 Task: Look for space in Hampton Park, Australia from 6th September, 2023 to 10th September, 2023 for 1 adult in price range Rs.10000 to Rs.15000. Place can be private room with 1  bedroom having 1 bed and 1 bathroom. Property type can be house, flat, guest house, hotel. Amenities needed are: washing machine, kitchen. Booking option can be shelf check-in. Required host language is English.
Action: Mouse moved to (241, 638)
Screenshot: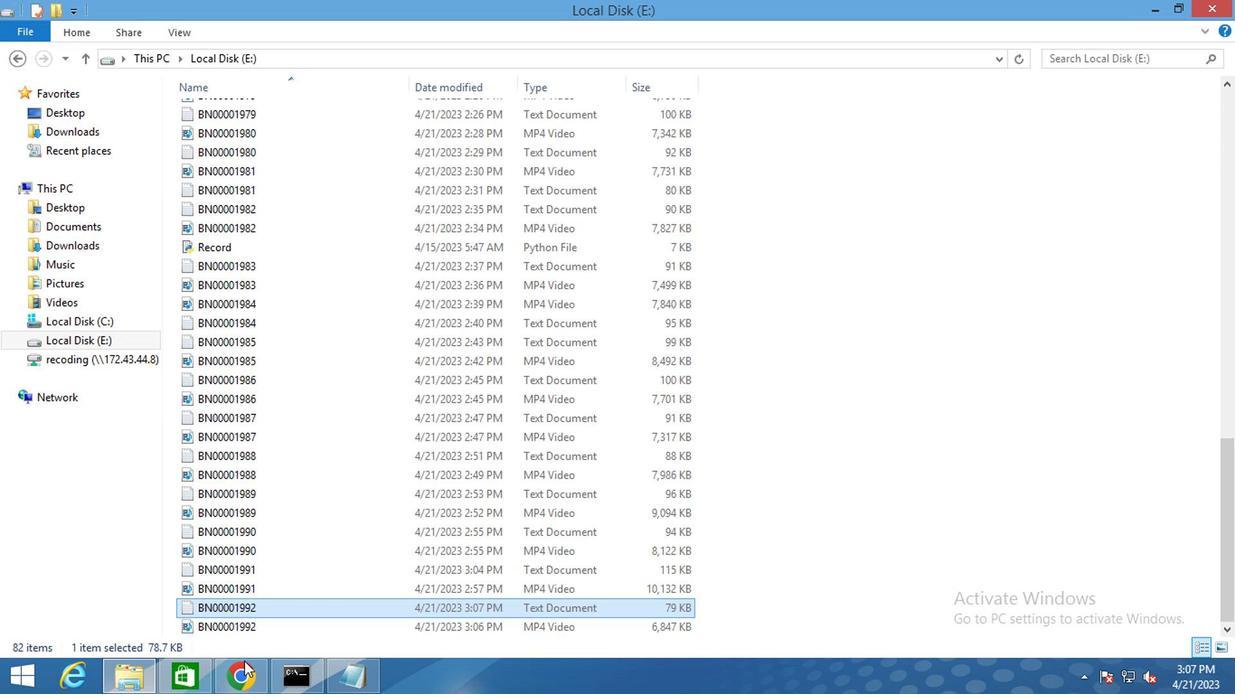
Action: Mouse pressed left at (241, 638)
Screenshot: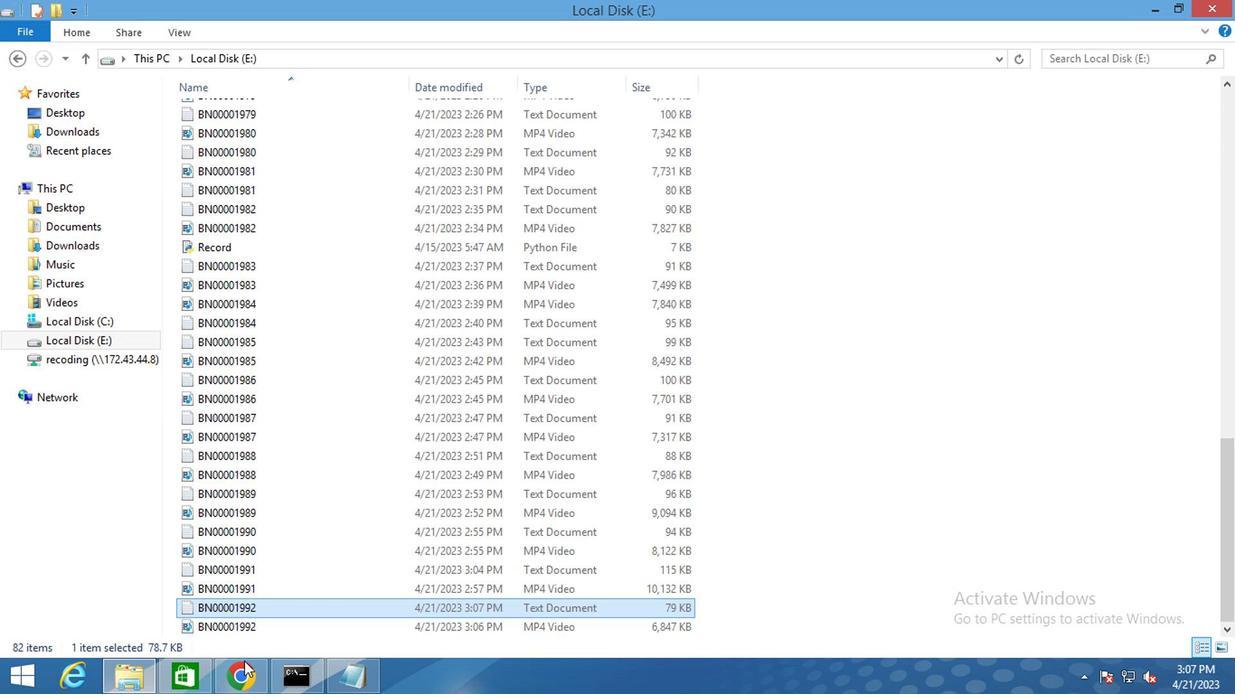 
Action: Mouse moved to (504, 113)
Screenshot: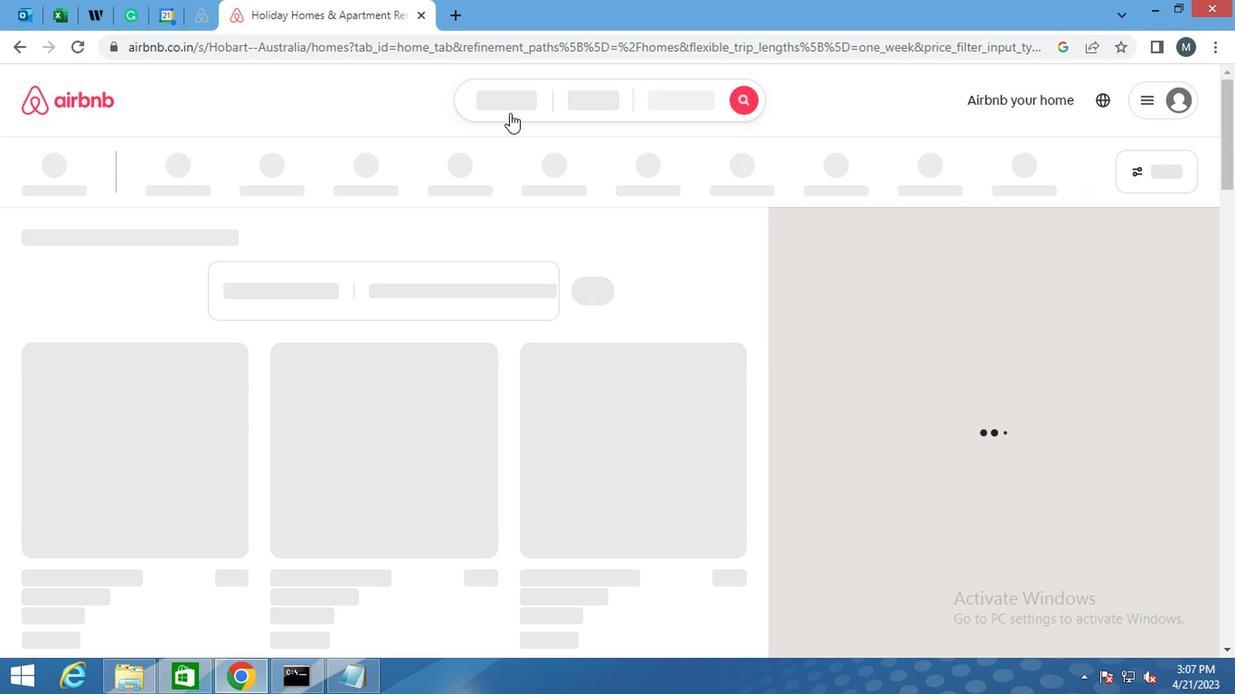 
Action: Mouse pressed left at (504, 113)
Screenshot: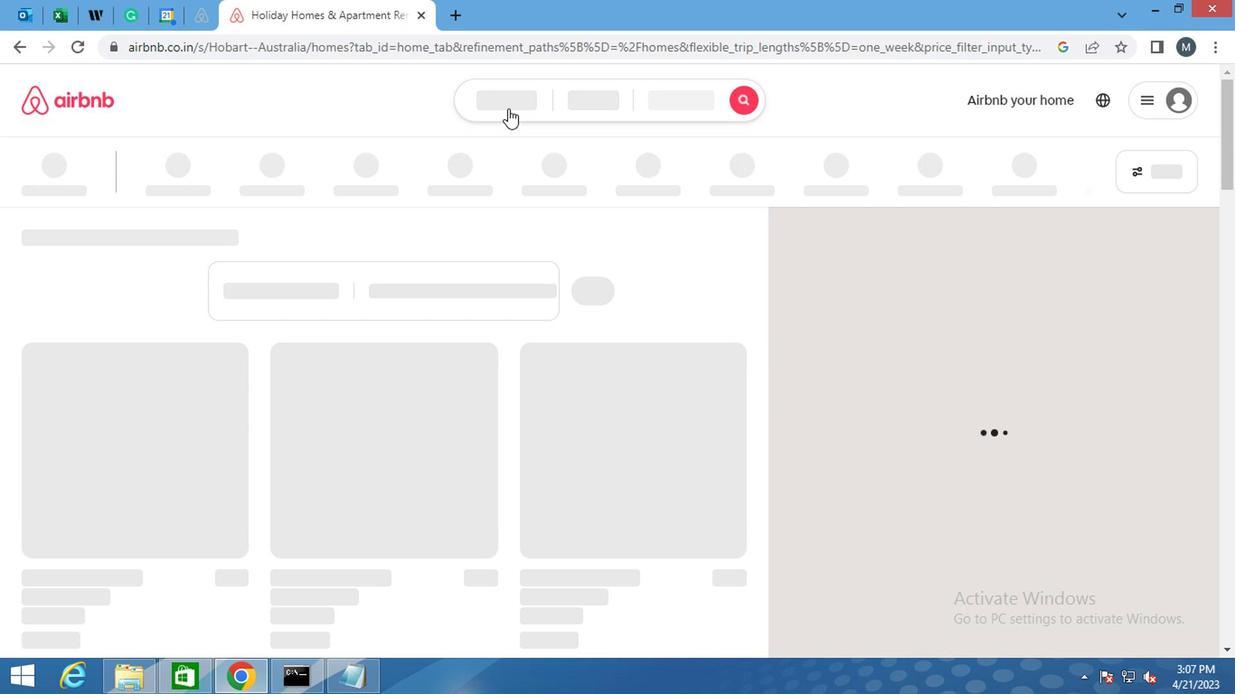 
Action: Mouse moved to (342, 281)
Screenshot: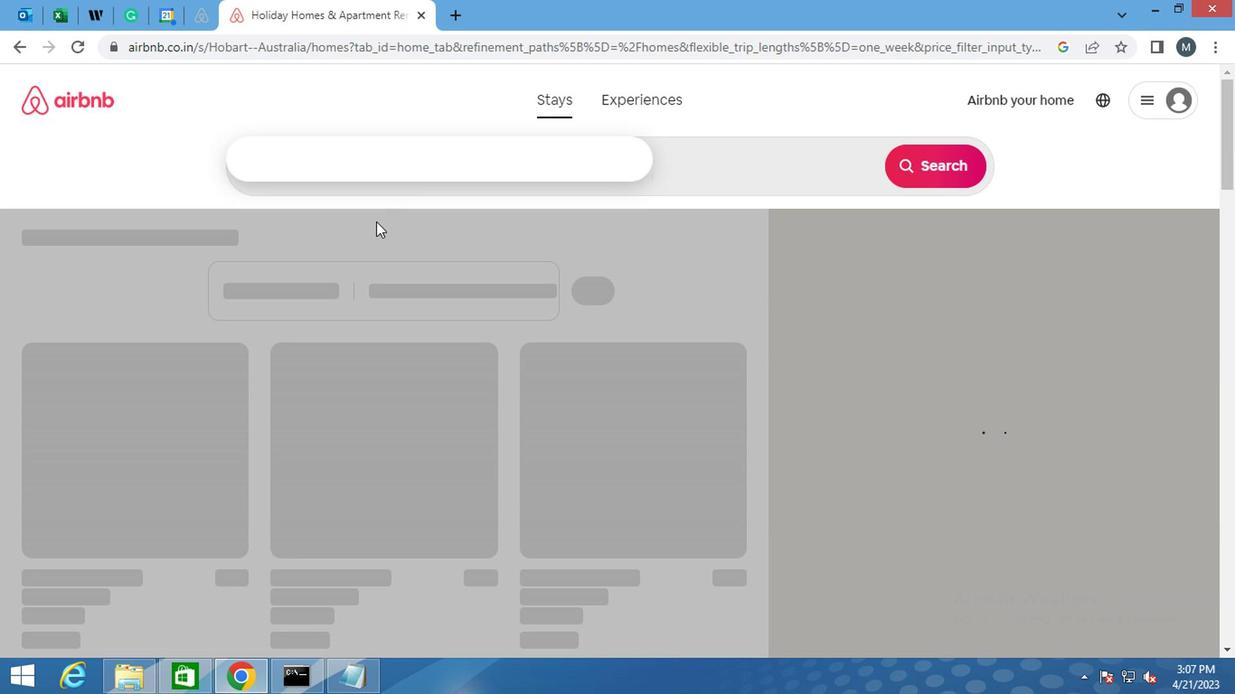 
Action: Mouse pressed left at (342, 281)
Screenshot: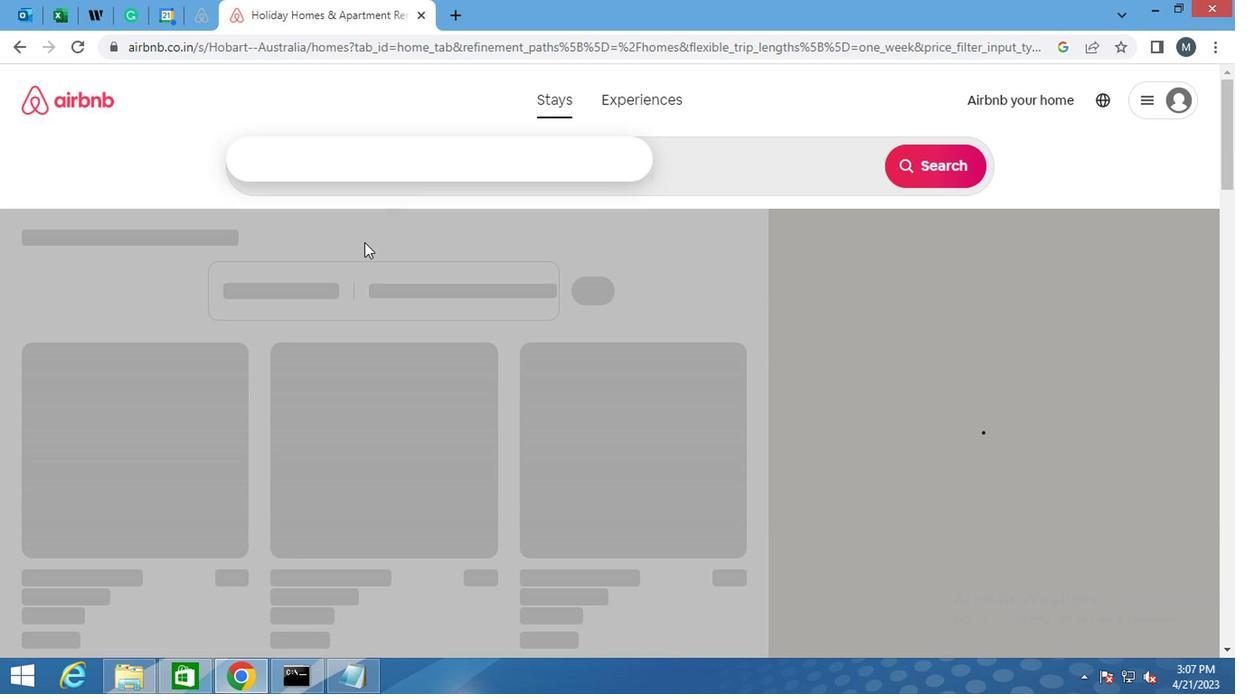 
Action: Mouse moved to (476, 105)
Screenshot: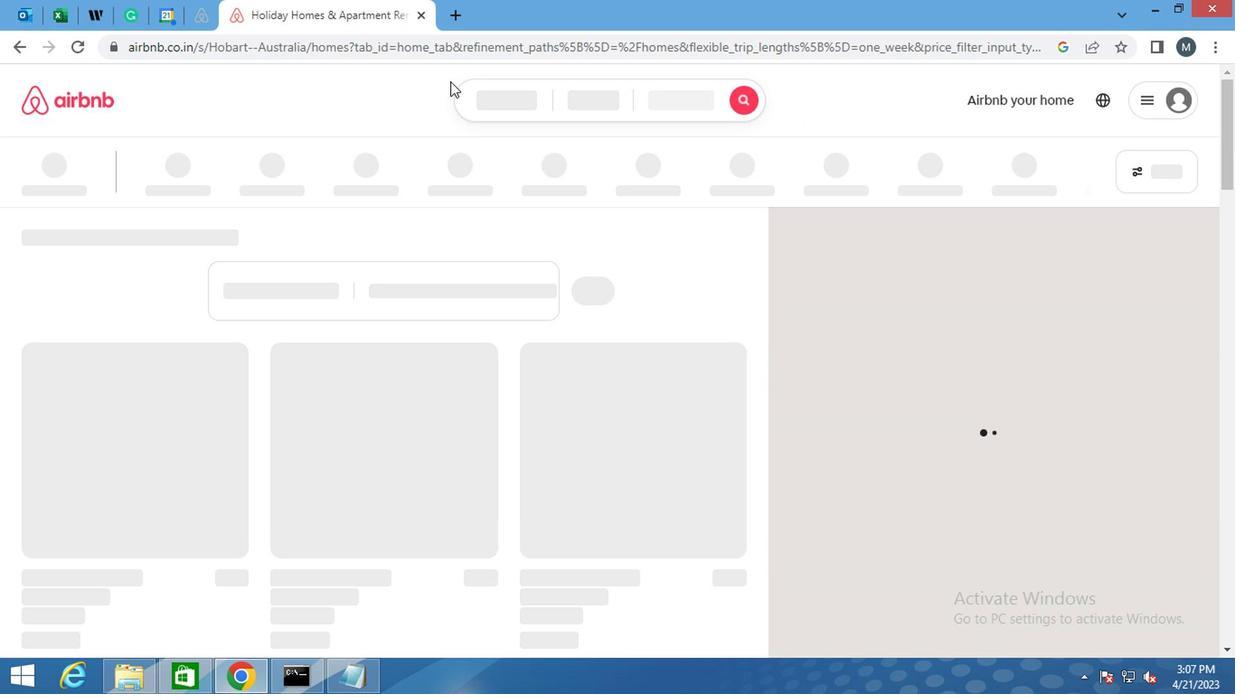 
Action: Mouse pressed left at (476, 105)
Screenshot: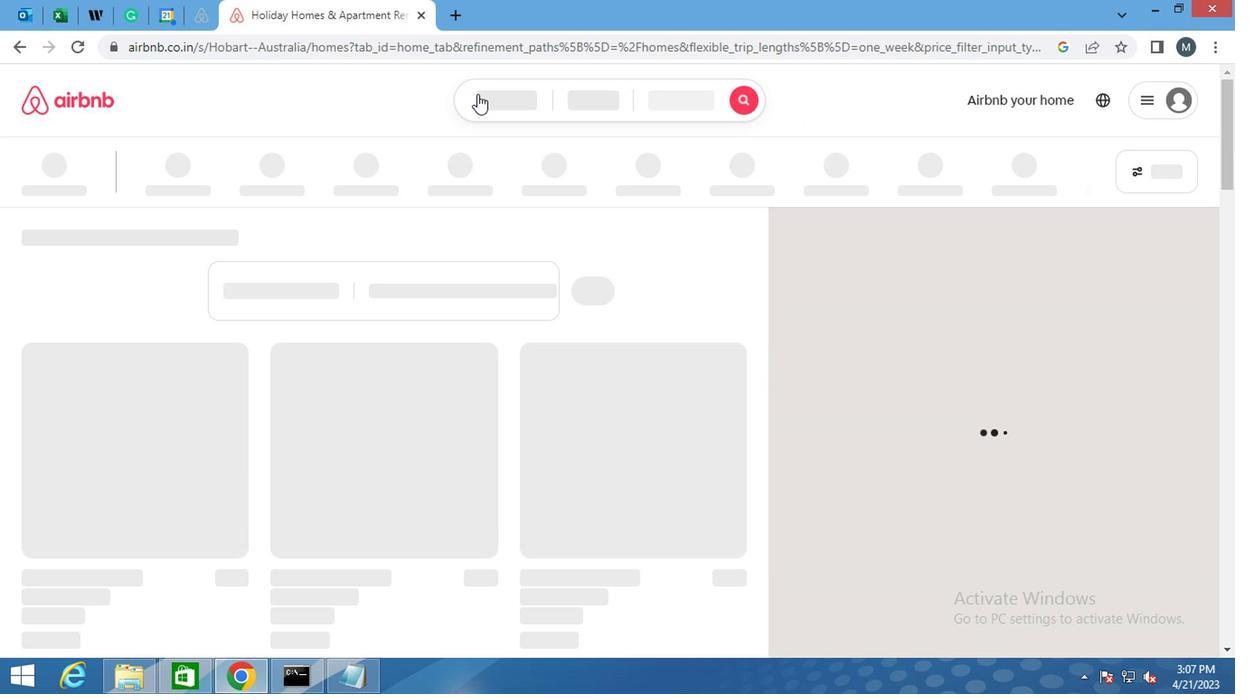 
Action: Mouse moved to (342, 310)
Screenshot: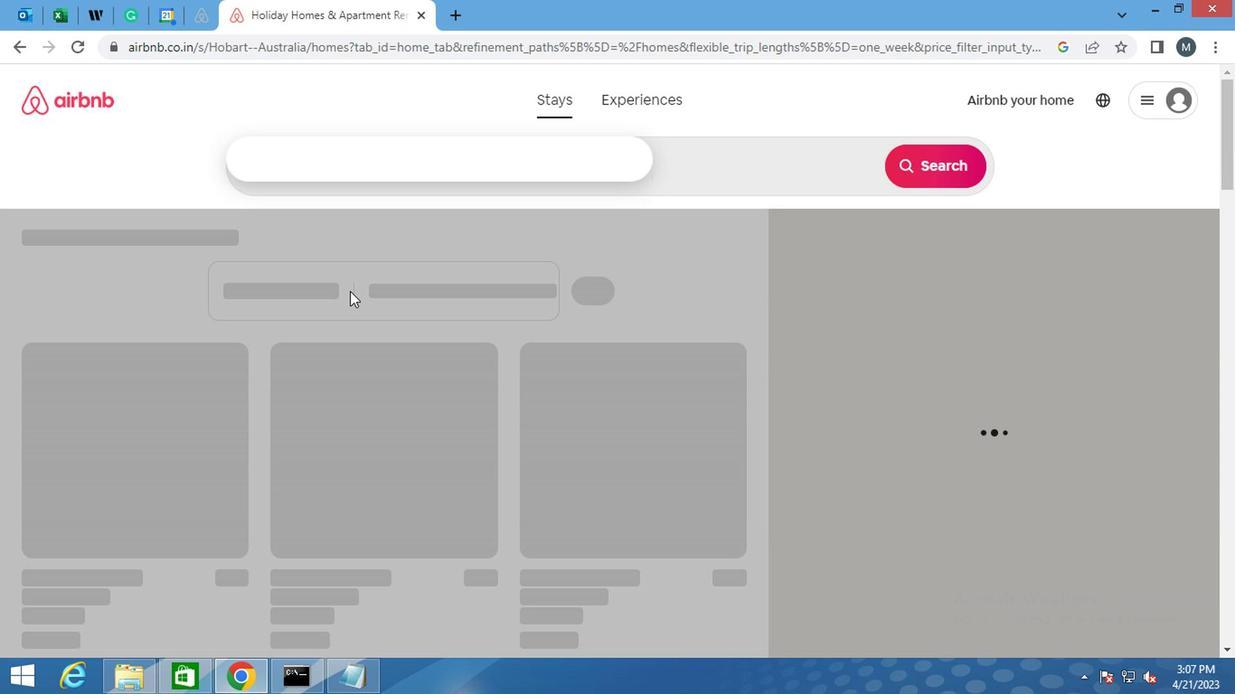 
Action: Mouse pressed left at (342, 310)
Screenshot: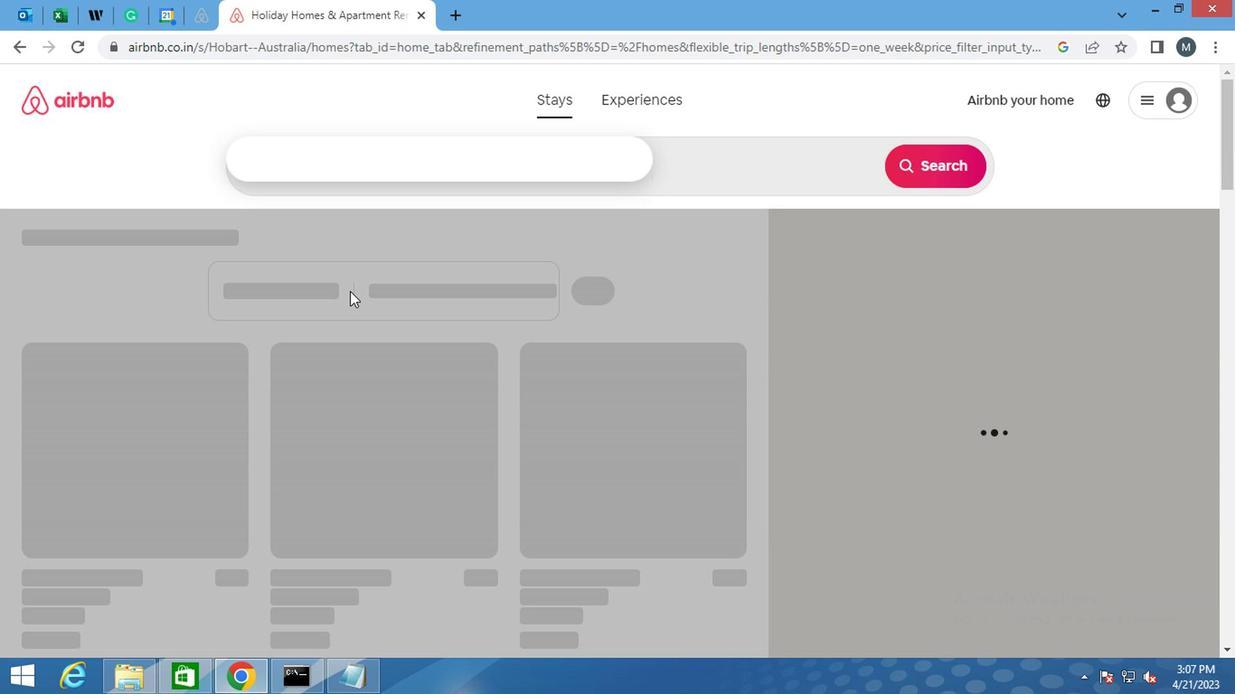 
Action: Mouse moved to (37, 108)
Screenshot: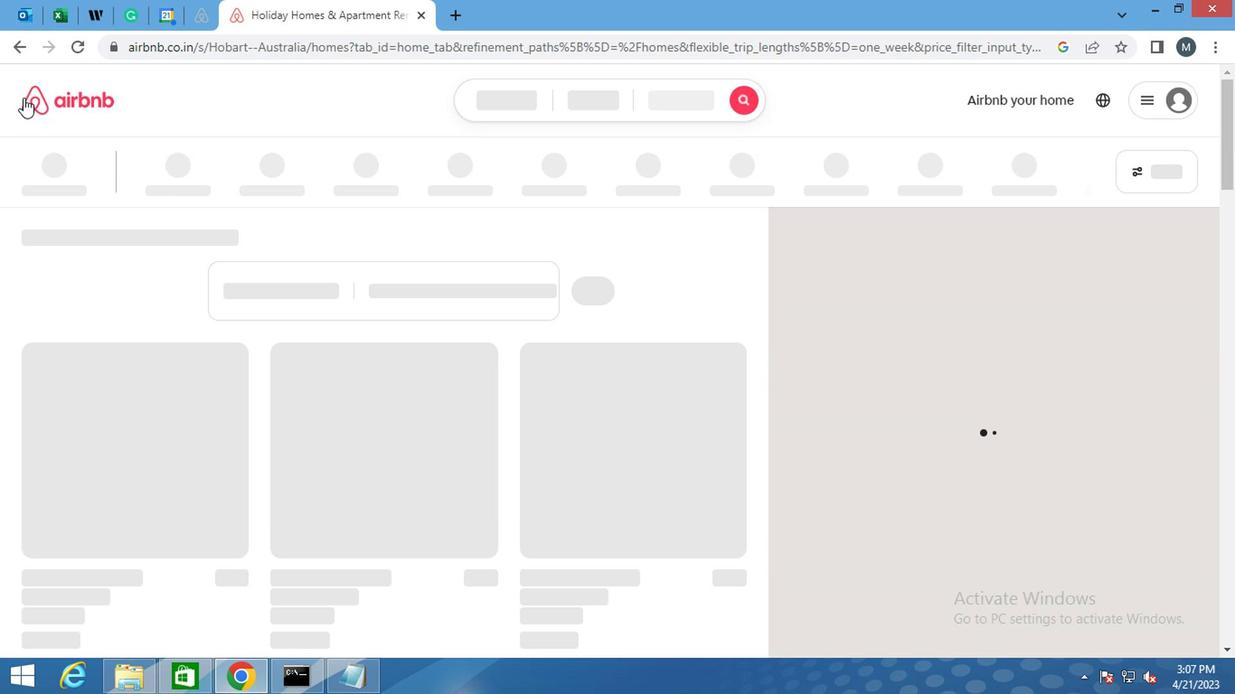 
Action: Mouse pressed left at (37, 108)
Screenshot: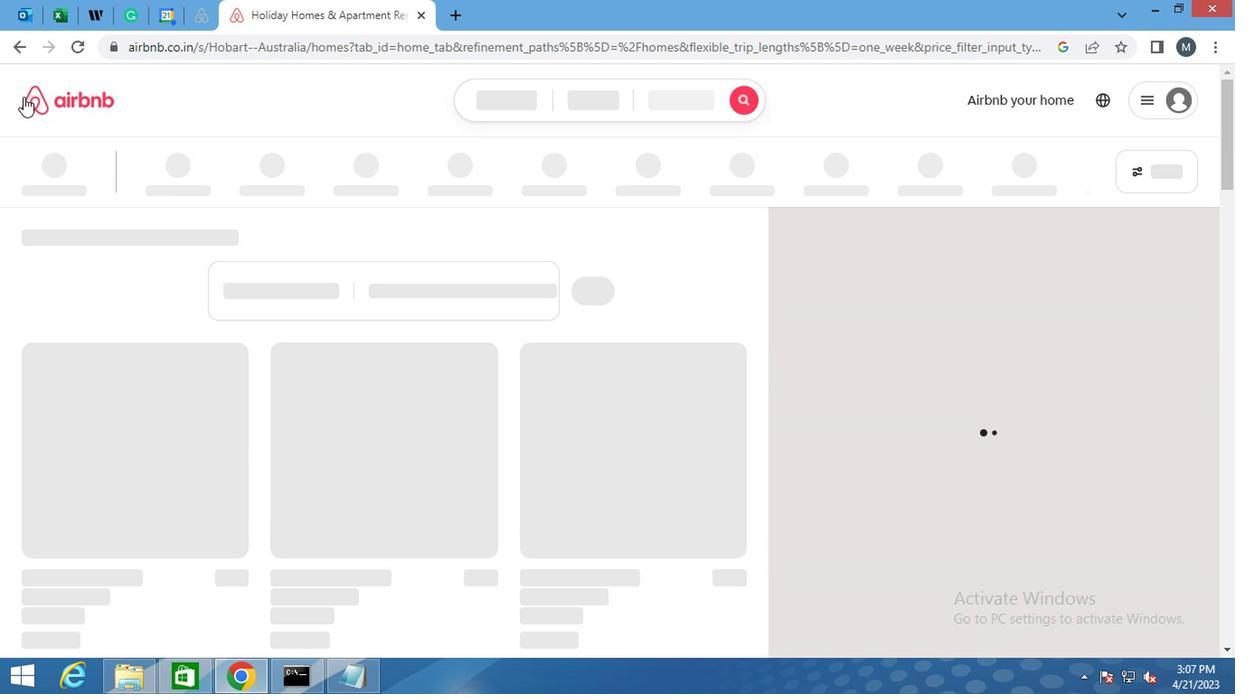 
Action: Mouse moved to (510, 108)
Screenshot: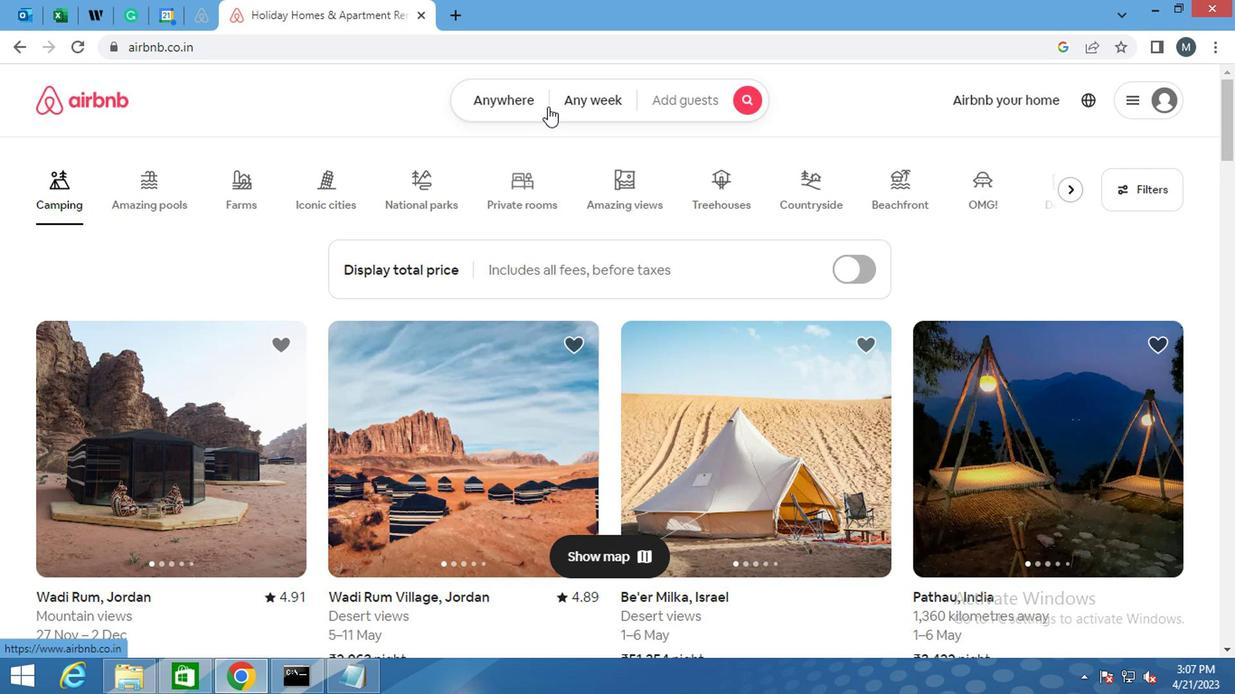 
Action: Mouse pressed left at (510, 108)
Screenshot: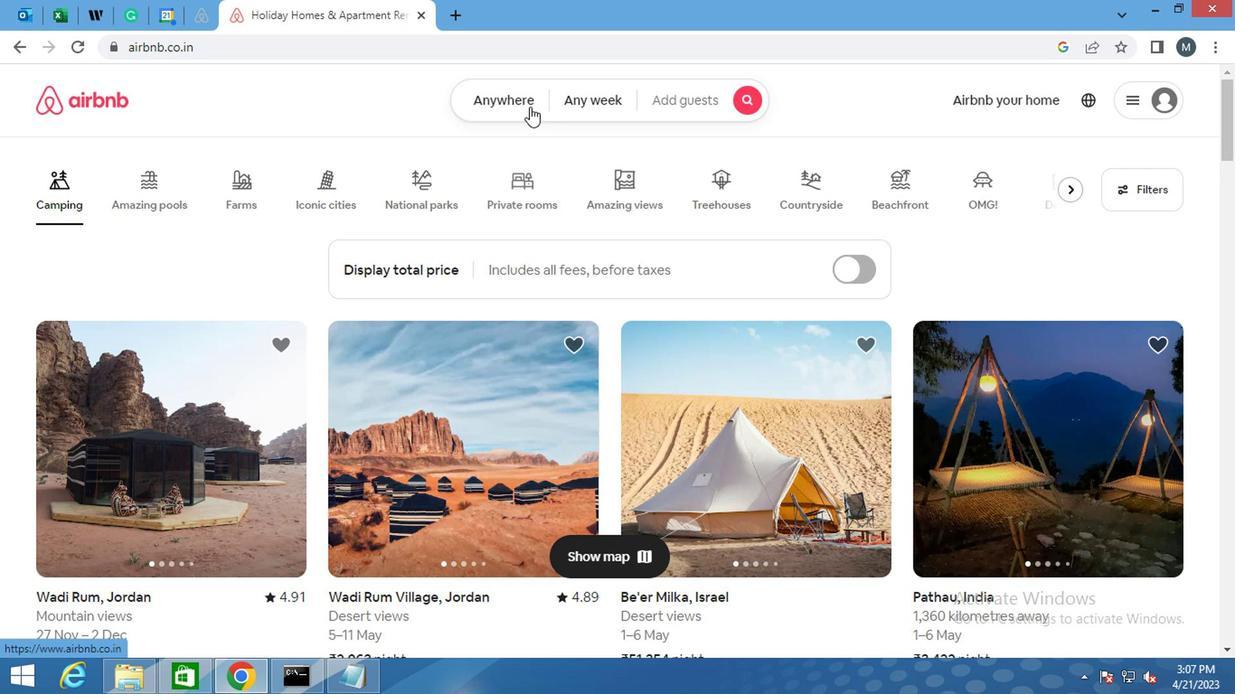 
Action: Mouse moved to (427, 177)
Screenshot: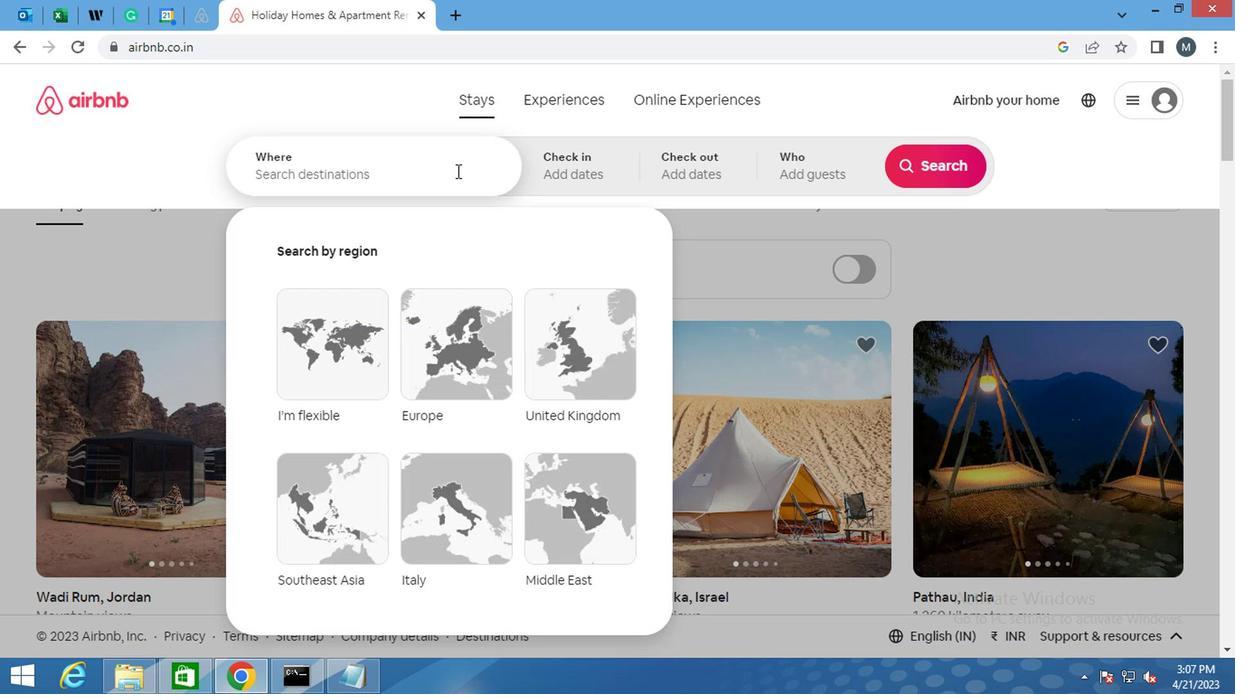 
Action: Mouse pressed left at (427, 177)
Screenshot: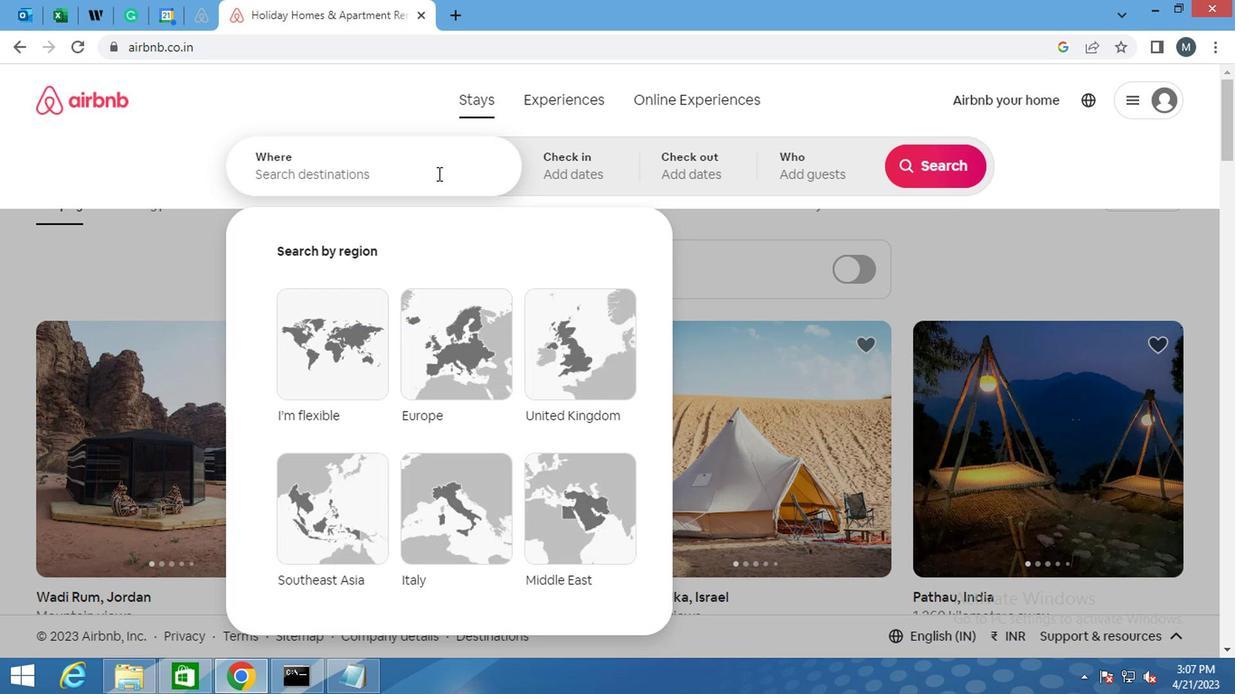 
Action: Key pressed <Key.shift>HAN<Key.backspace>MPTON<Key.space><Key.shift>PARK,
Screenshot: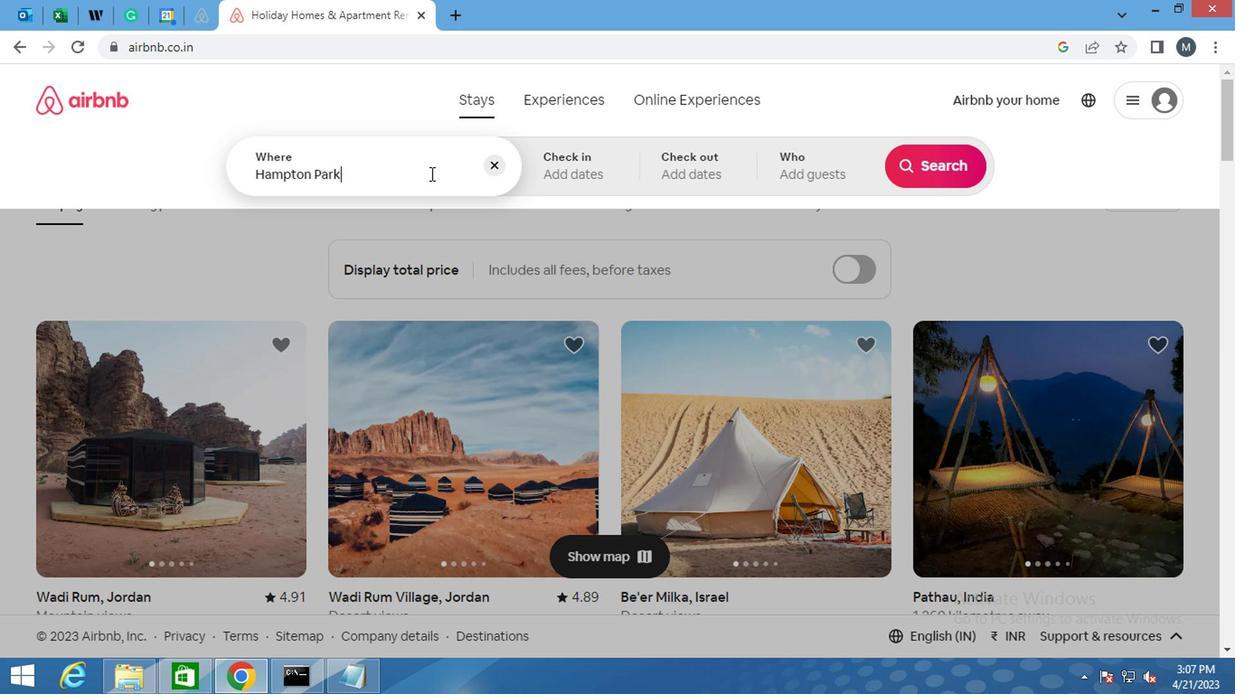 
Action: Mouse moved to (547, 175)
Screenshot: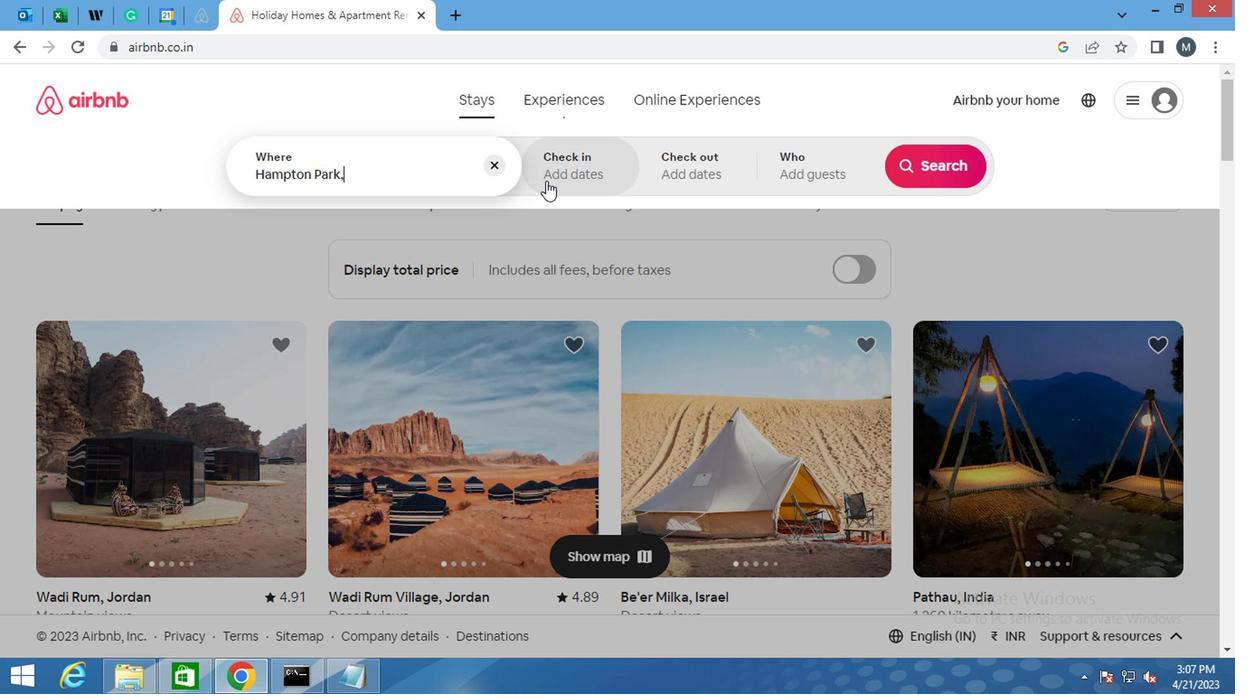 
Action: Mouse pressed left at (547, 175)
Screenshot: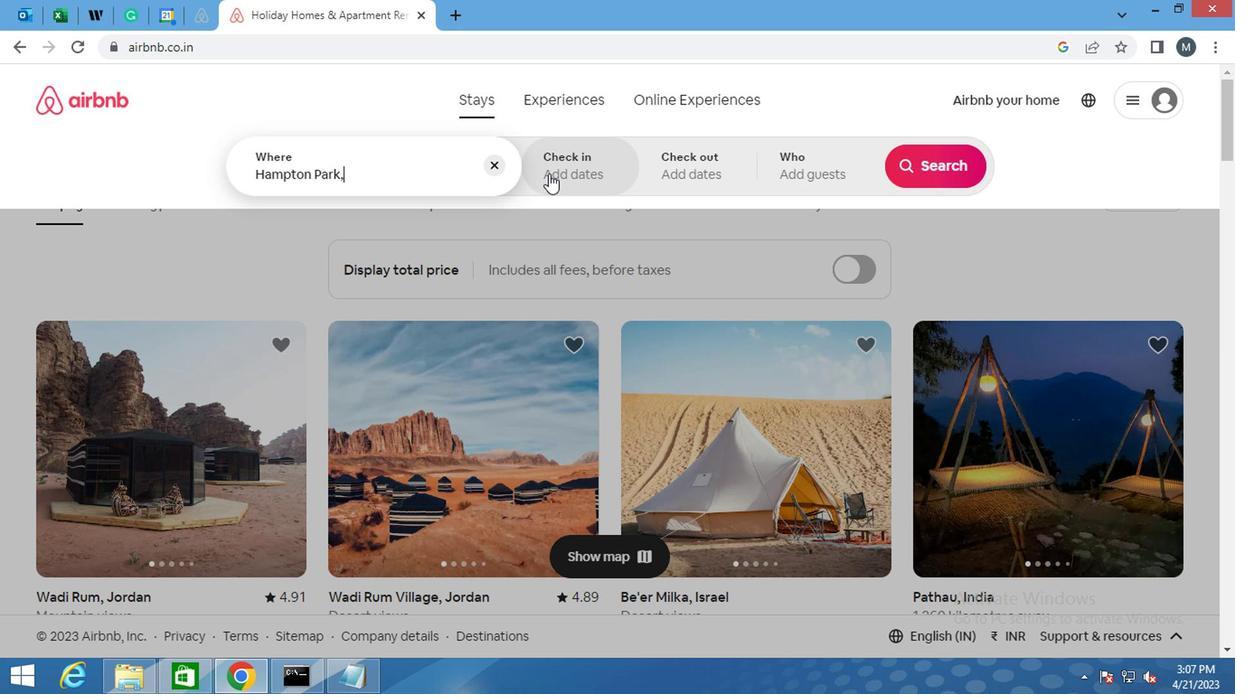 
Action: Mouse moved to (933, 308)
Screenshot: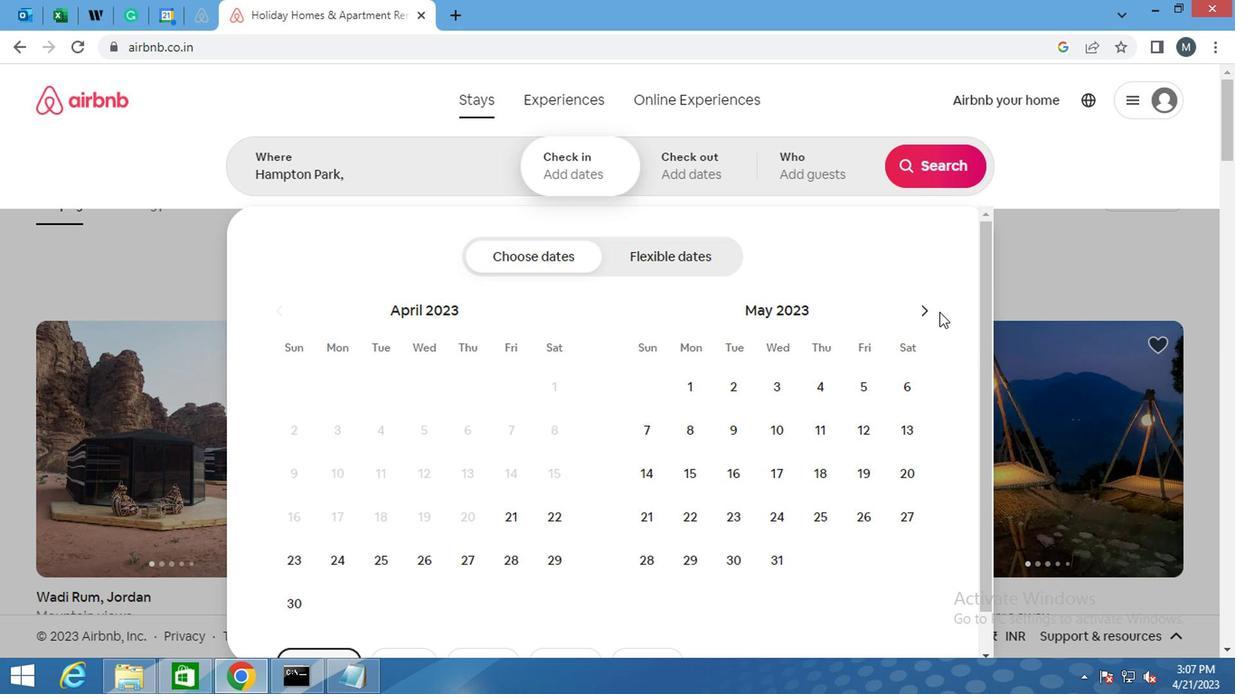 
Action: Mouse pressed left at (933, 308)
Screenshot: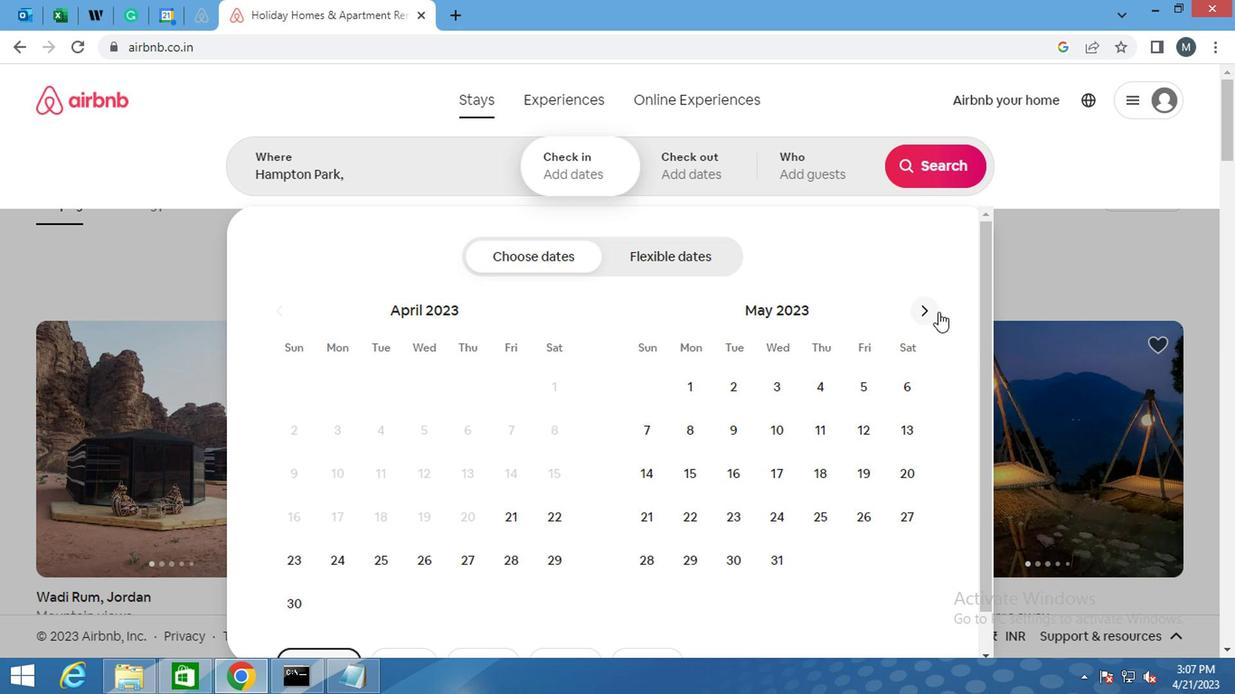 
Action: Mouse moved to (932, 308)
Screenshot: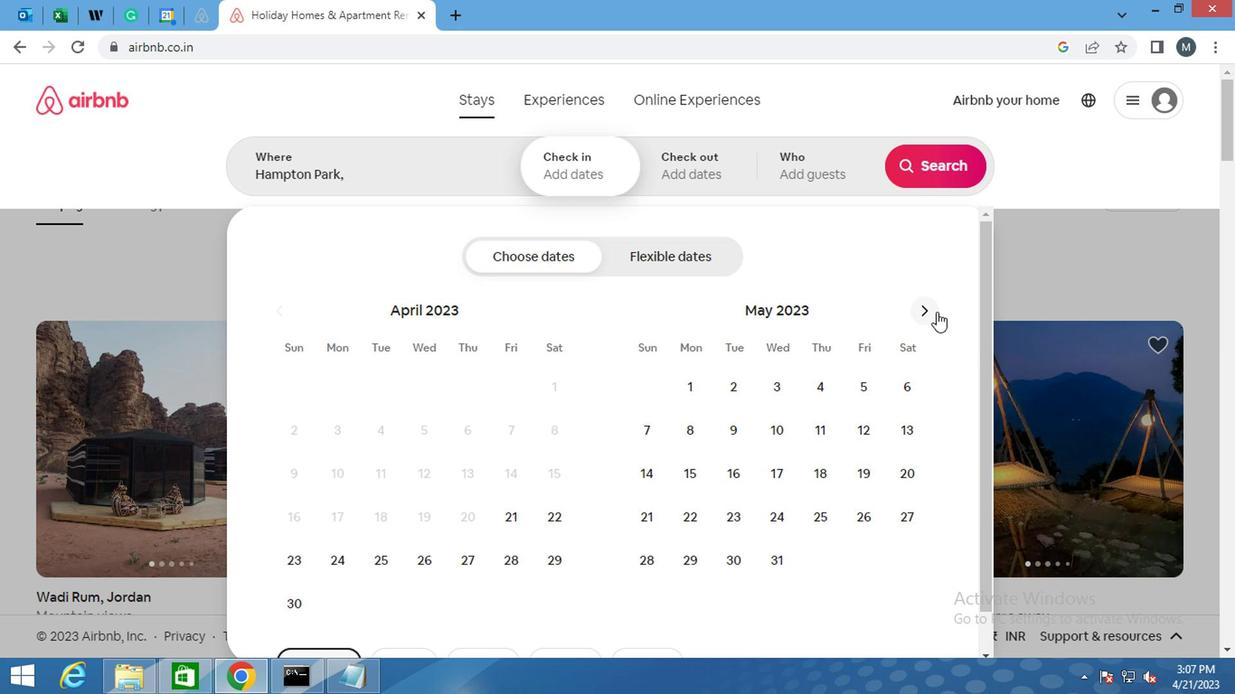 
Action: Mouse pressed left at (932, 308)
Screenshot: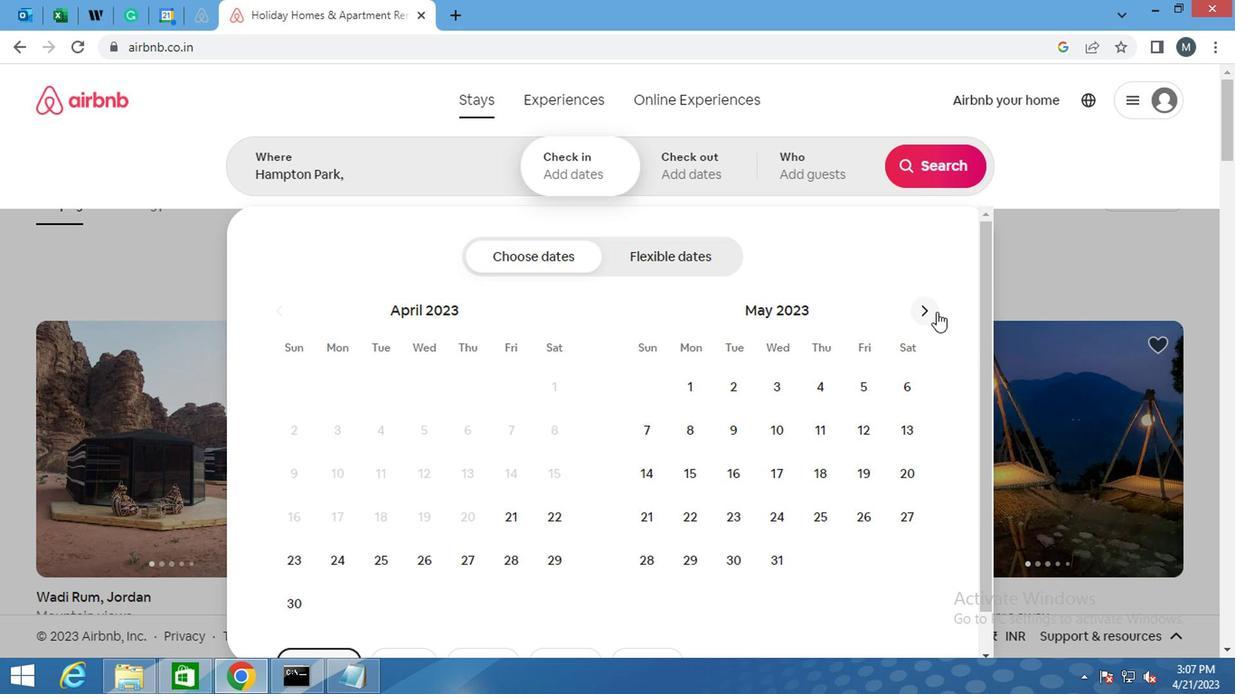 
Action: Mouse moved to (912, 309)
Screenshot: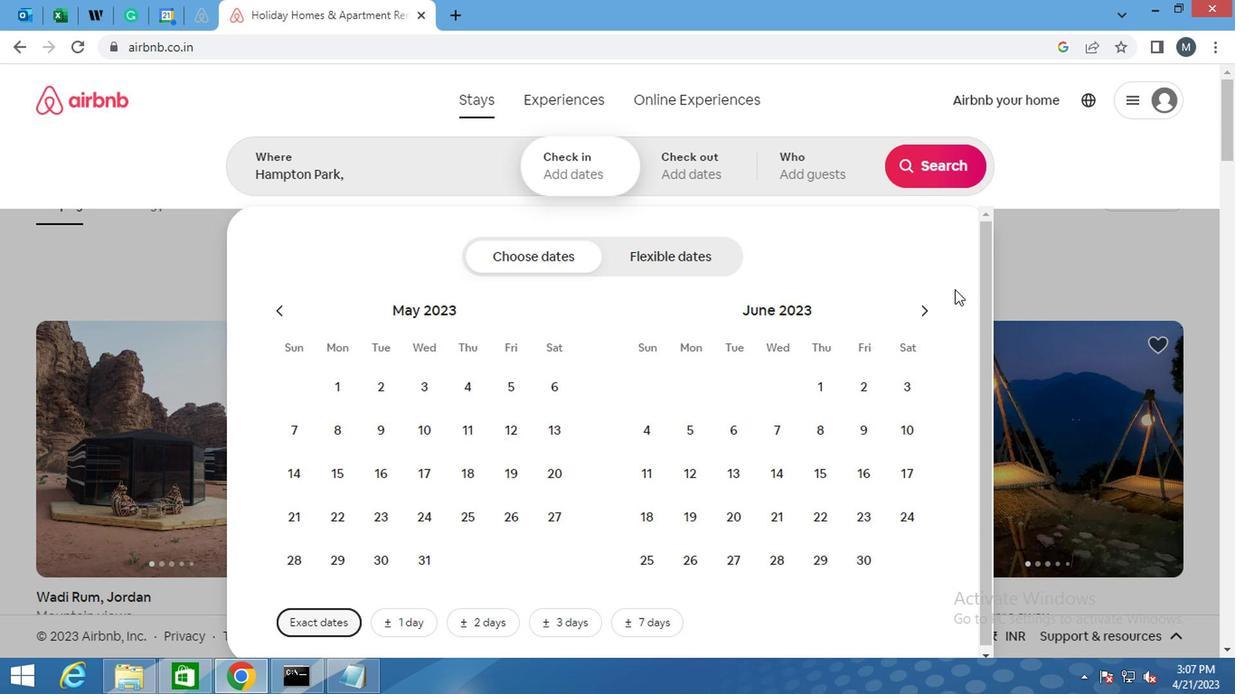 
Action: Mouse pressed left at (912, 309)
Screenshot: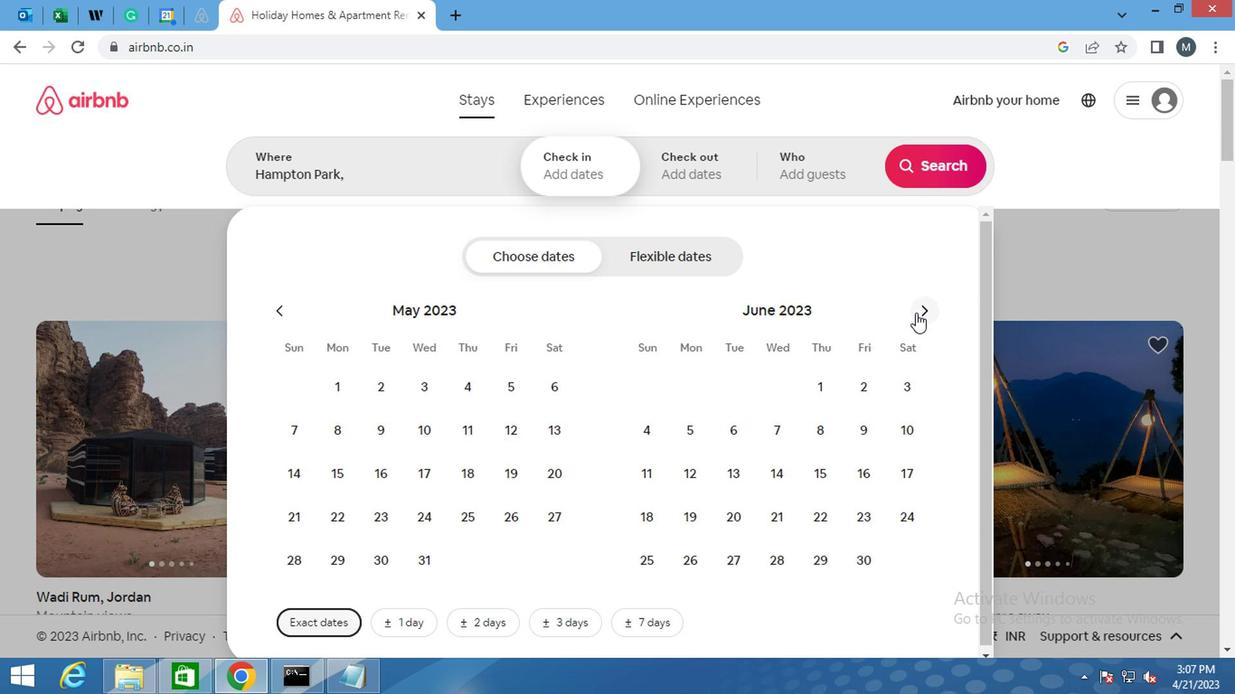 
Action: Mouse pressed left at (912, 309)
Screenshot: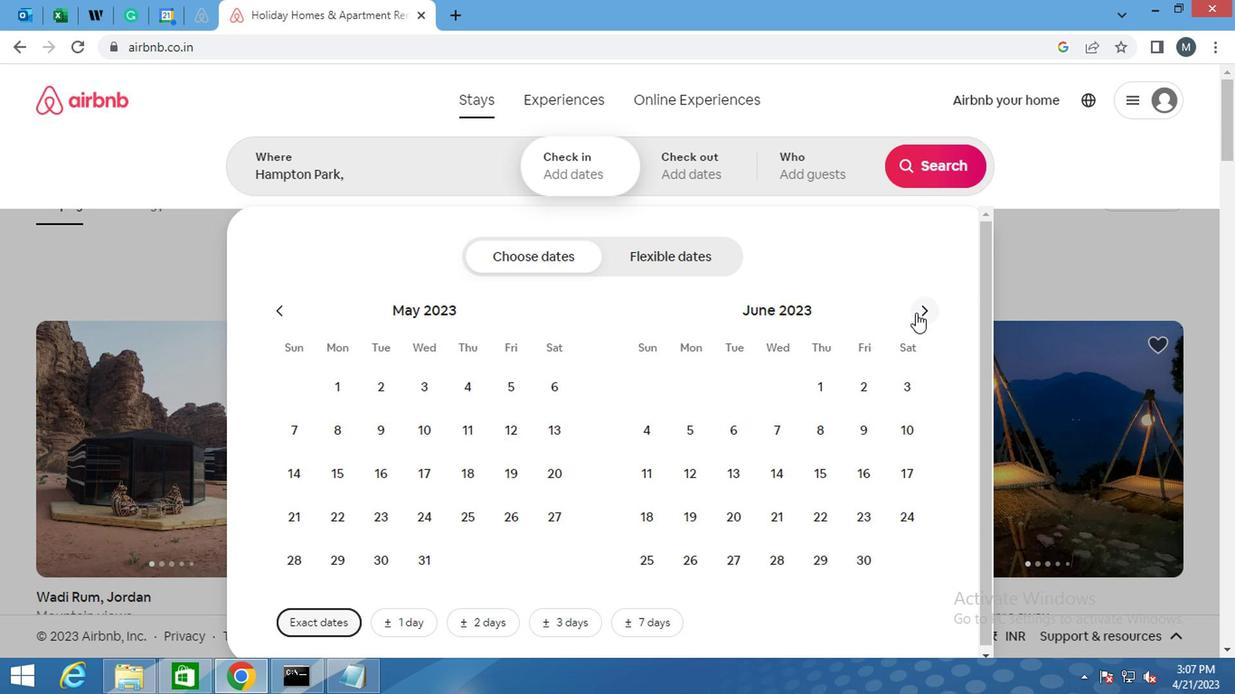 
Action: Mouse moved to (912, 310)
Screenshot: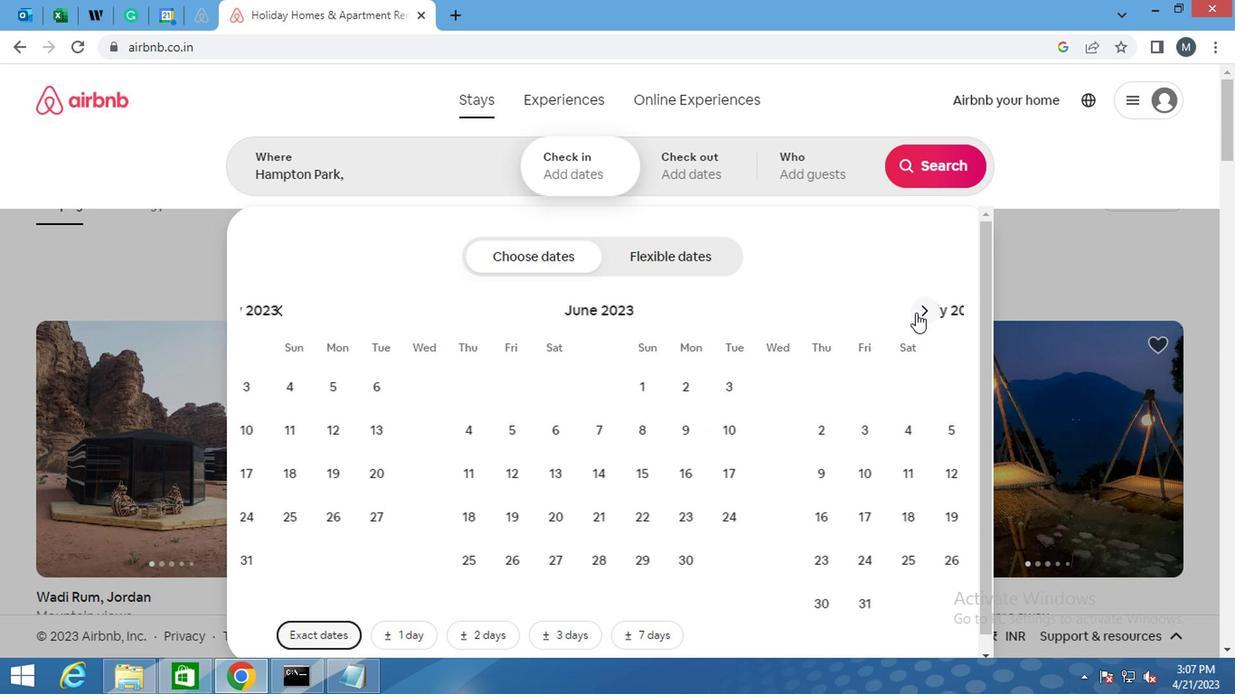 
Action: Mouse pressed left at (912, 310)
Screenshot: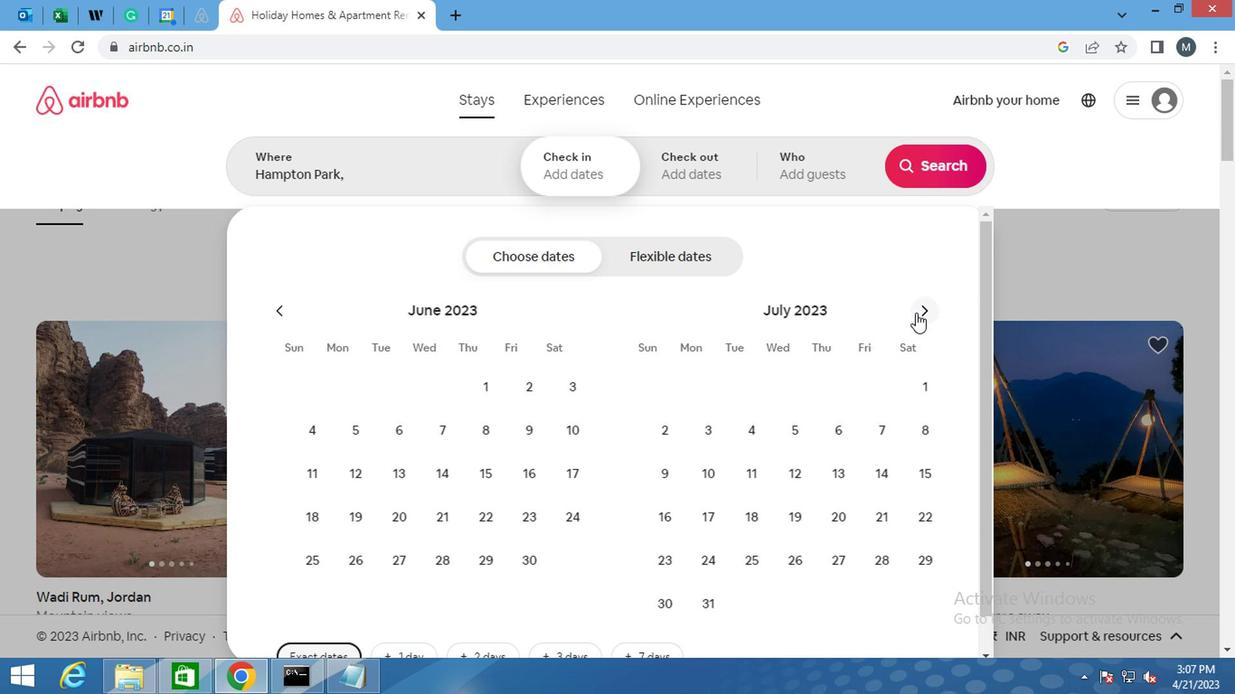 
Action: Mouse pressed left at (912, 310)
Screenshot: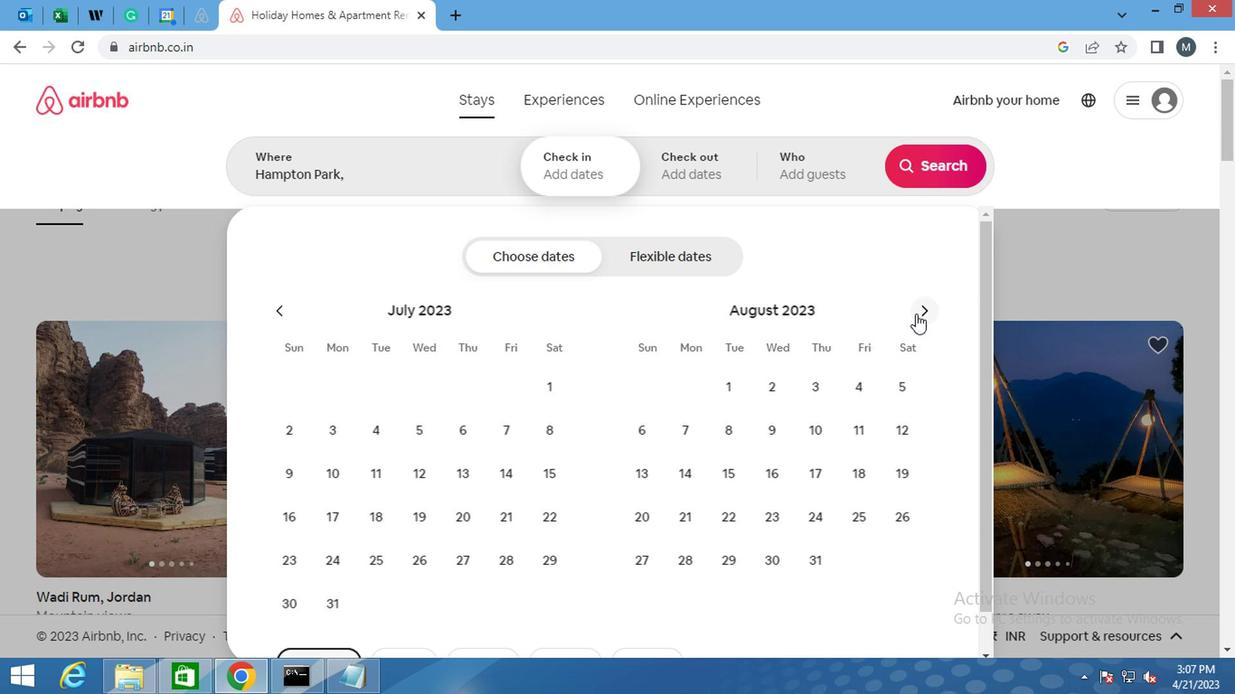 
Action: Mouse moved to (422, 424)
Screenshot: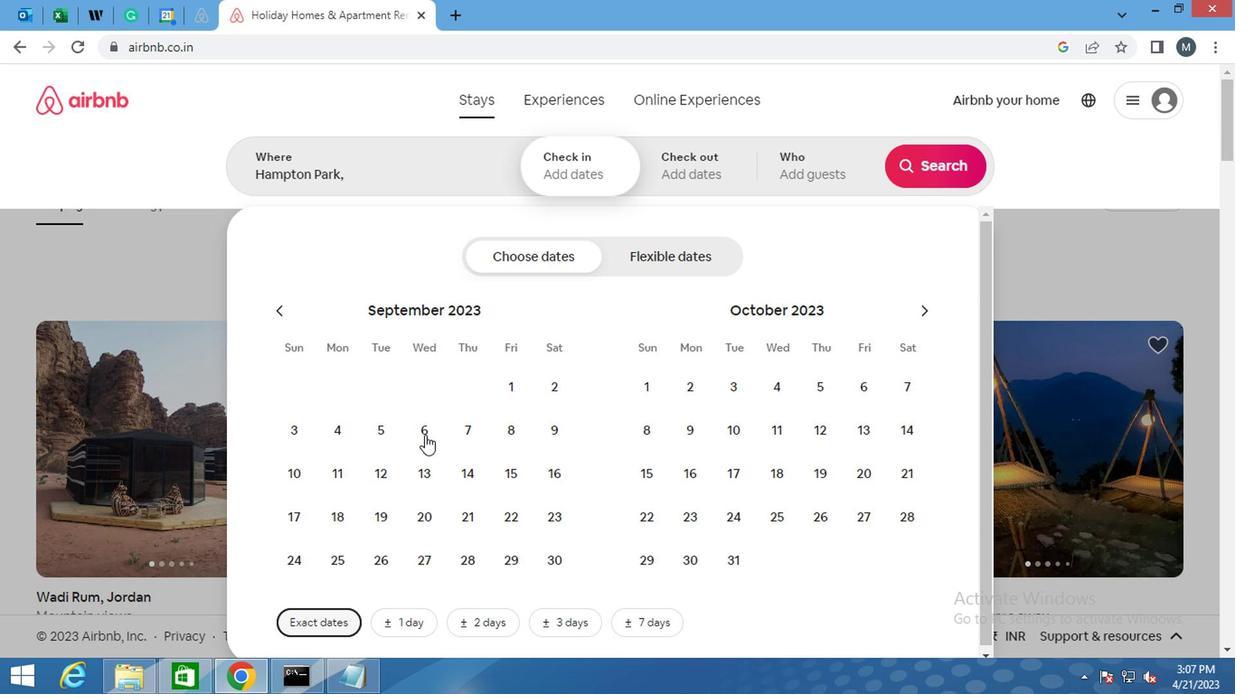 
Action: Mouse pressed left at (422, 424)
Screenshot: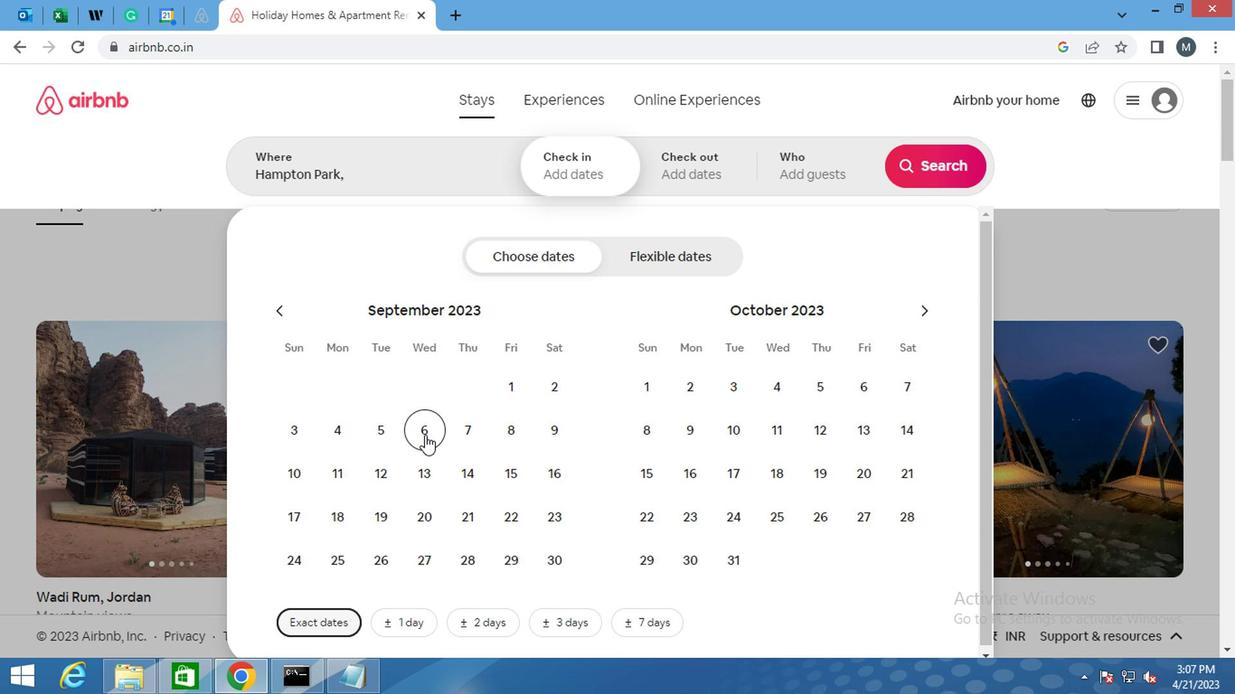 
Action: Mouse moved to (286, 470)
Screenshot: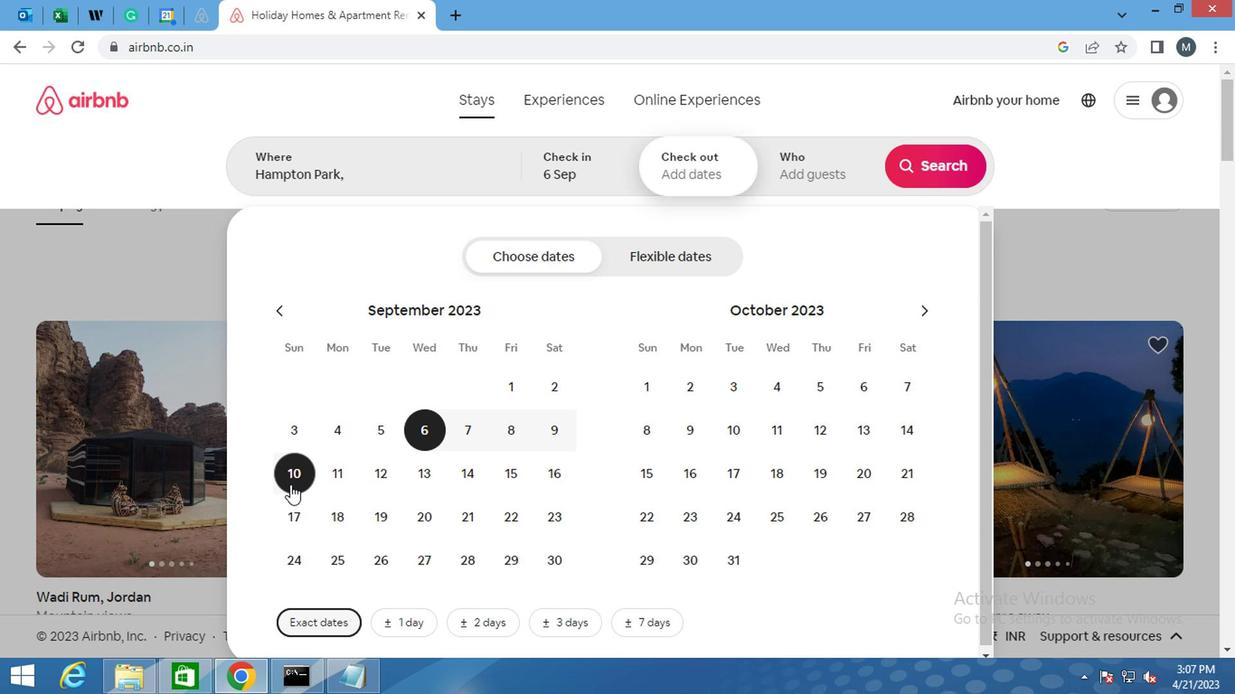 
Action: Mouse pressed left at (286, 470)
Screenshot: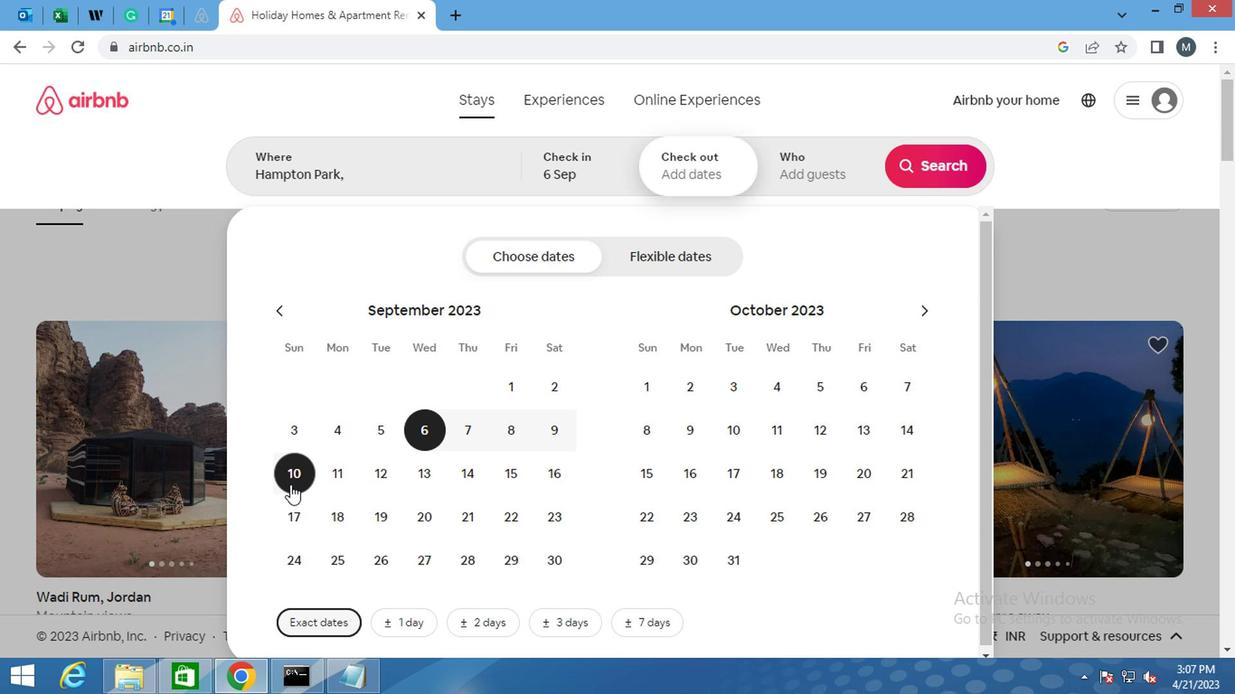 
Action: Mouse moved to (809, 179)
Screenshot: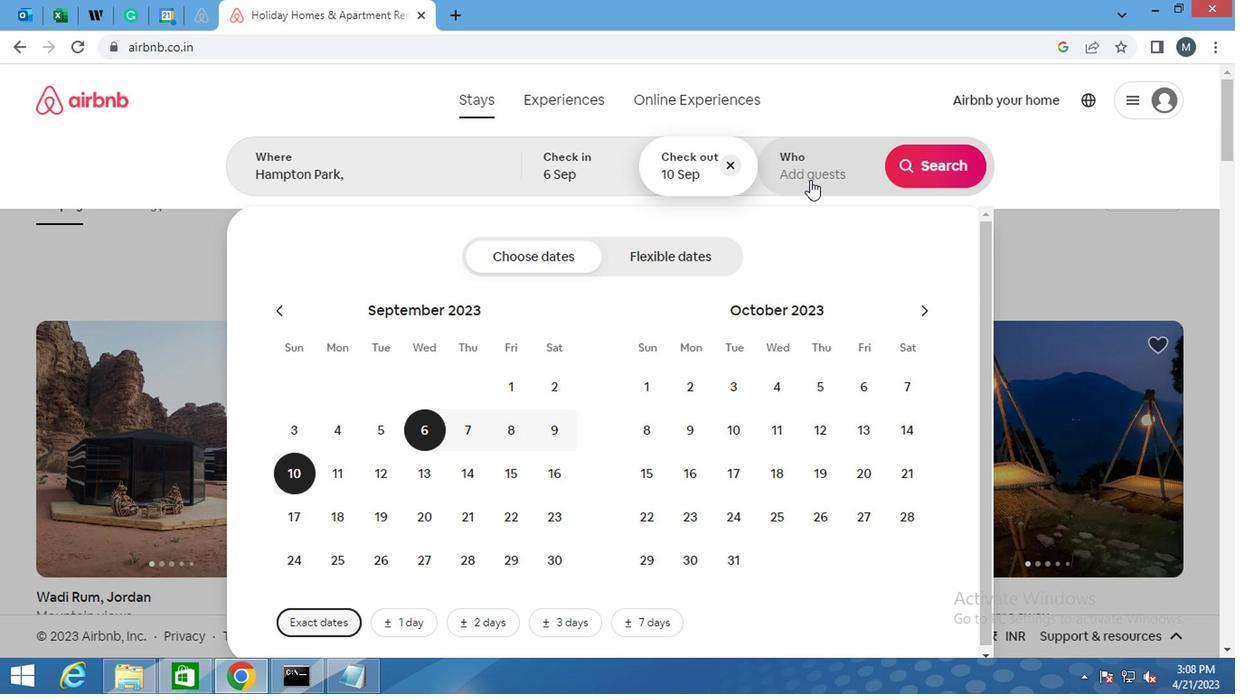 
Action: Mouse pressed left at (809, 179)
Screenshot: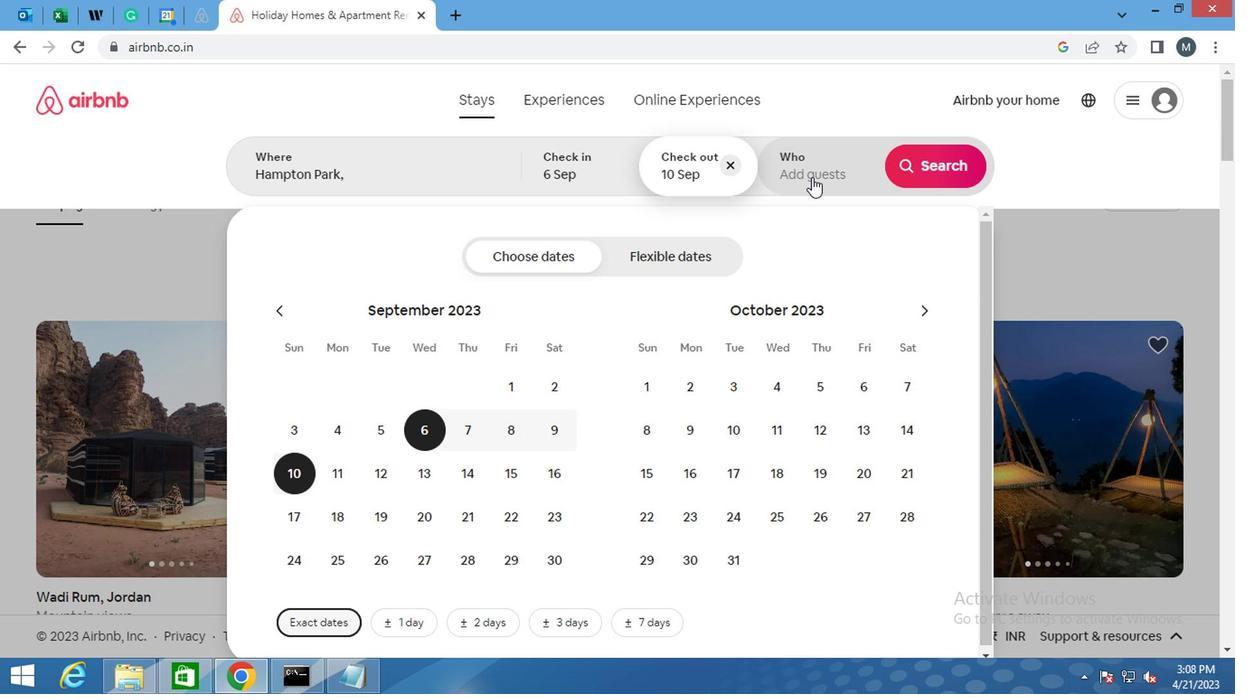 
Action: Mouse moved to (924, 262)
Screenshot: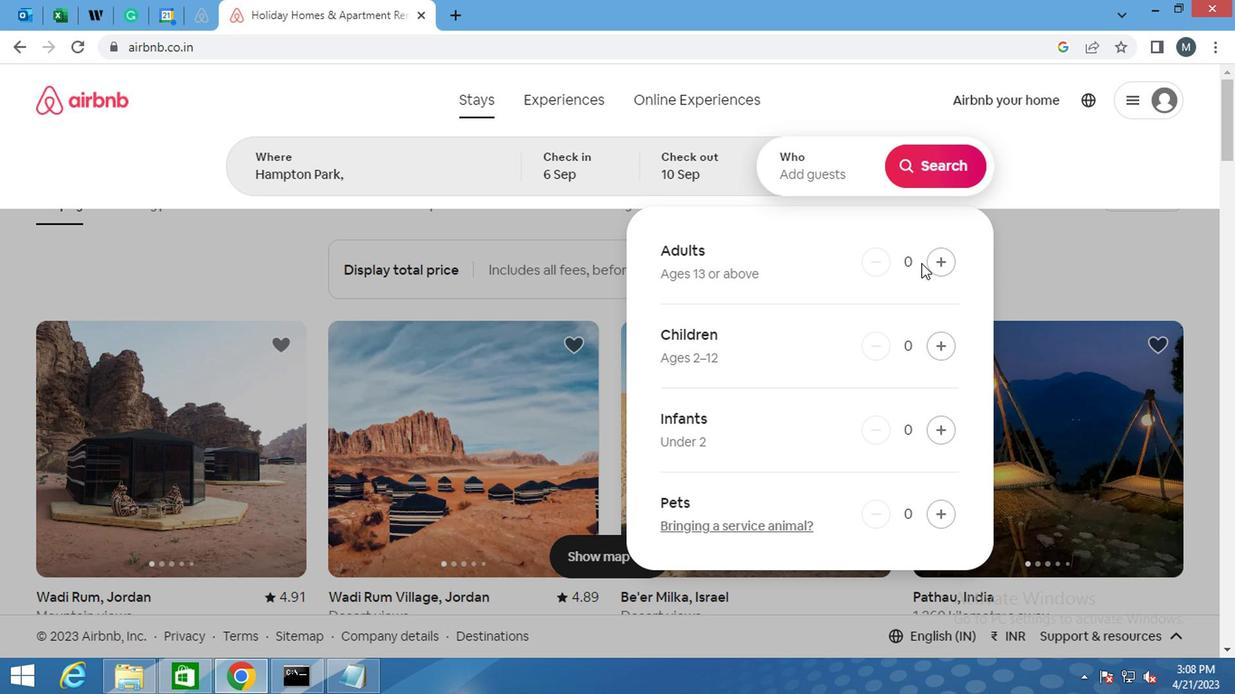 
Action: Mouse pressed left at (924, 262)
Screenshot: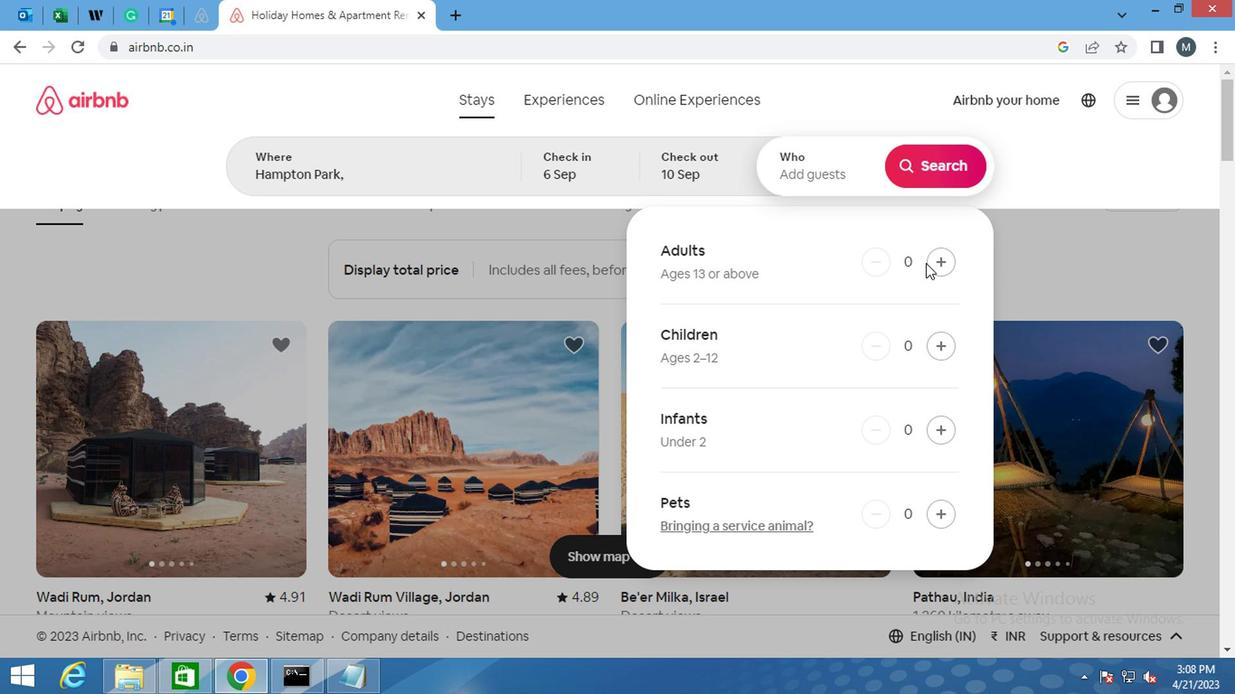 
Action: Mouse moved to (1103, 164)
Screenshot: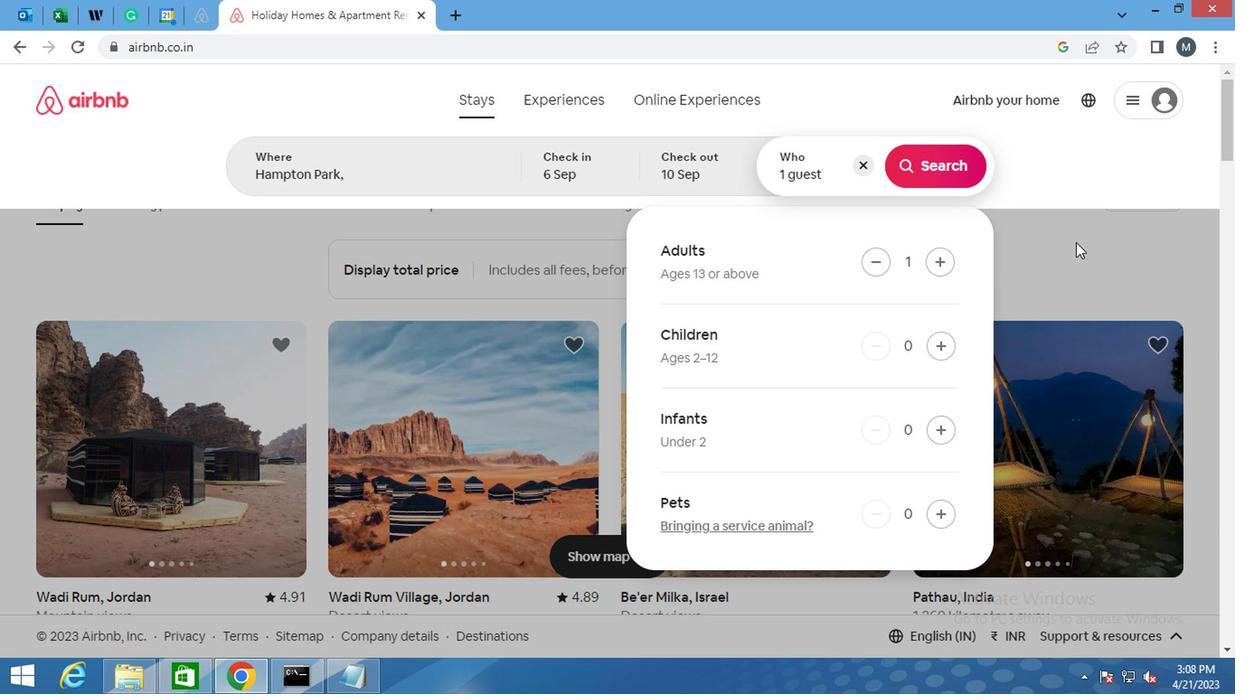 
Action: Mouse pressed left at (1103, 164)
Screenshot: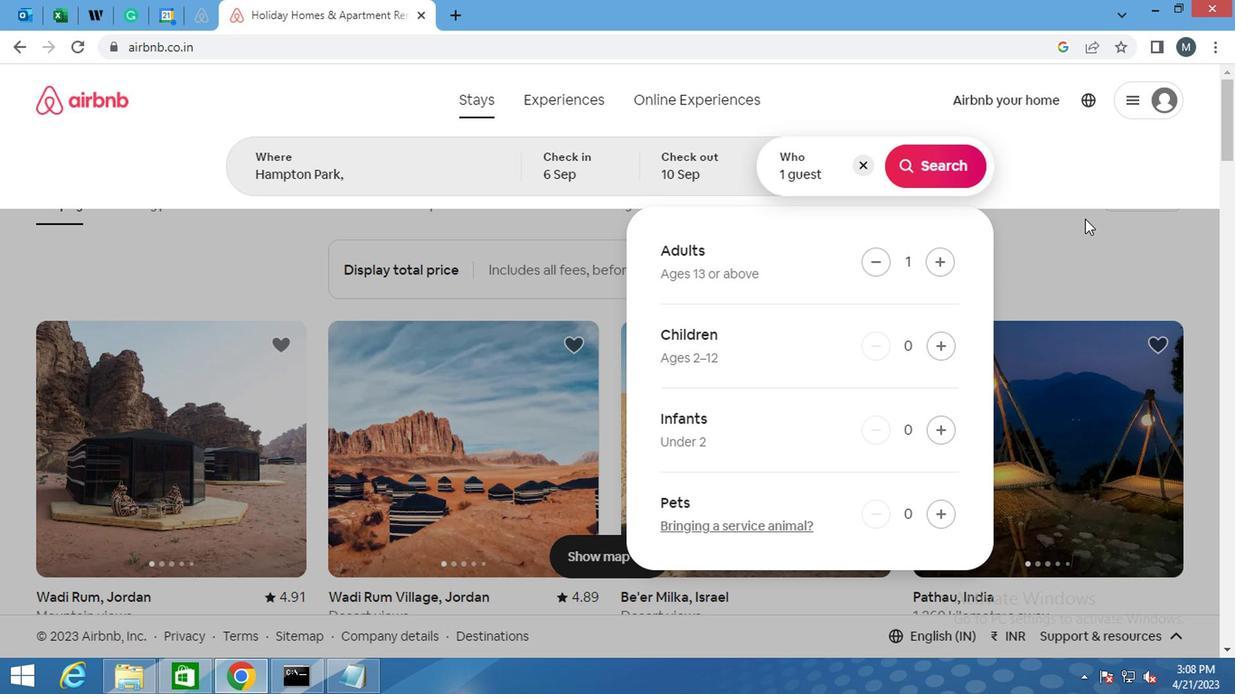 
Action: Mouse moved to (1040, 216)
Screenshot: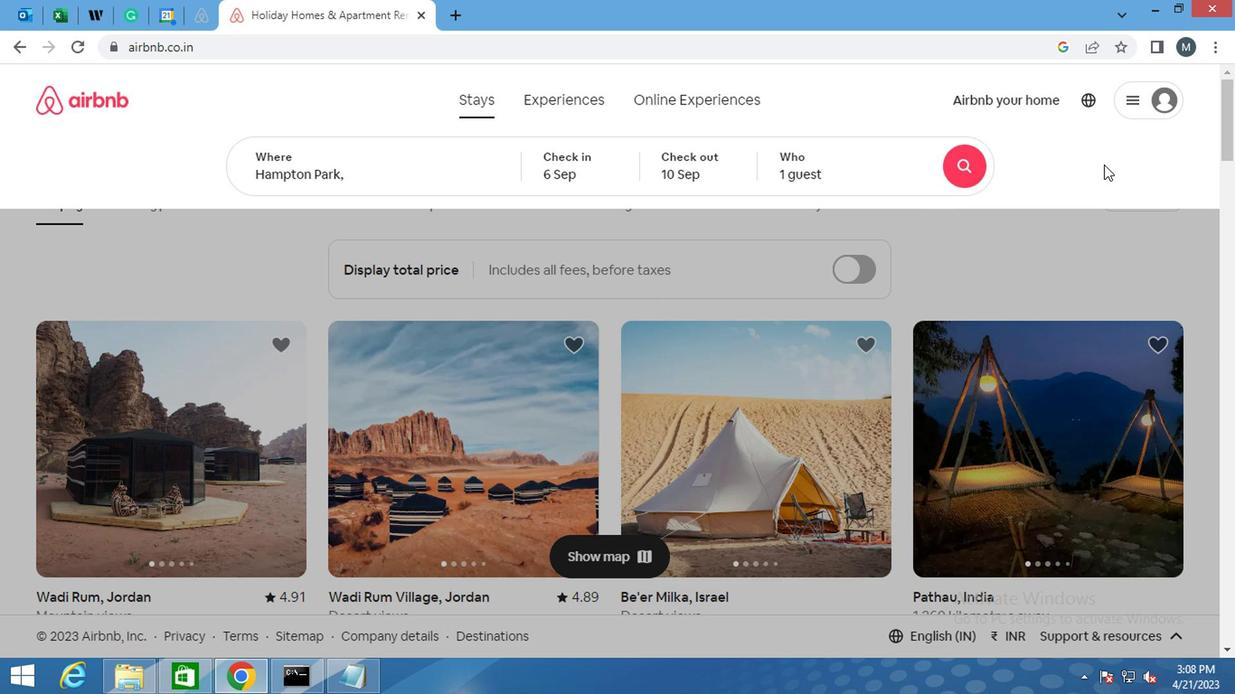 
Action: Mouse scrolled (1040, 216) with delta (0, 0)
Screenshot: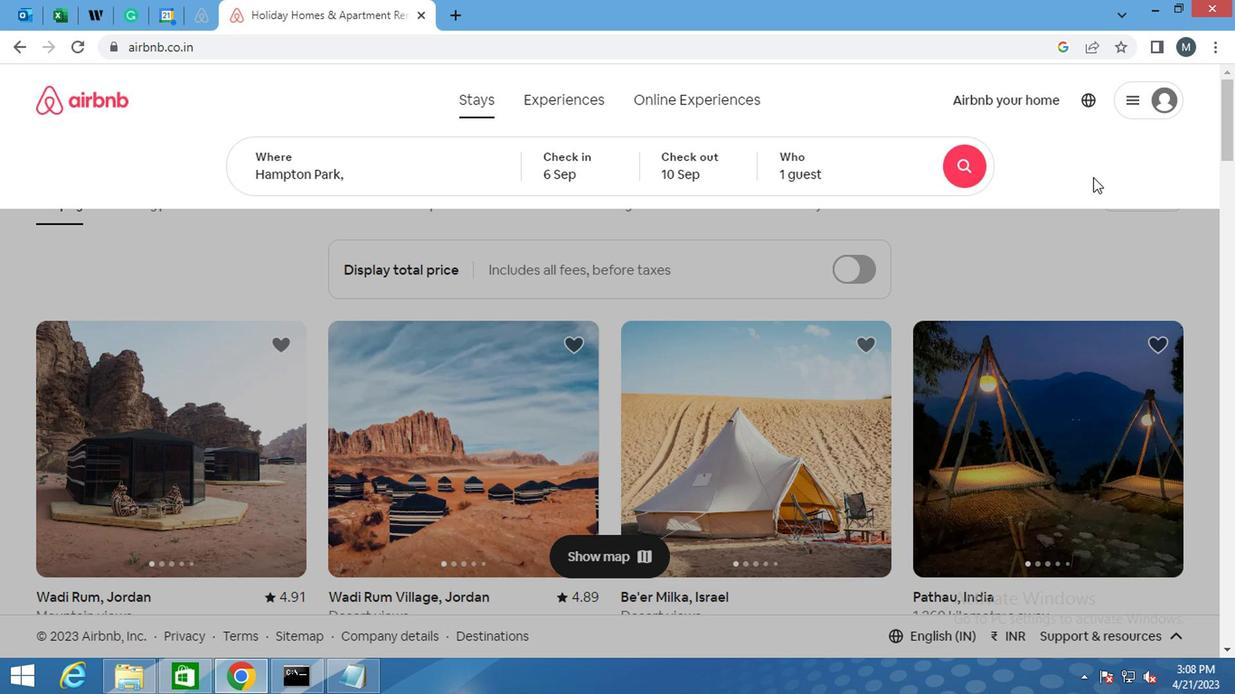 
Action: Mouse scrolled (1040, 216) with delta (0, 0)
Screenshot: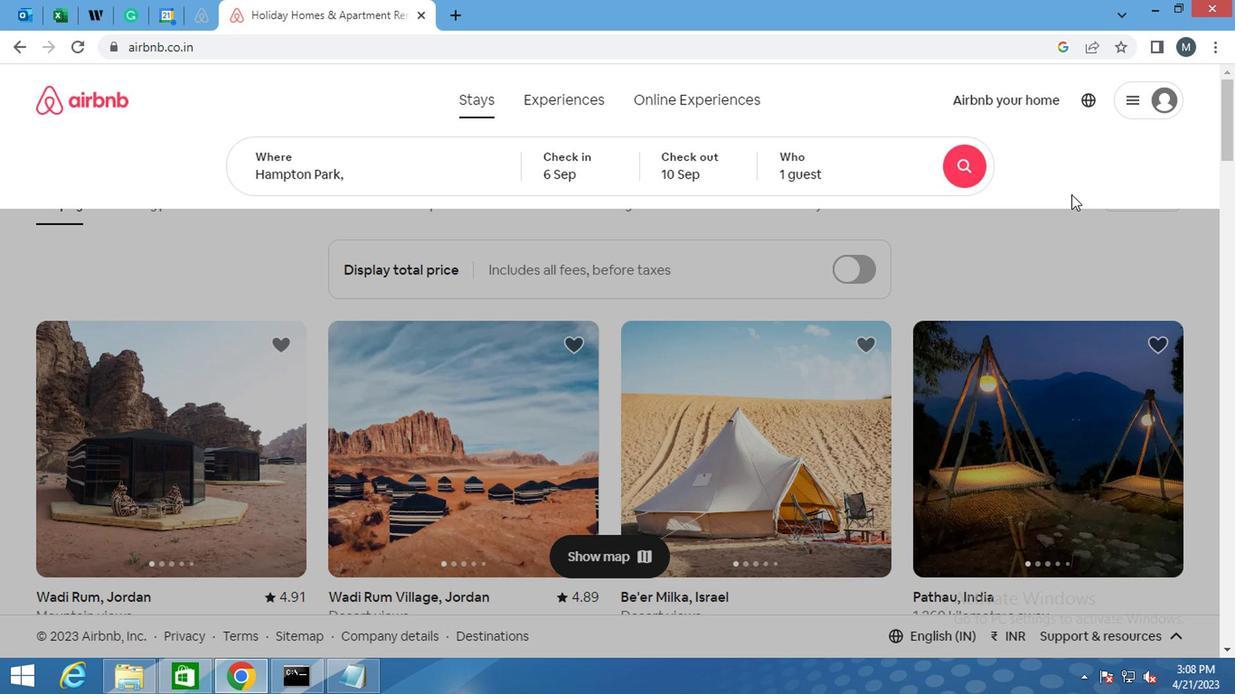 
Action: Mouse moved to (1040, 216)
Screenshot: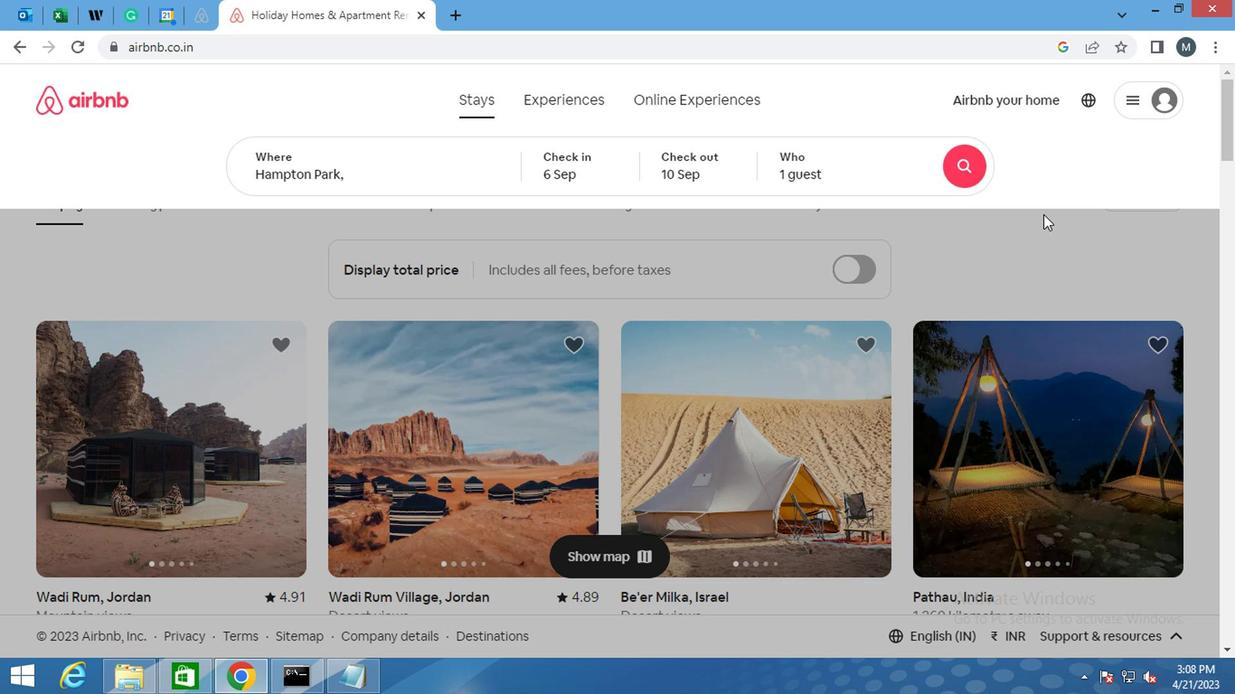 
Action: Mouse scrolled (1040, 216) with delta (0, 0)
Screenshot: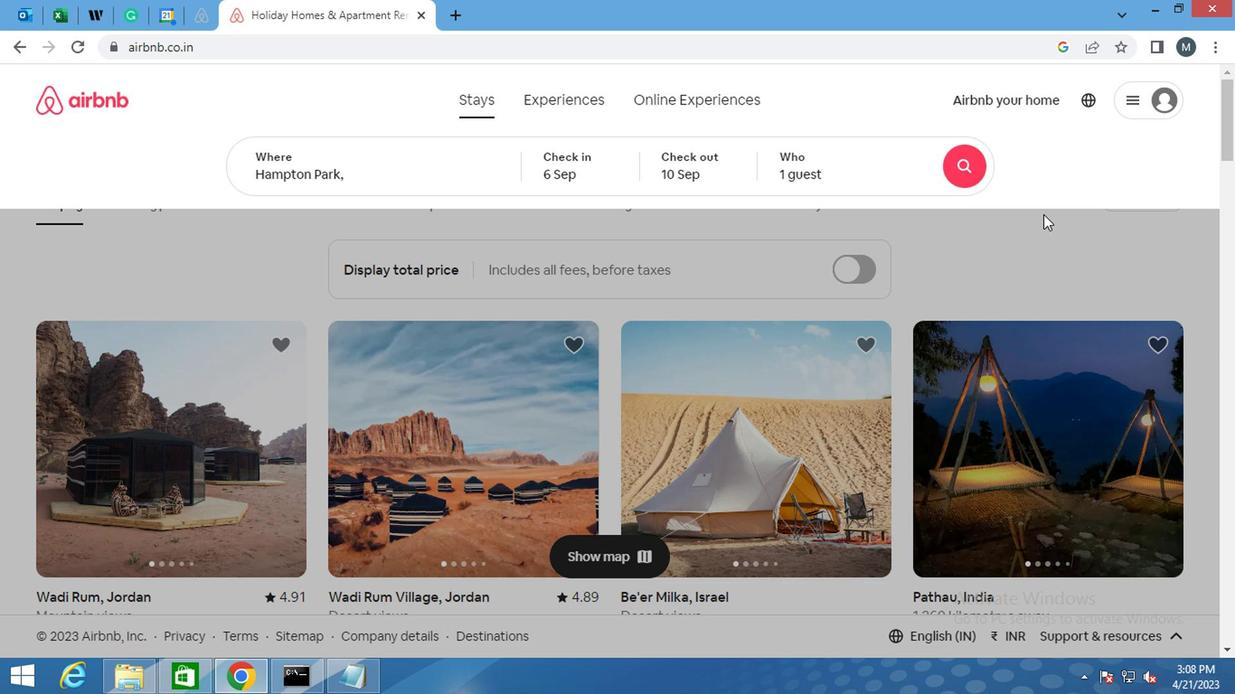 
Action: Mouse moved to (1037, 221)
Screenshot: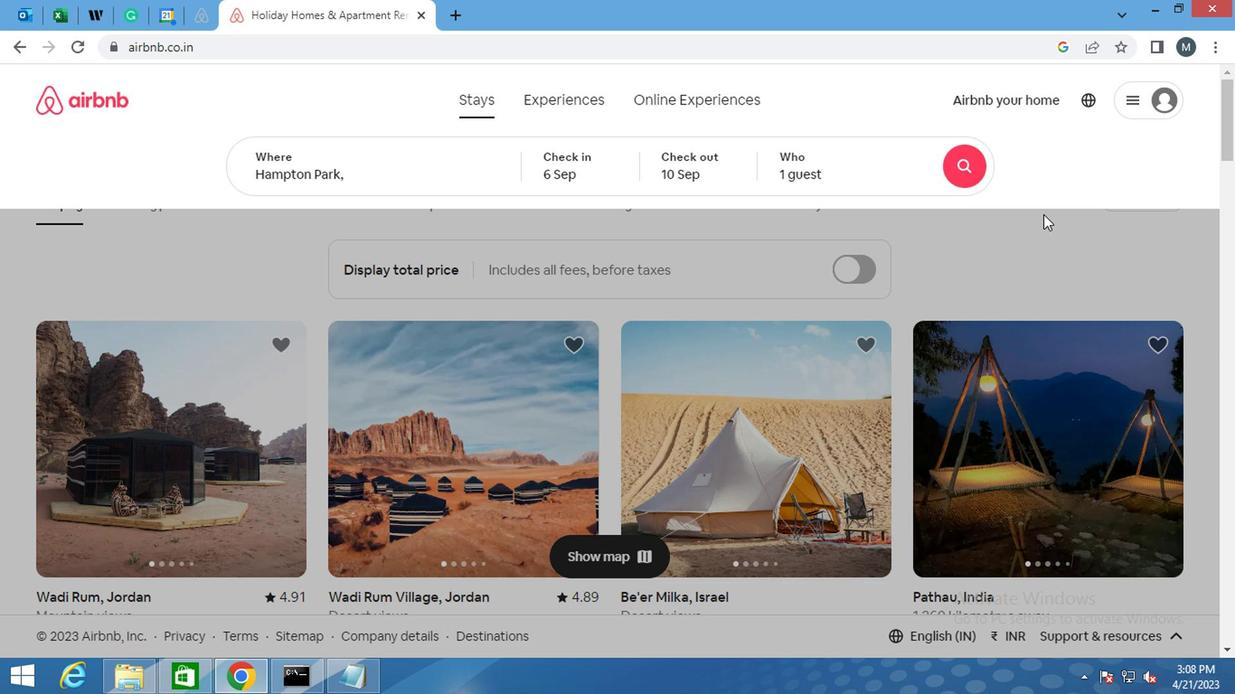 
Action: Mouse scrolled (1037, 219) with delta (0, -1)
Screenshot: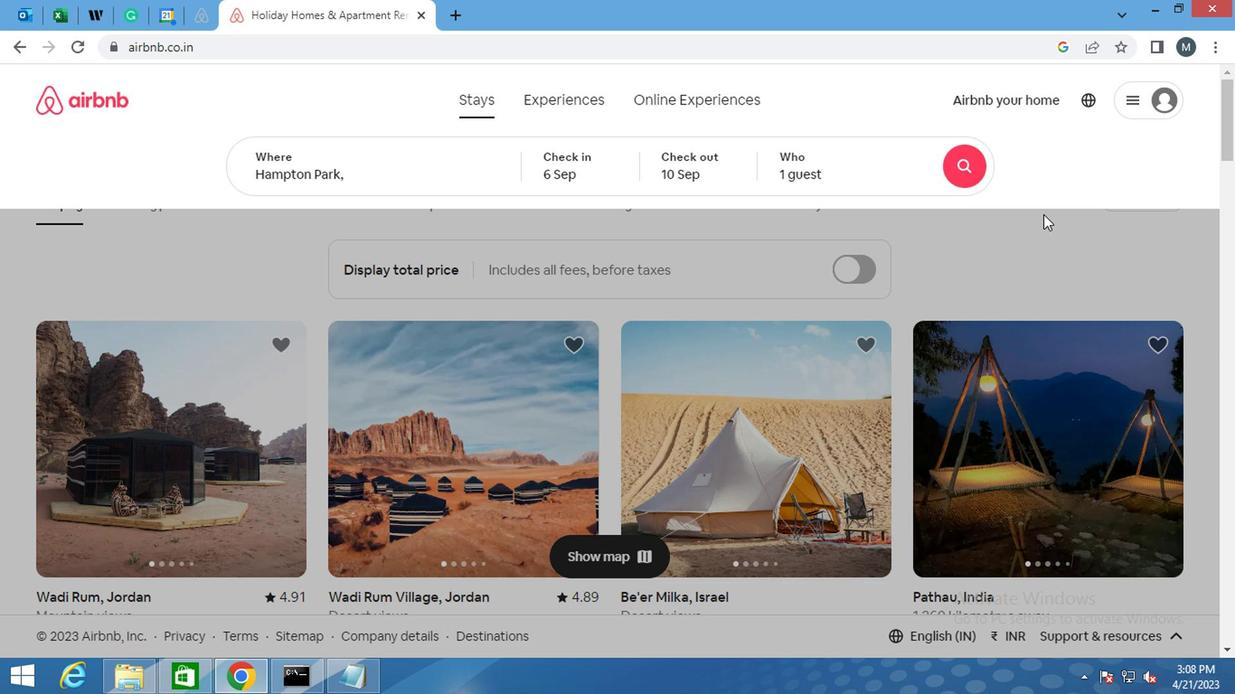 
Action: Mouse scrolled (1037, 221) with delta (0, 0)
Screenshot: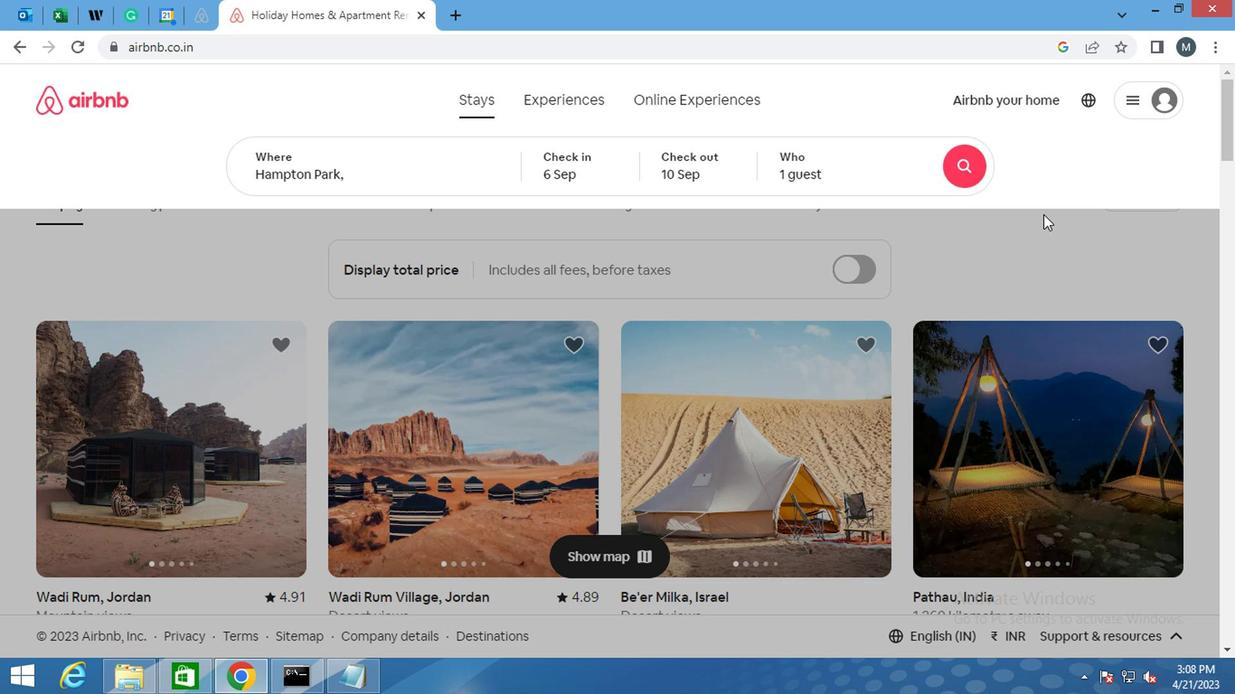 
Action: Mouse scrolled (1037, 221) with delta (0, 0)
Screenshot: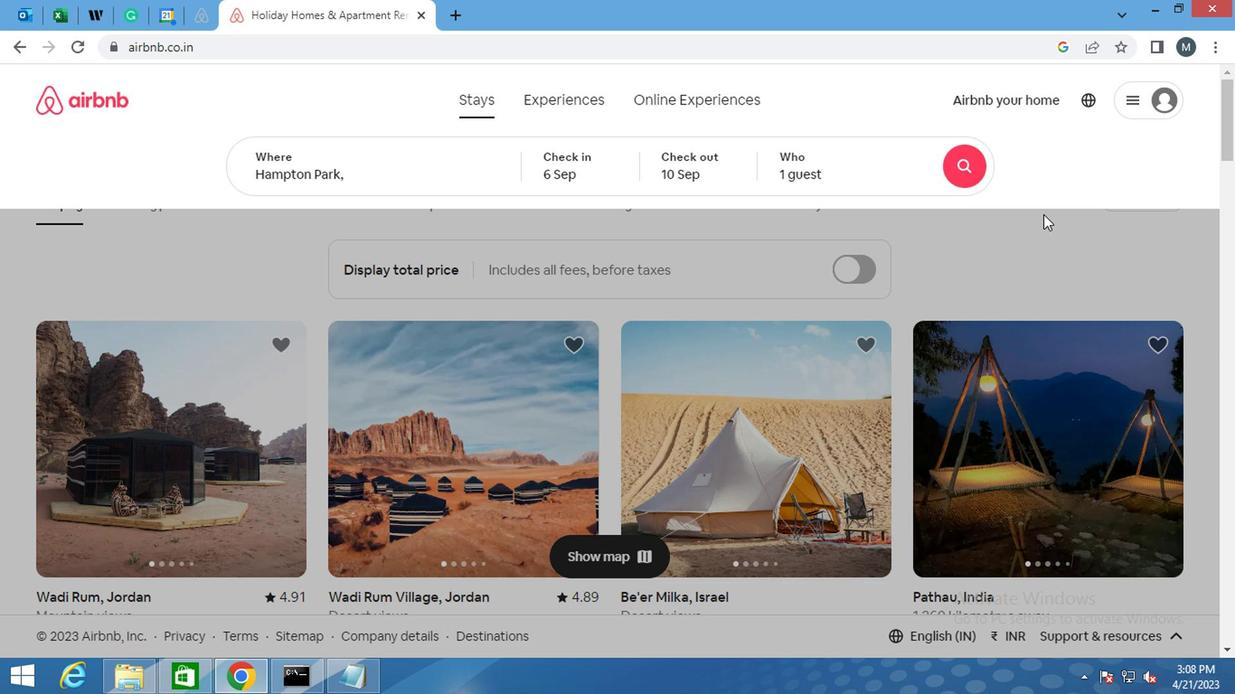
Action: Mouse moved to (1121, 200)
Screenshot: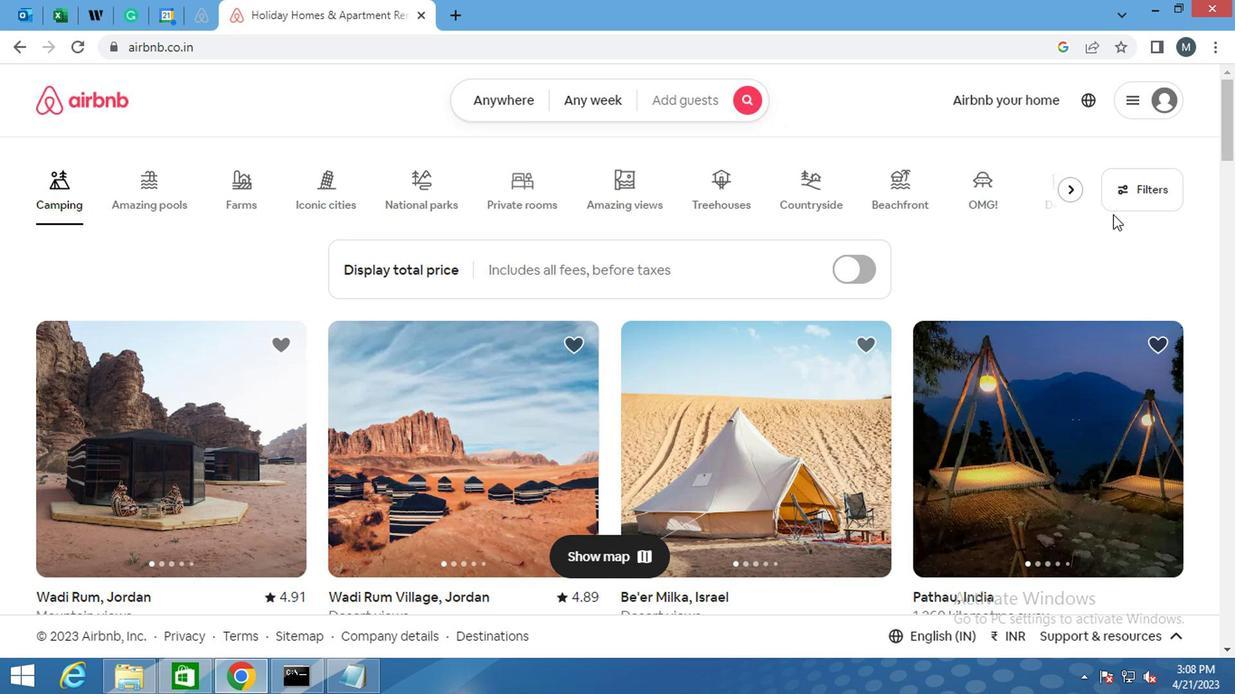 
Action: Mouse pressed left at (1121, 200)
Screenshot: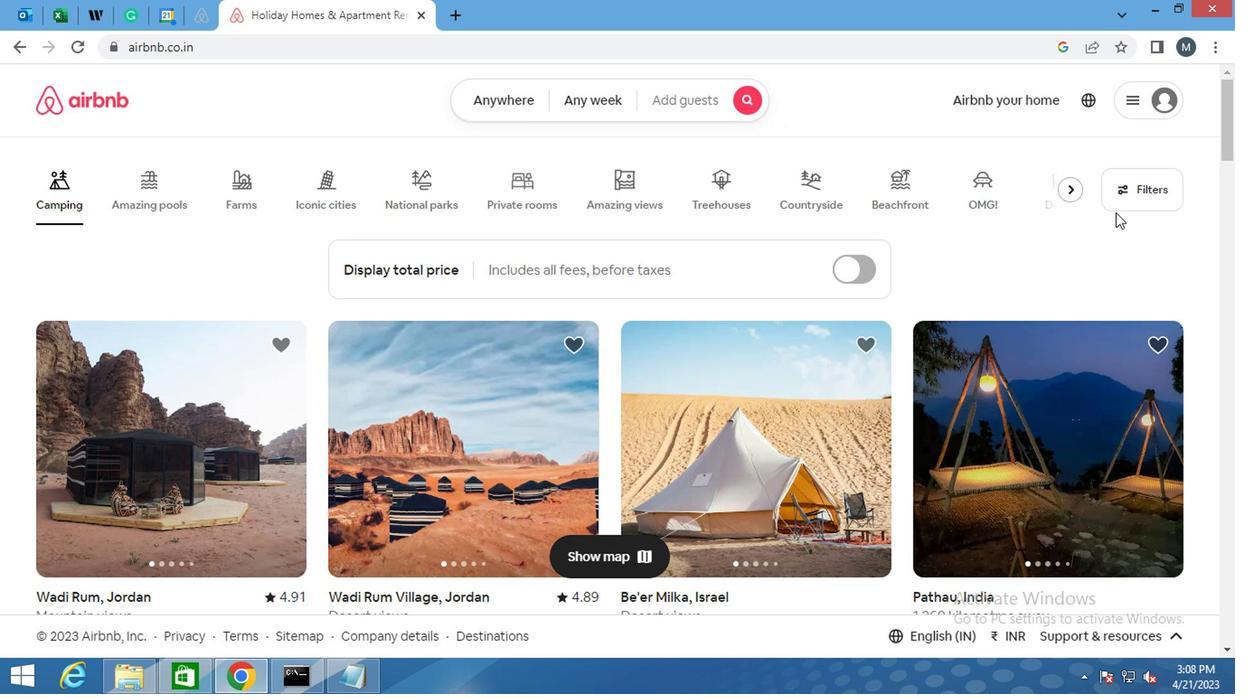
Action: Mouse moved to (385, 389)
Screenshot: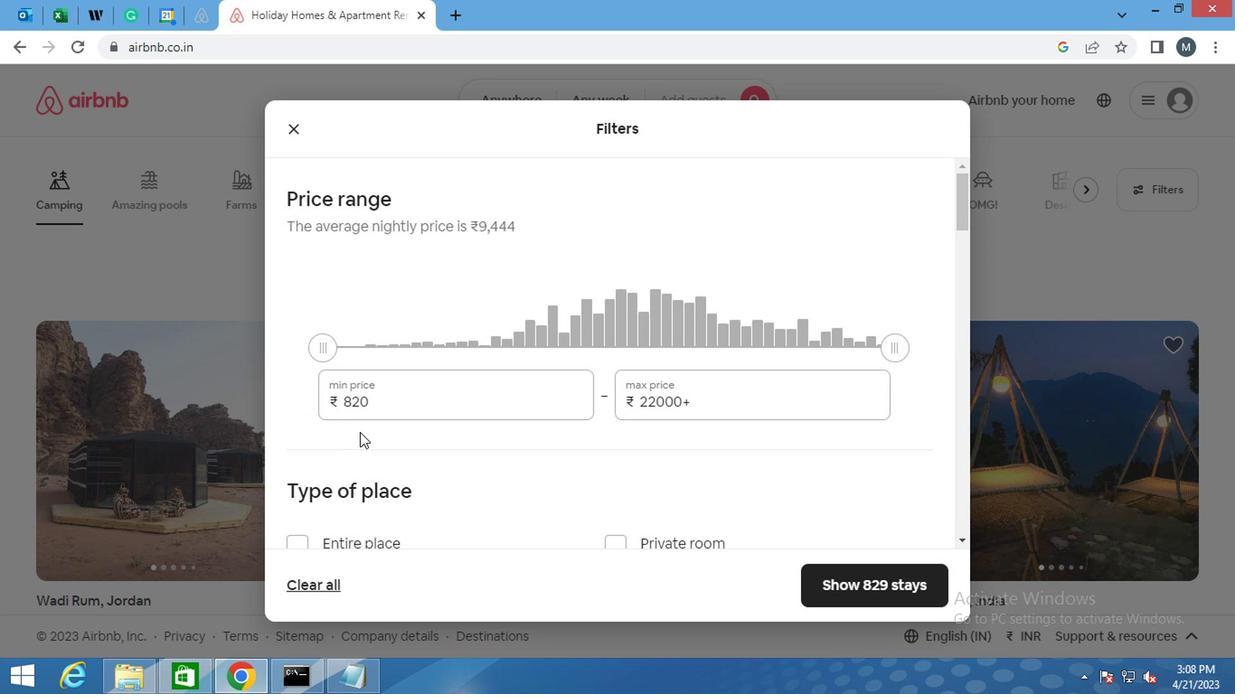 
Action: Mouse pressed left at (385, 389)
Screenshot: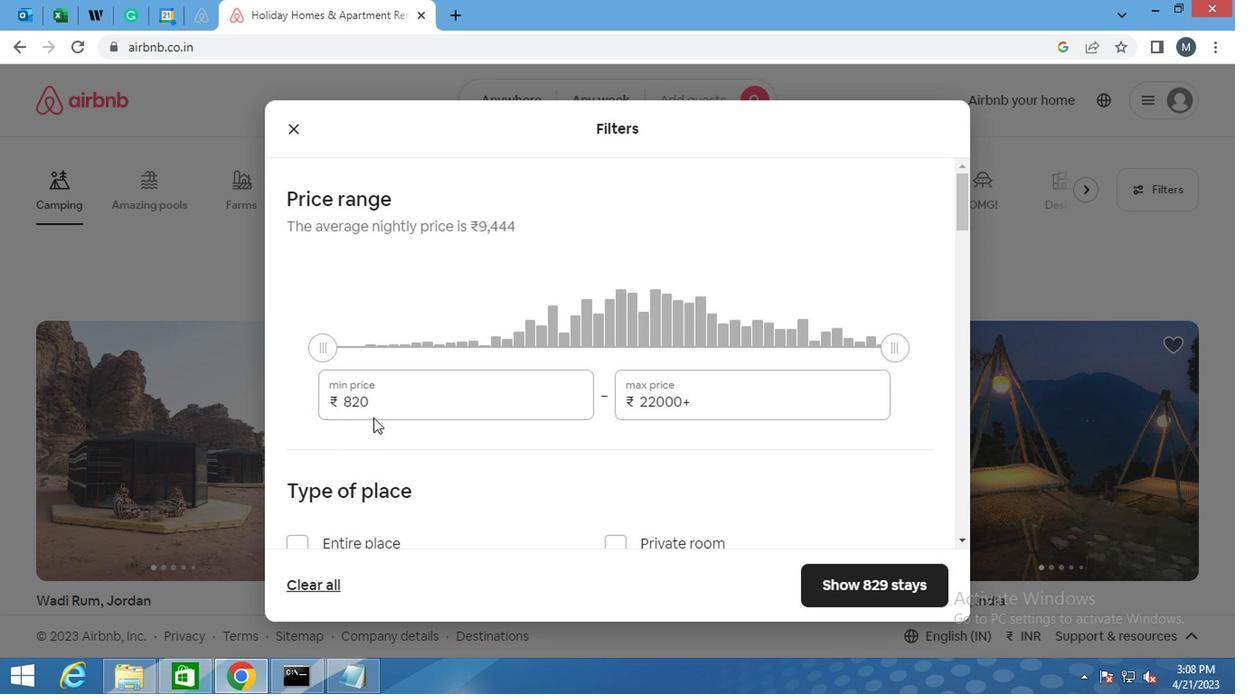 
Action: Mouse moved to (385, 389)
Screenshot: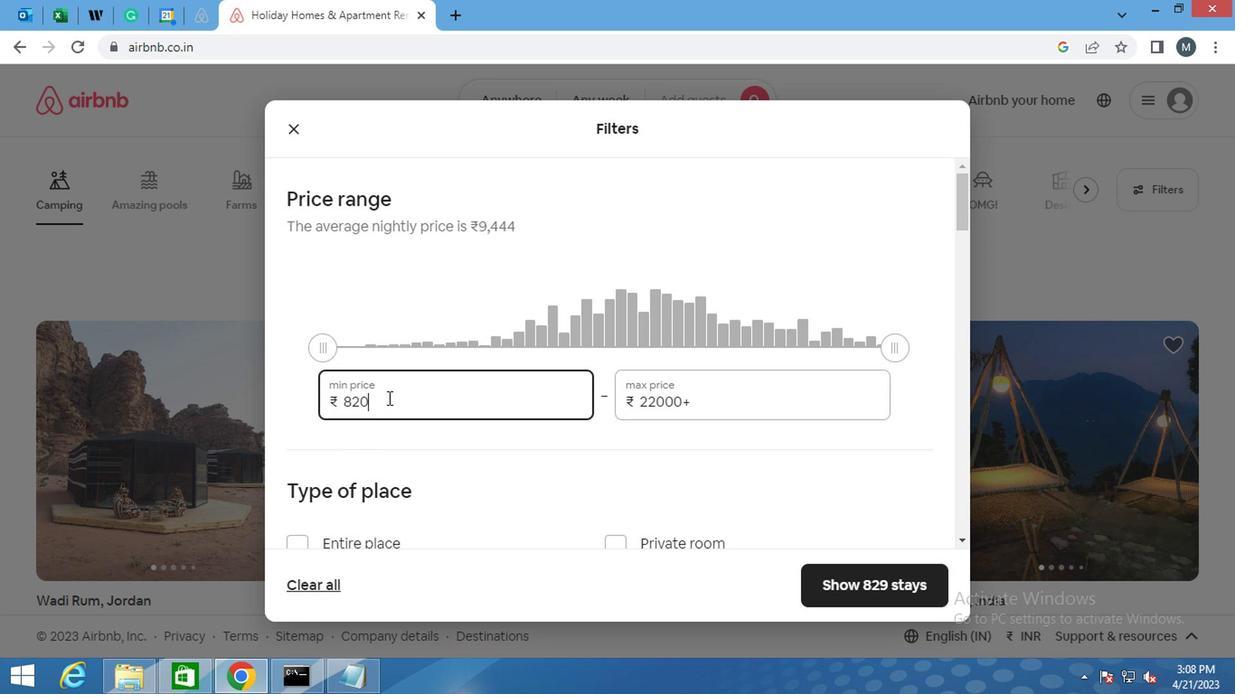 
Action: Key pressed <Key.backspace><Key.backspace><Key.backspace><Key.backspace>10000
Screenshot: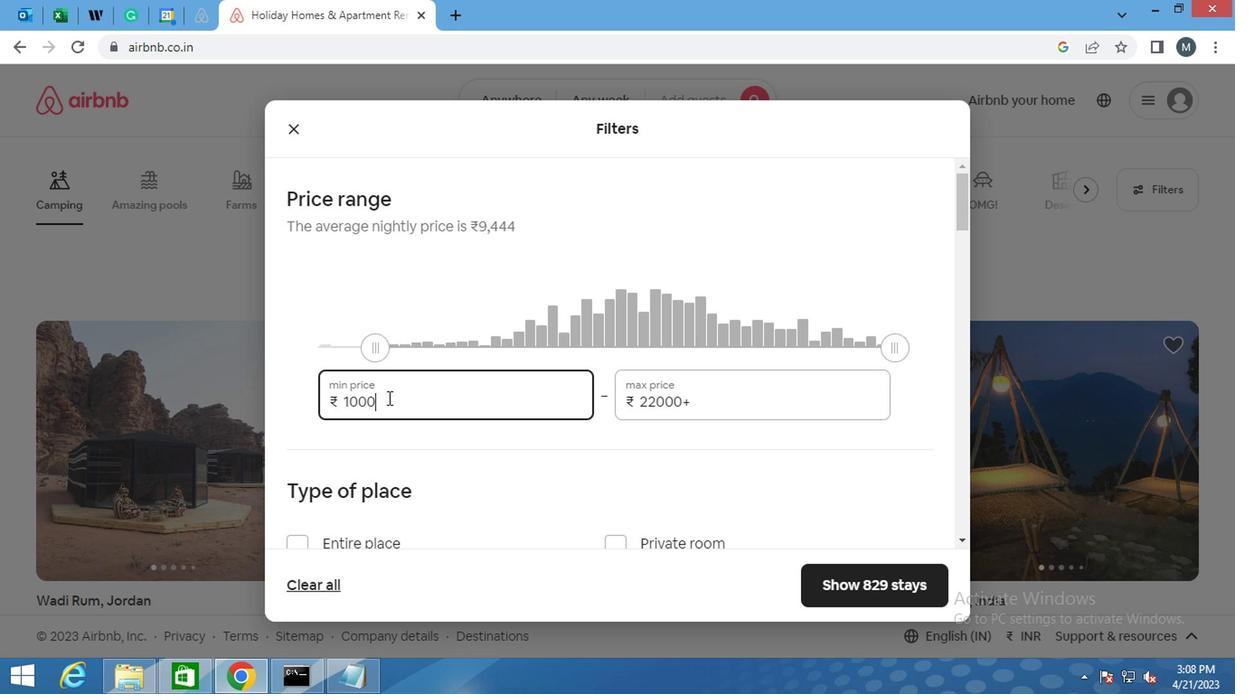 
Action: Mouse moved to (689, 394)
Screenshot: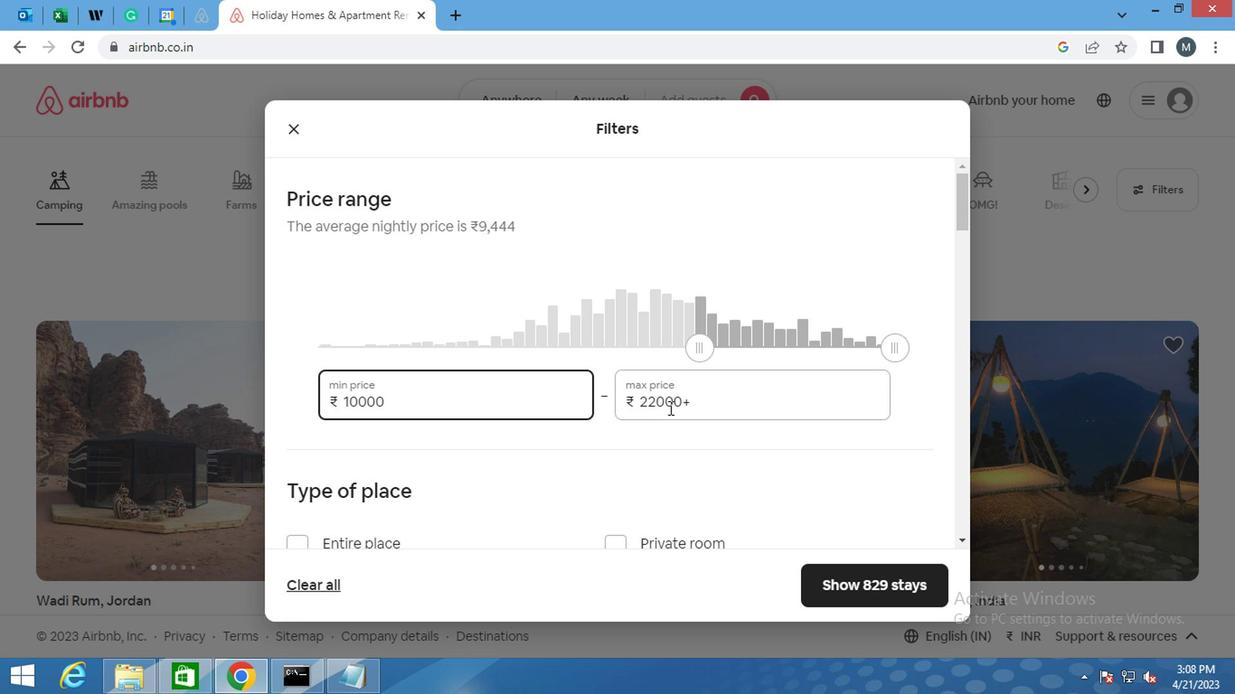 
Action: Mouse pressed left at (689, 394)
Screenshot: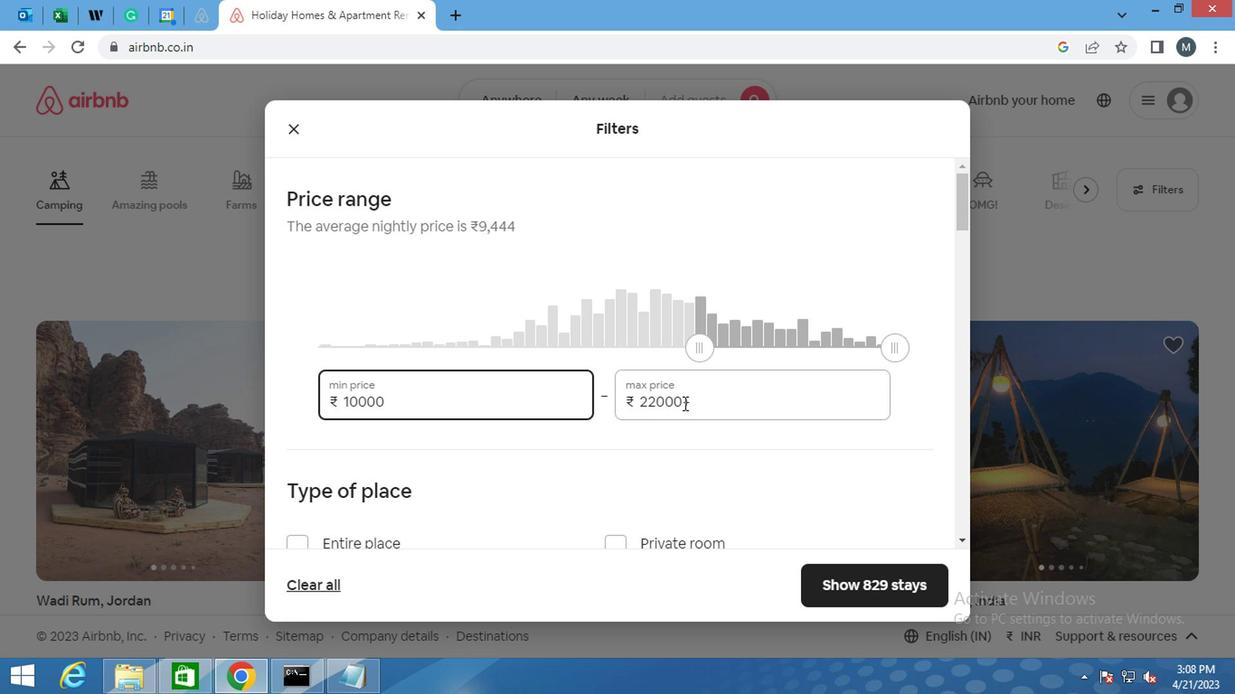 
Action: Mouse moved to (686, 402)
Screenshot: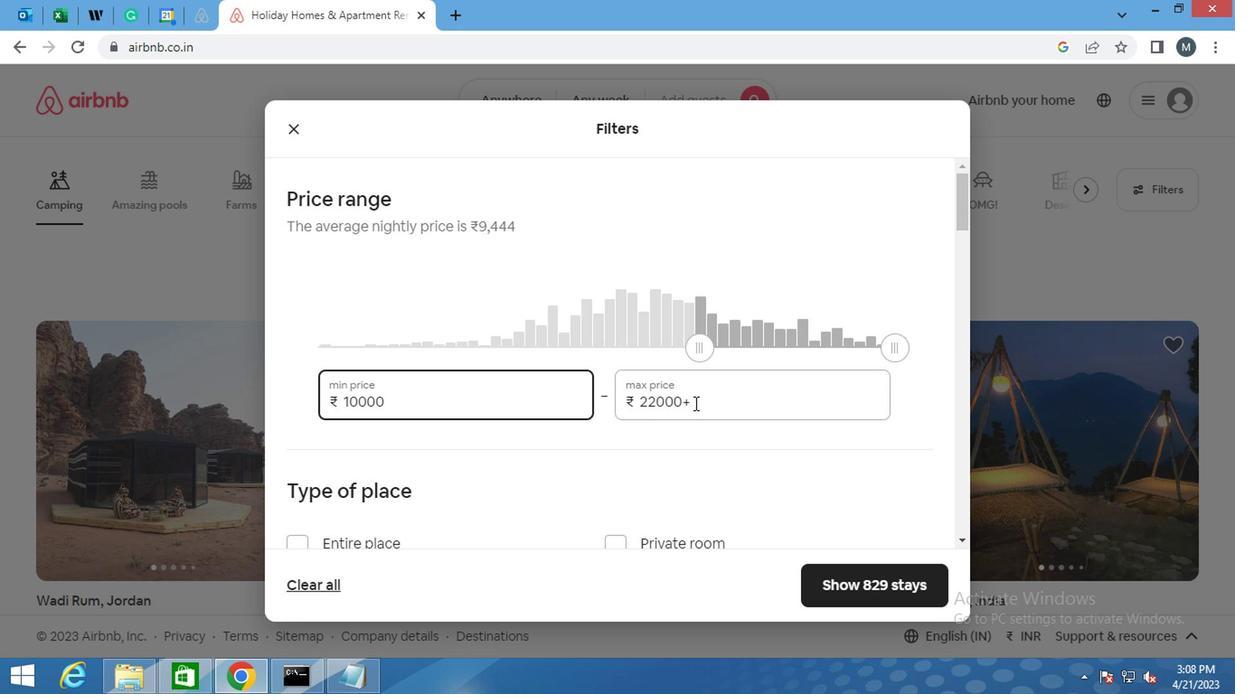 
Action: Key pressed <Key.backspace><Key.backspace><Key.backspace><Key.backspace><Key.backspace><Key.backspace>15000
Screenshot: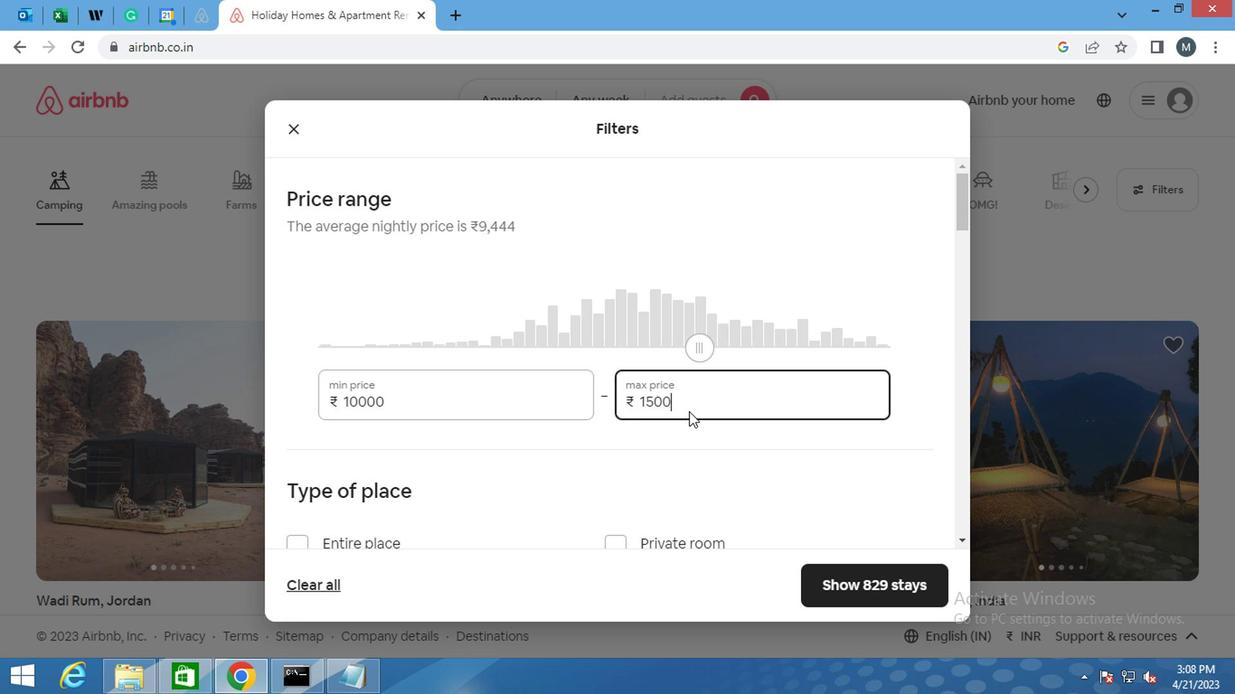 
Action: Mouse moved to (618, 359)
Screenshot: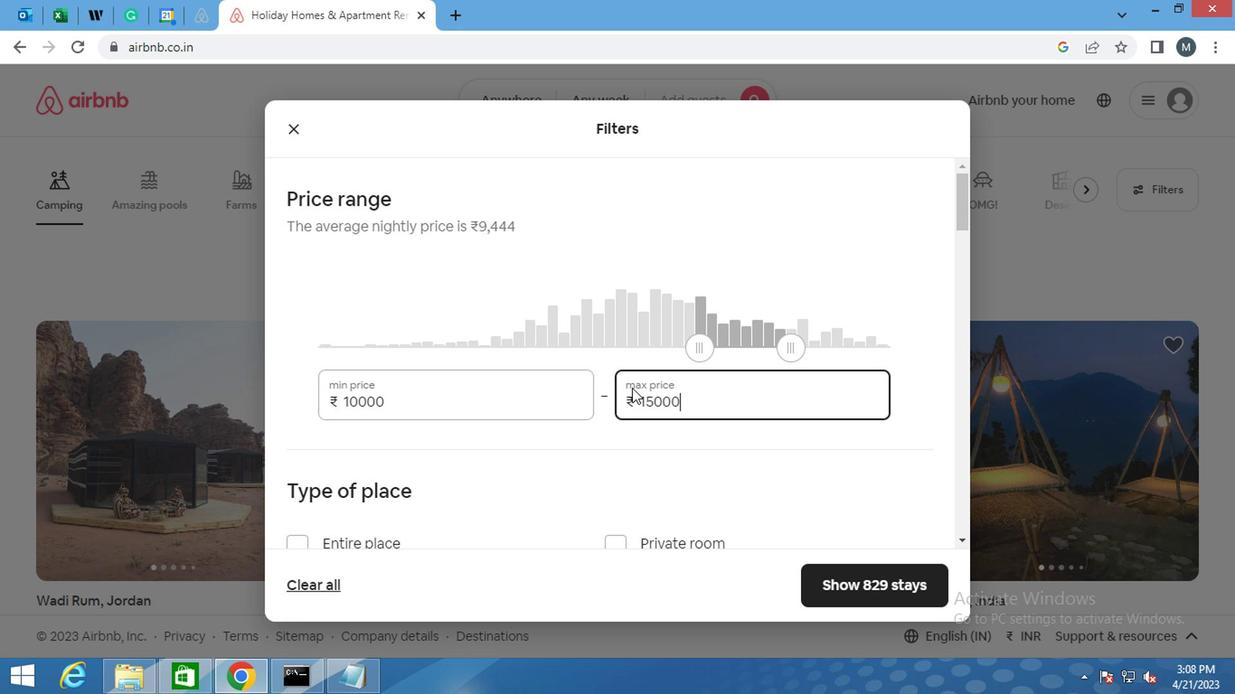 
Action: Mouse scrolled (618, 358) with delta (0, 0)
Screenshot: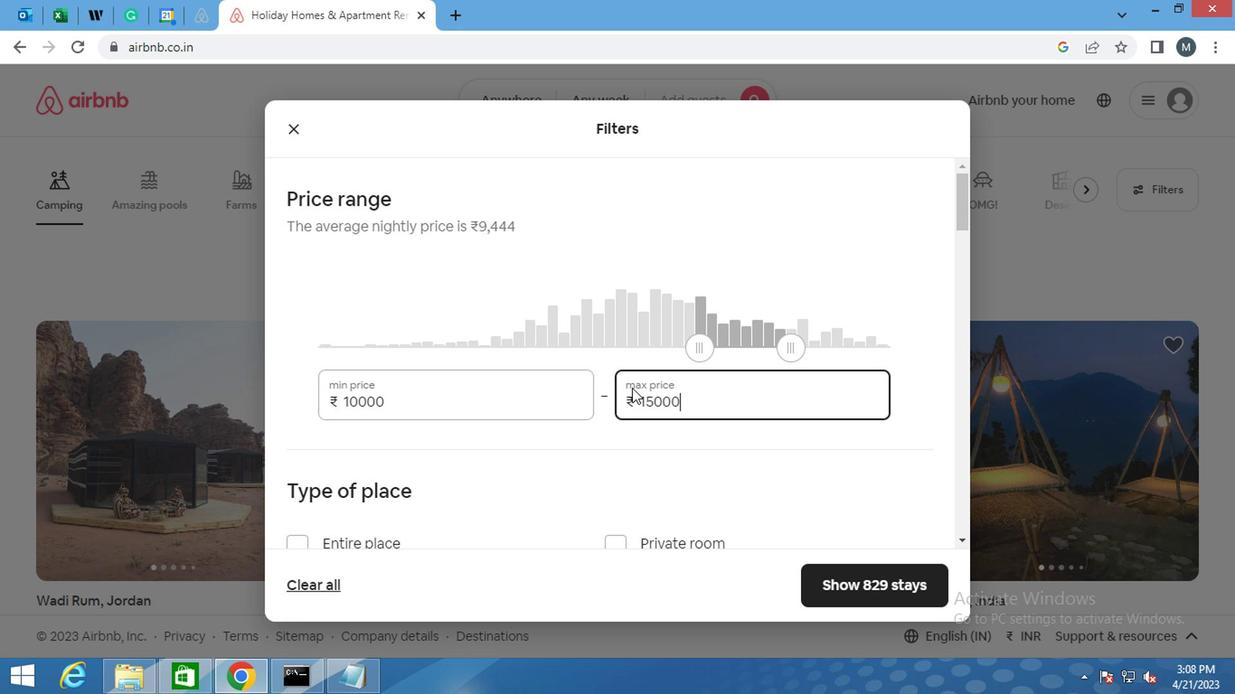 
Action: Mouse moved to (615, 359)
Screenshot: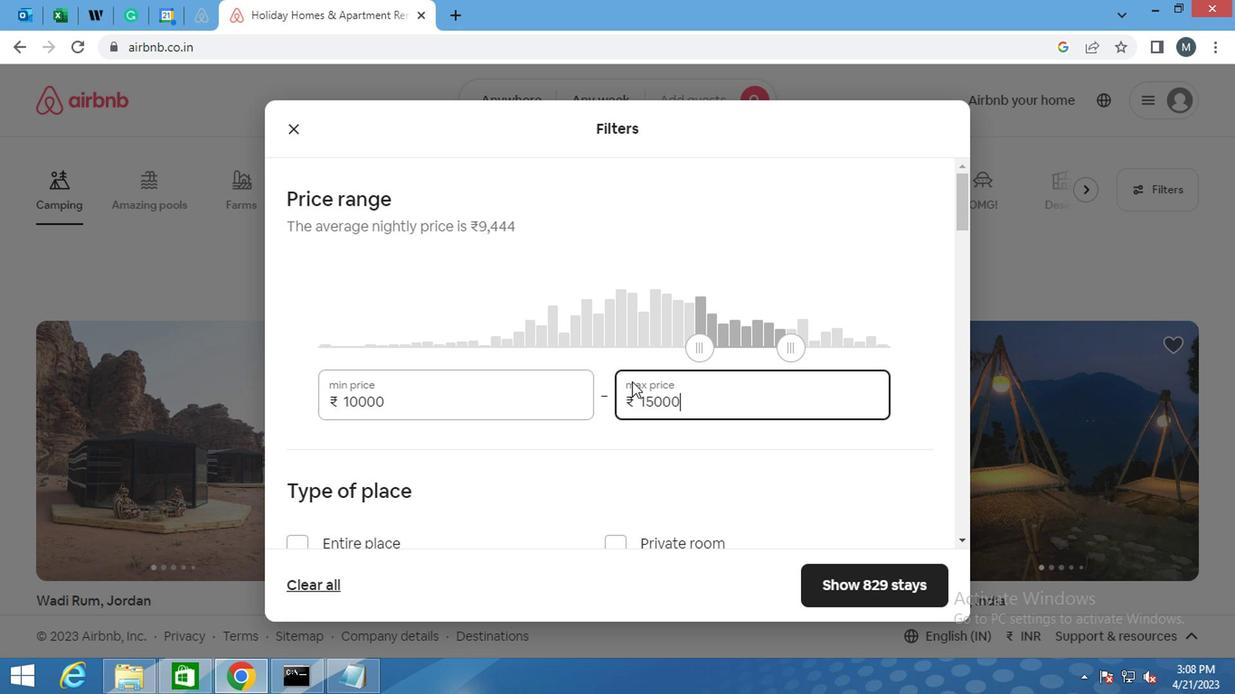 
Action: Mouse scrolled (615, 358) with delta (0, 0)
Screenshot: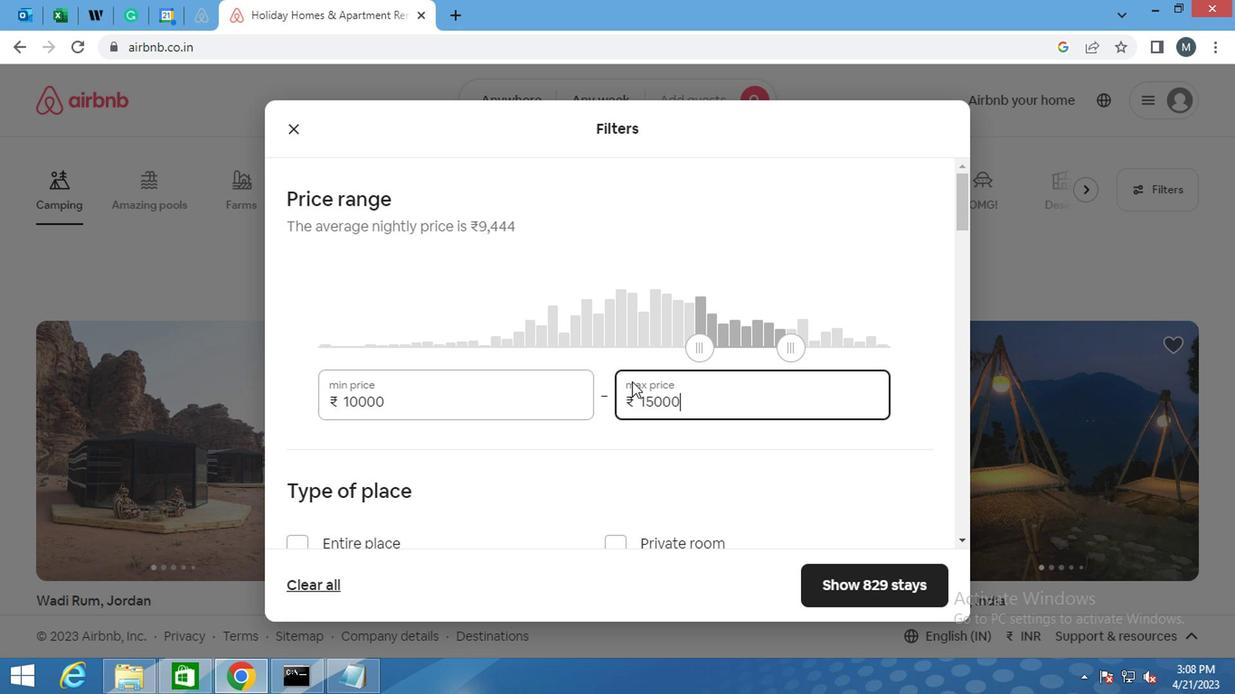 
Action: Mouse moved to (611, 354)
Screenshot: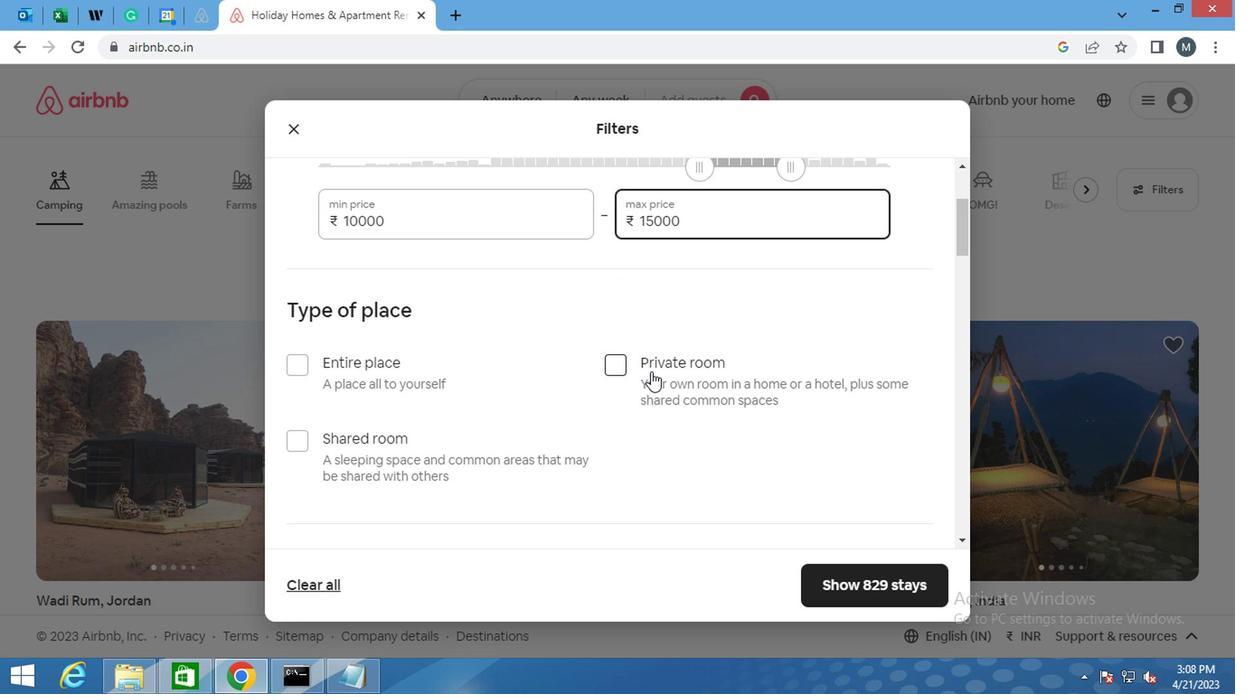 
Action: Mouse pressed left at (611, 354)
Screenshot: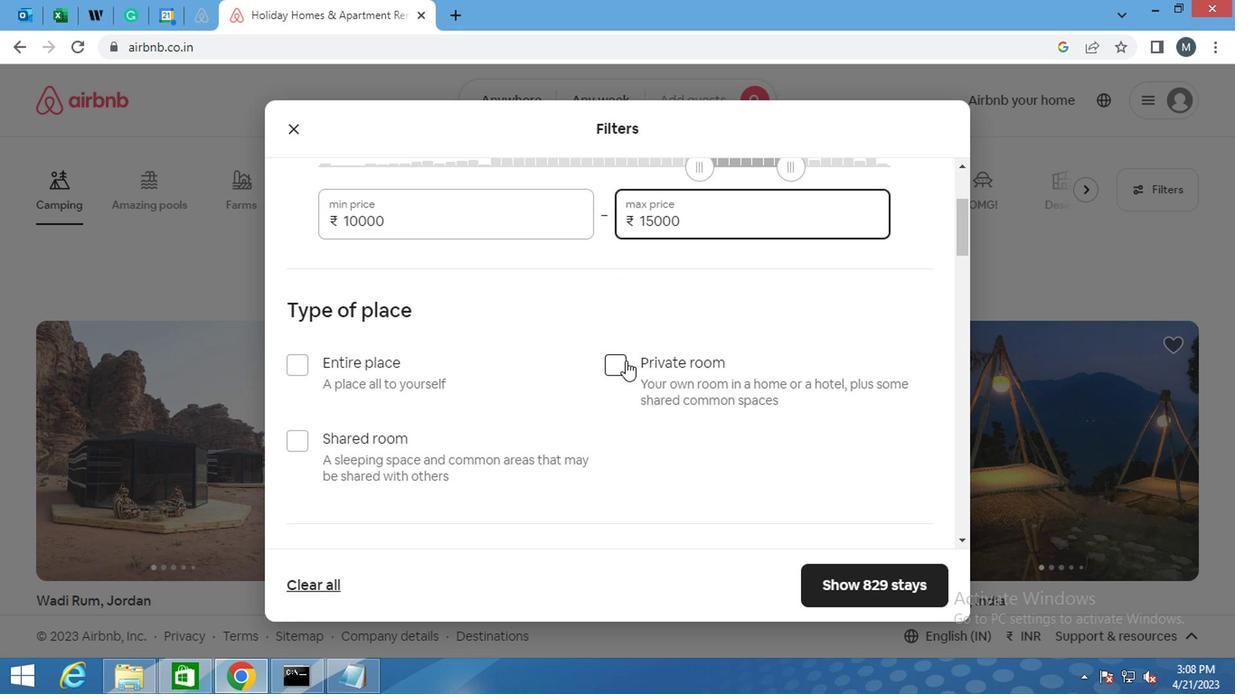
Action: Mouse moved to (571, 361)
Screenshot: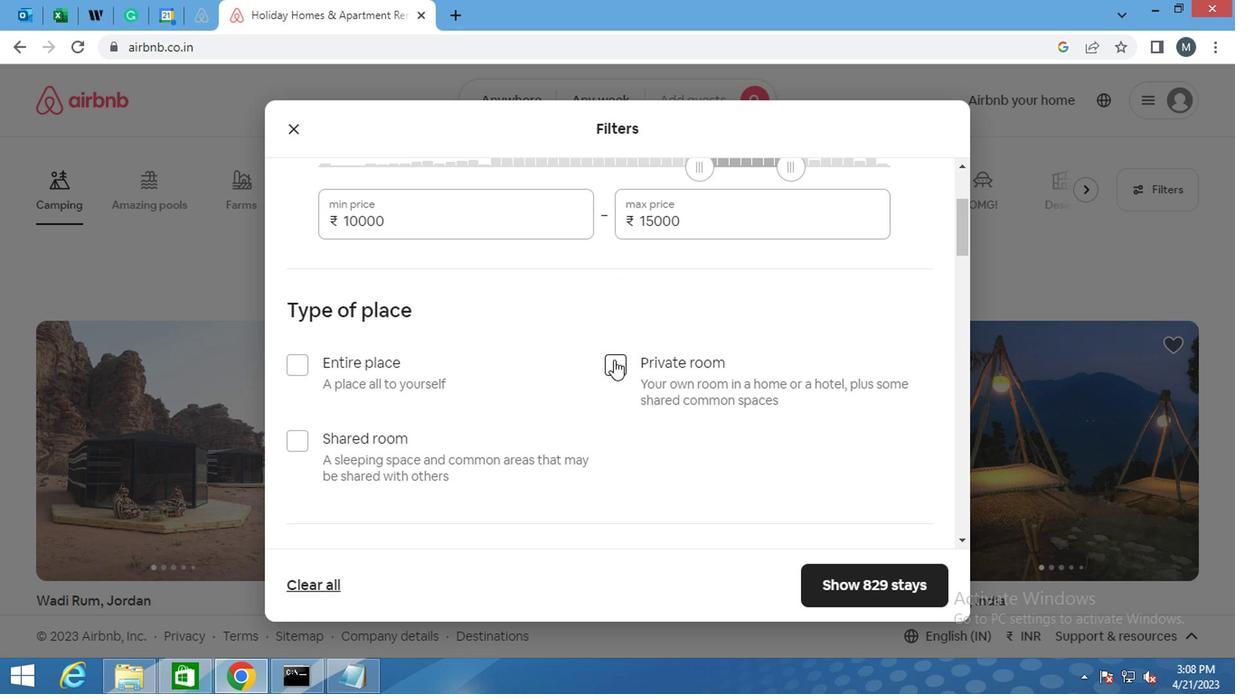 
Action: Mouse scrolled (571, 360) with delta (0, 0)
Screenshot: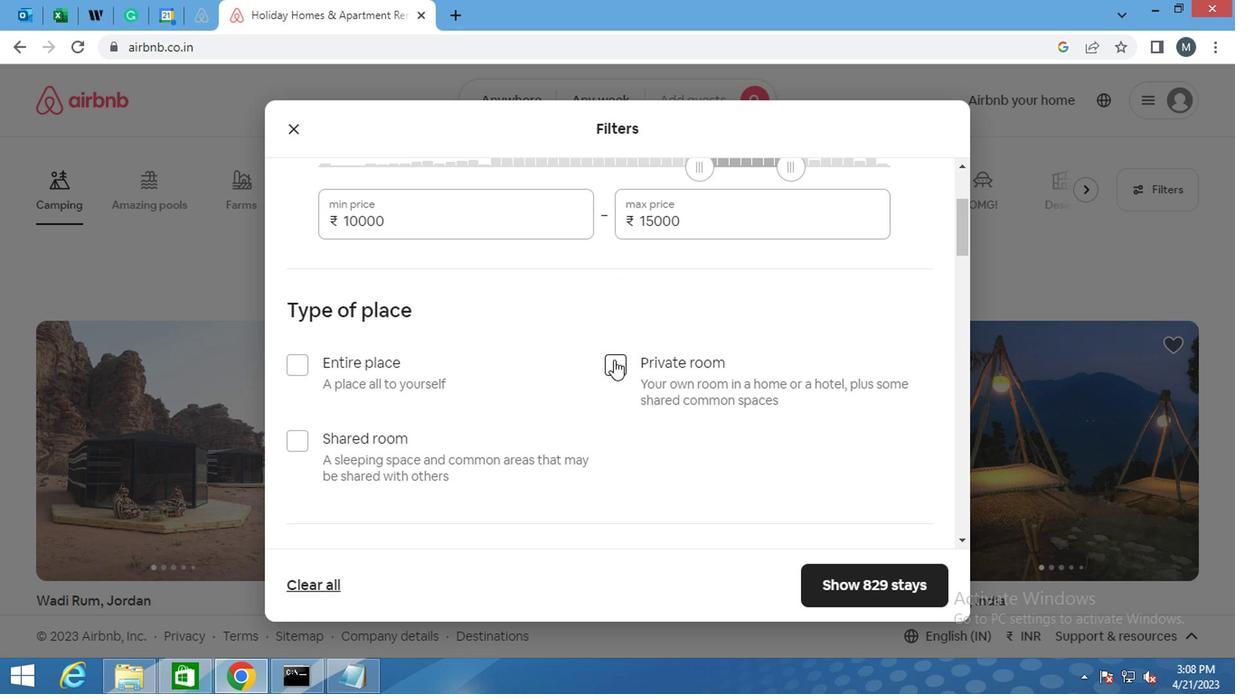 
Action: Mouse moved to (565, 367)
Screenshot: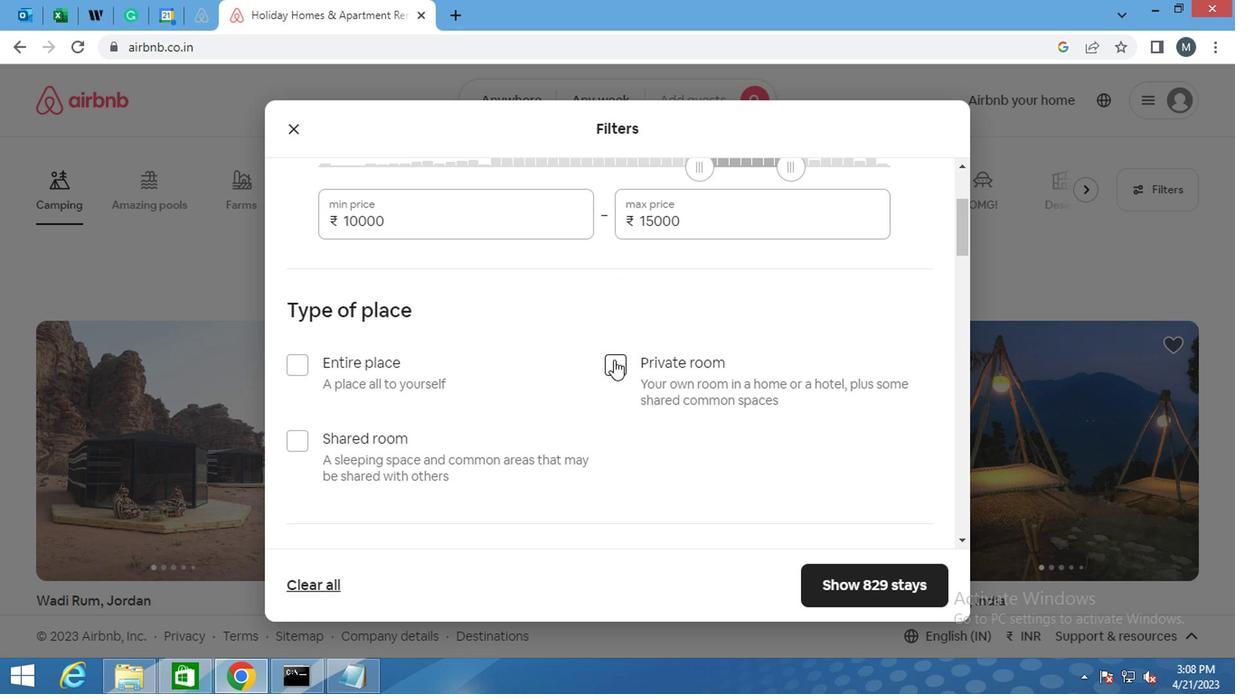 
Action: Mouse scrolled (565, 366) with delta (0, 0)
Screenshot: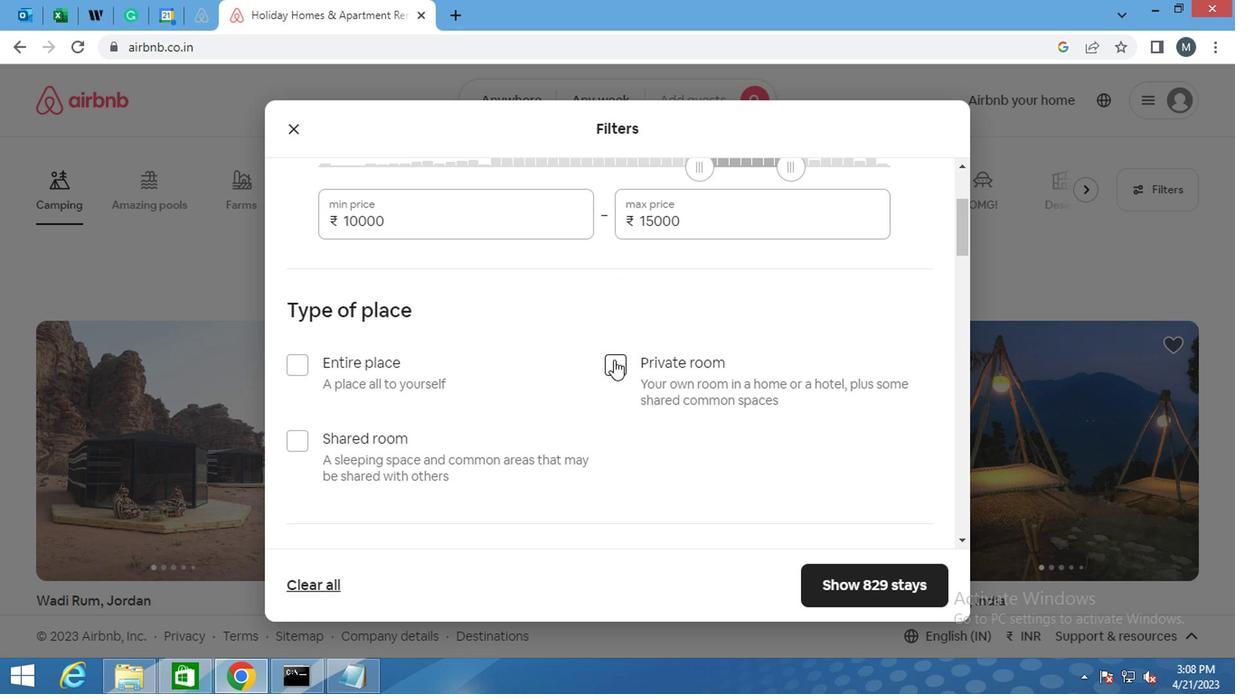 
Action: Mouse moved to (559, 371)
Screenshot: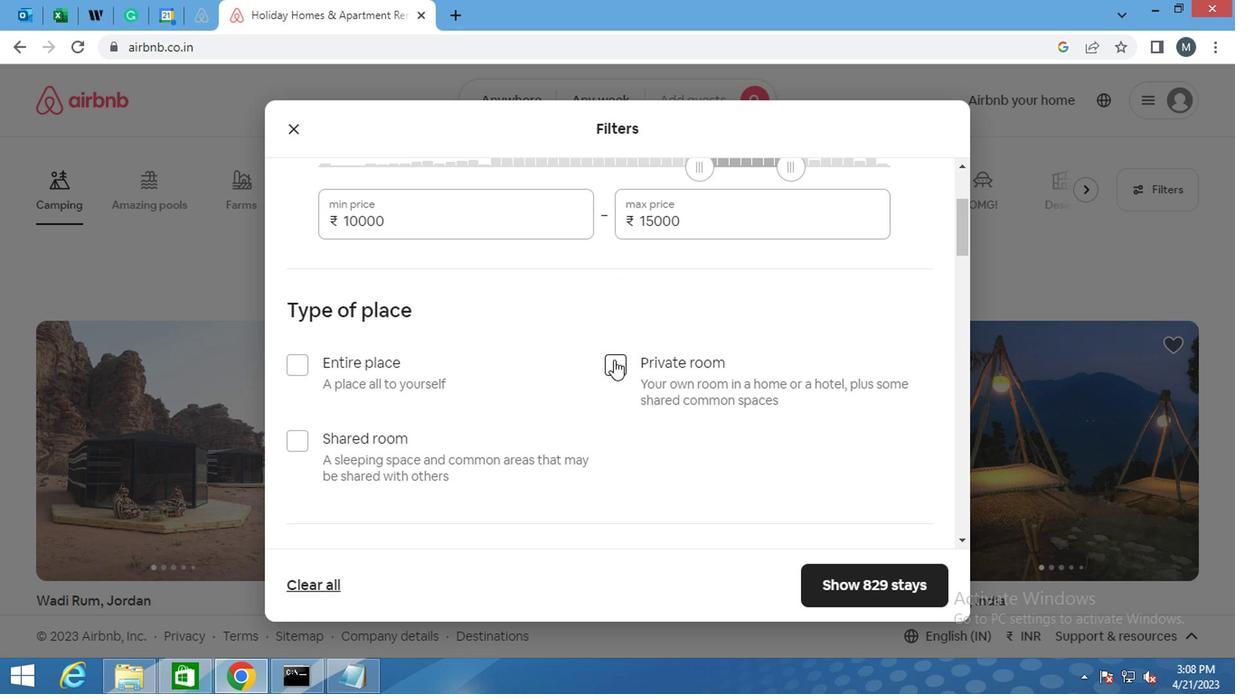 
Action: Mouse scrolled (559, 371) with delta (0, 0)
Screenshot: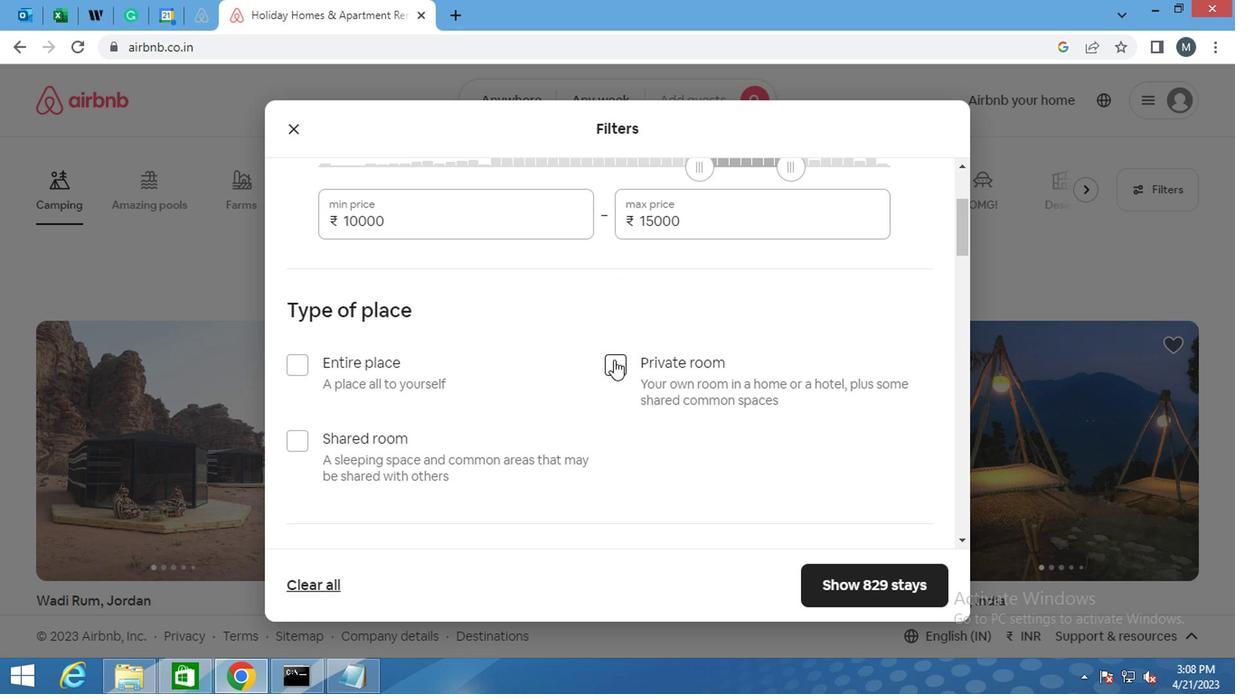 
Action: Mouse moved to (539, 377)
Screenshot: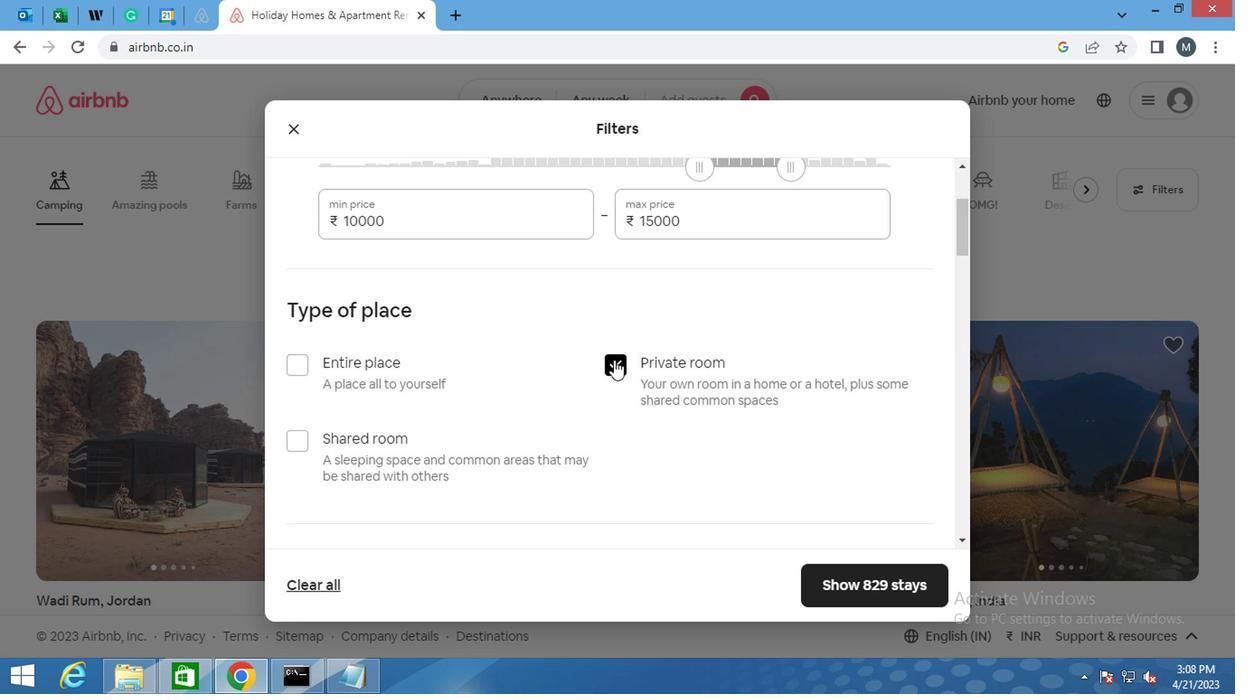 
Action: Mouse scrolled (539, 376) with delta (0, 0)
Screenshot: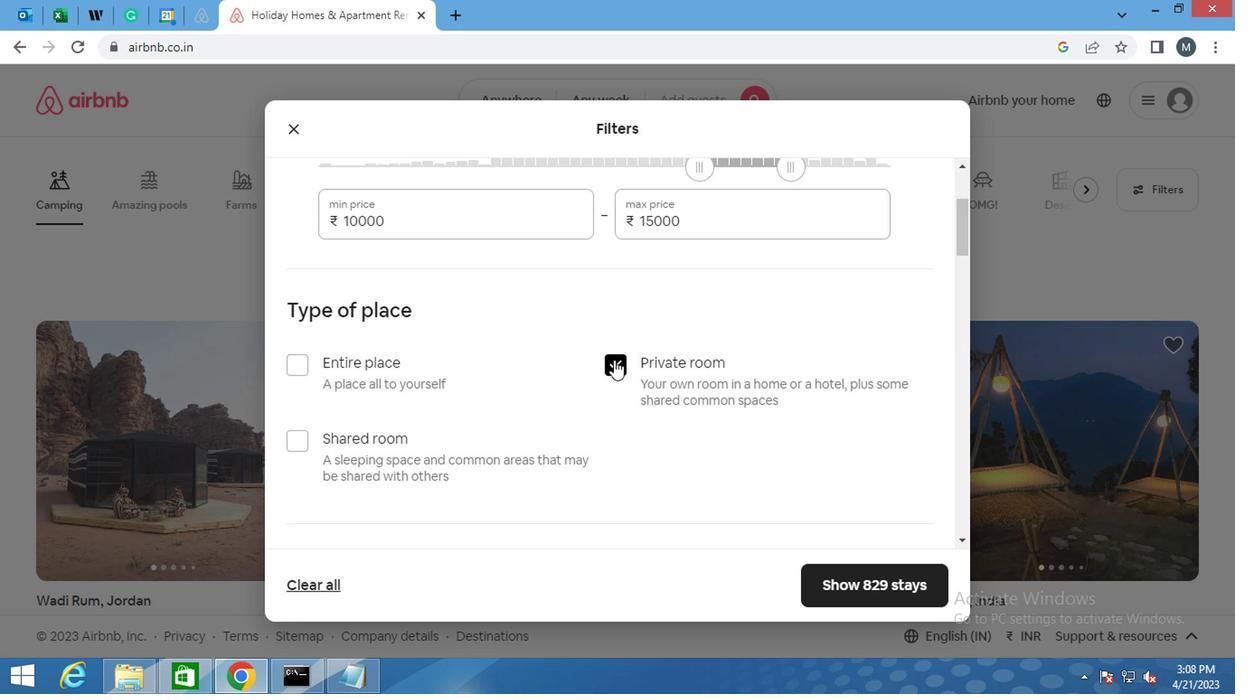 
Action: Mouse moved to (406, 292)
Screenshot: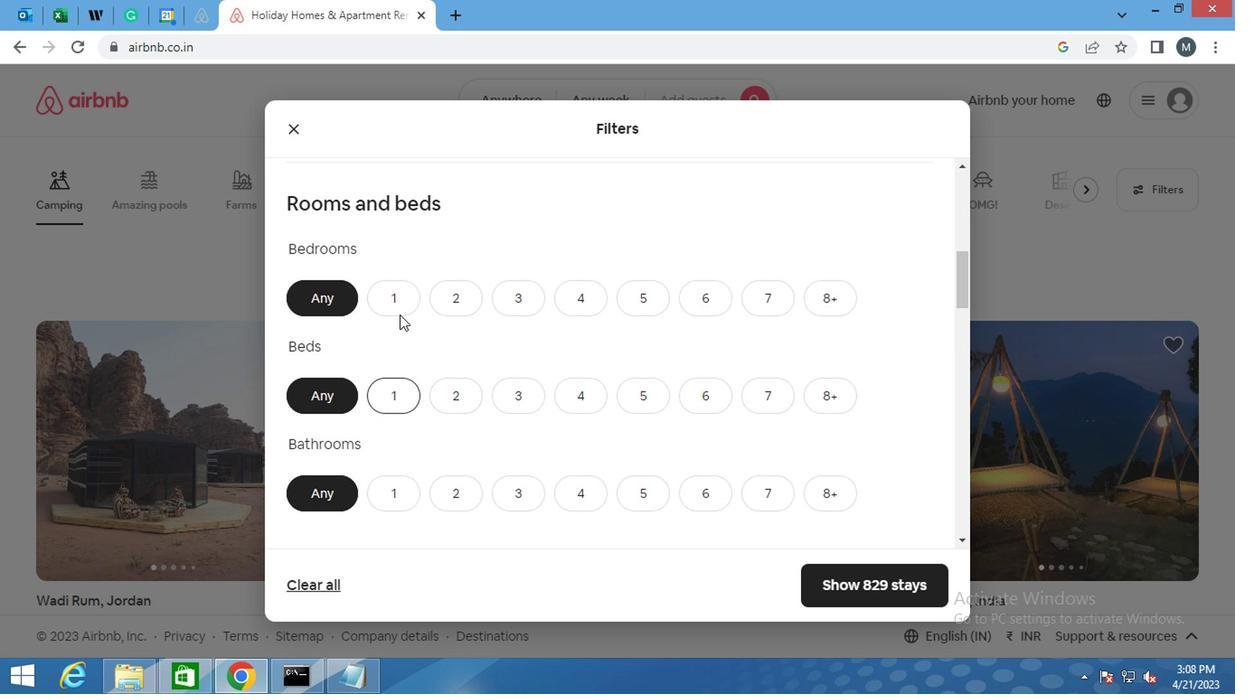 
Action: Mouse pressed left at (406, 292)
Screenshot: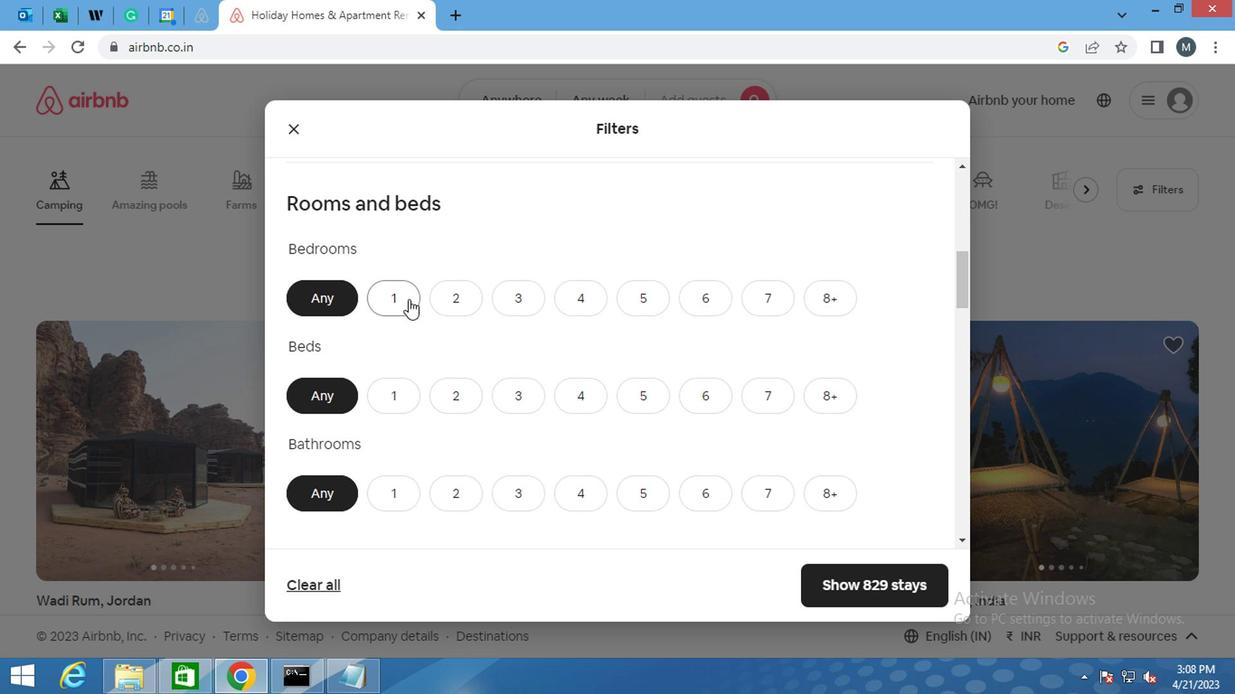 
Action: Mouse moved to (387, 396)
Screenshot: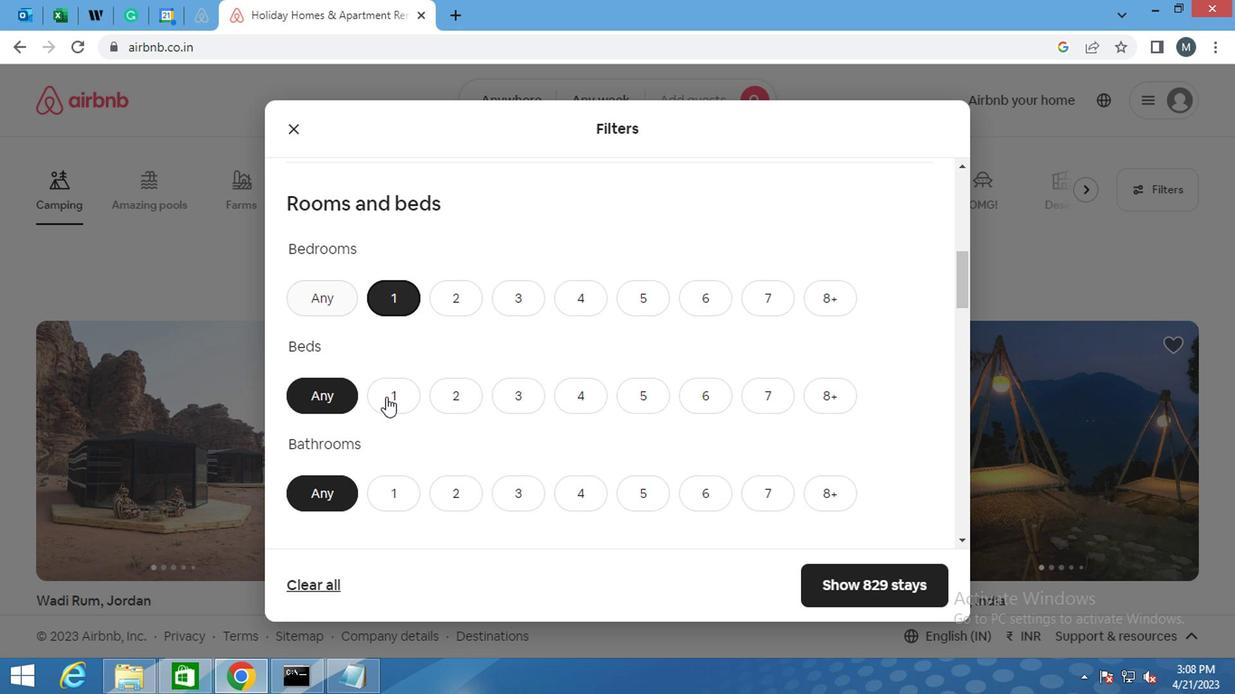 
Action: Mouse pressed left at (387, 396)
Screenshot: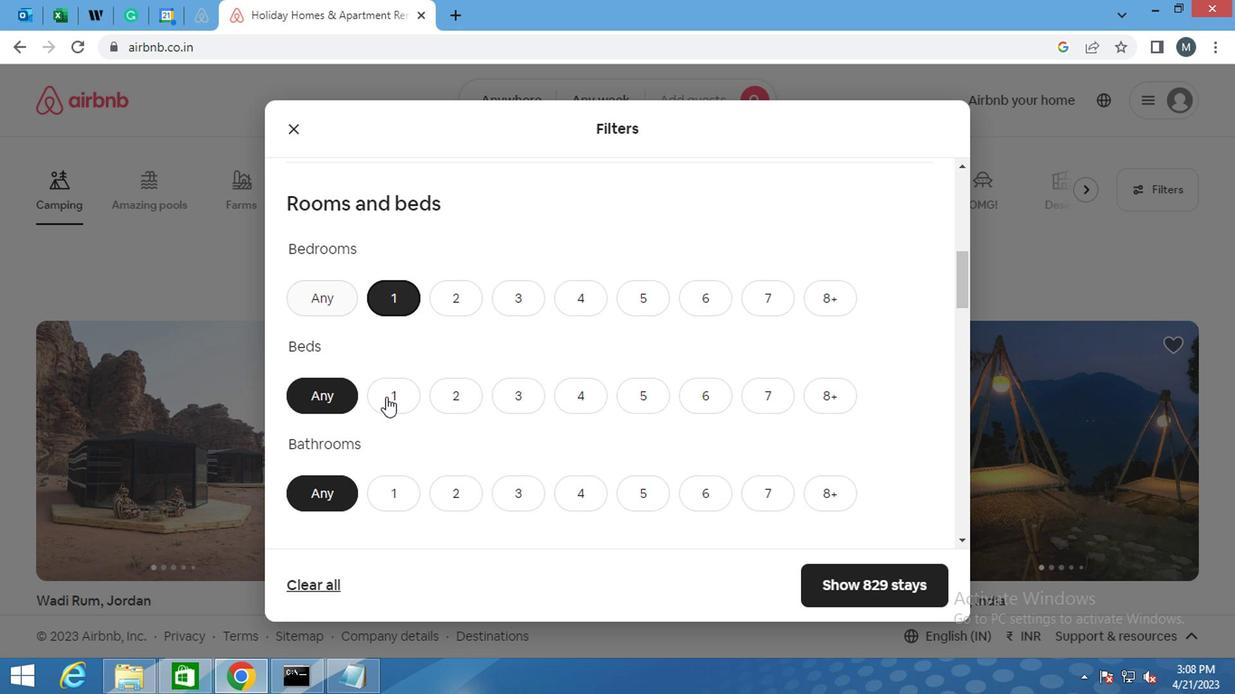 
Action: Mouse moved to (393, 470)
Screenshot: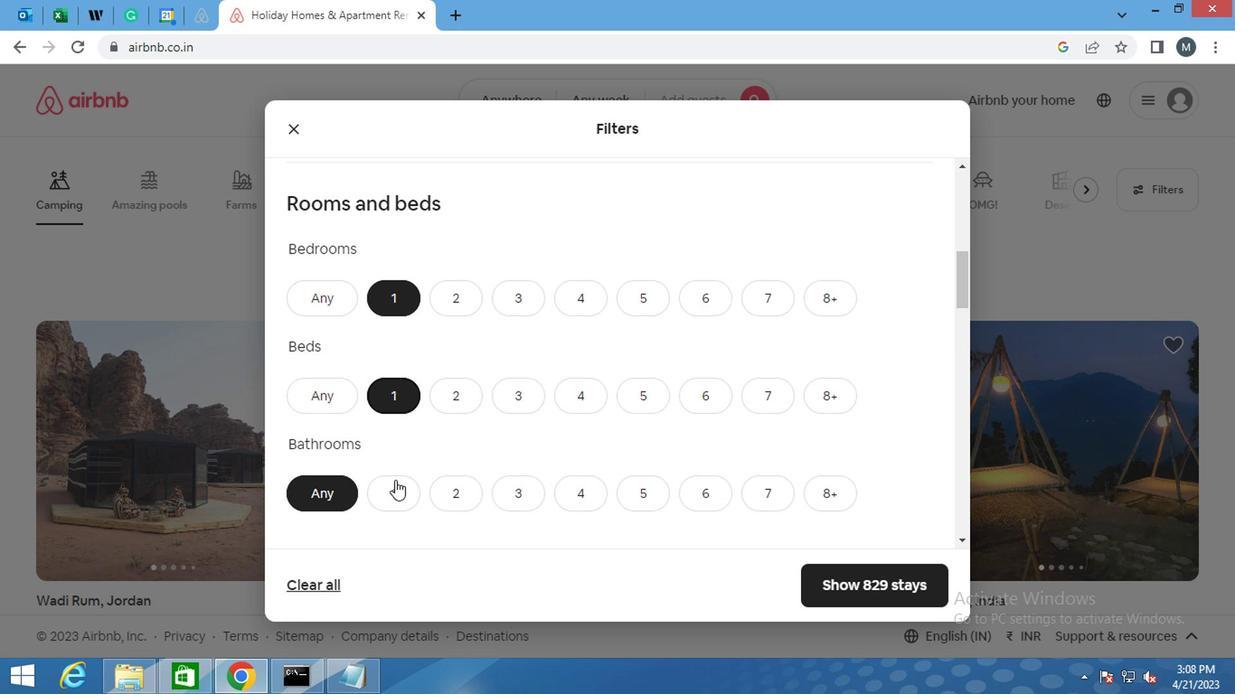 
Action: Mouse pressed left at (393, 470)
Screenshot: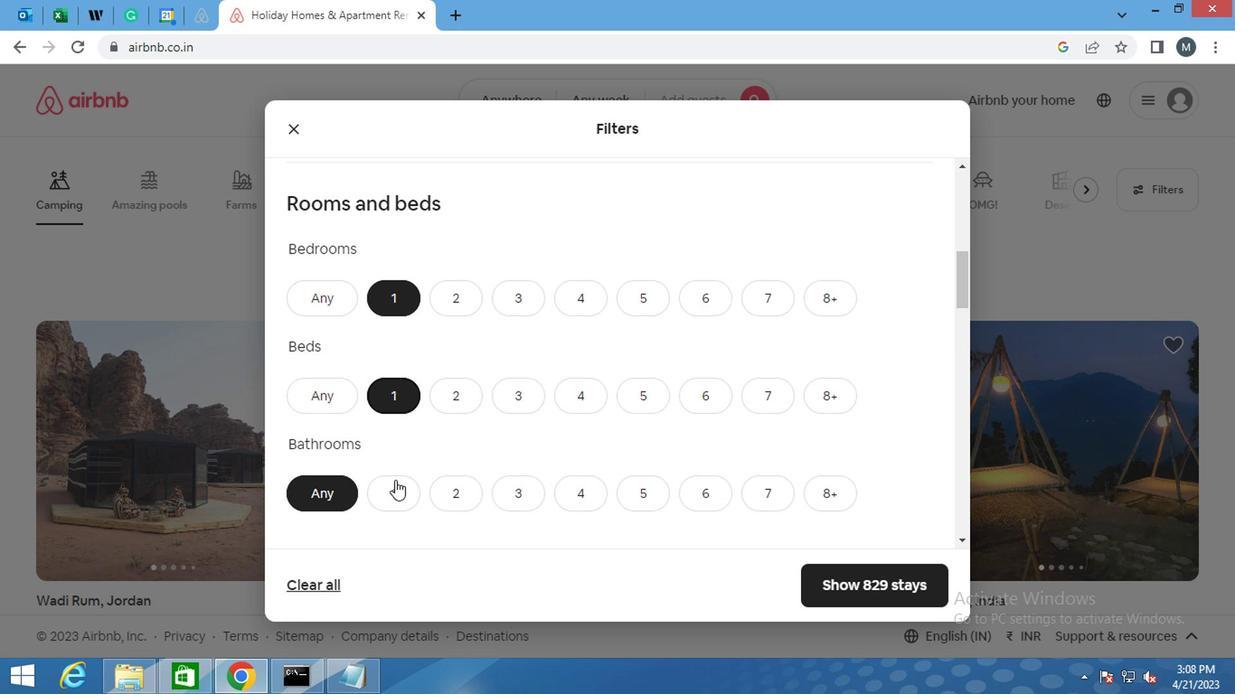 
Action: Mouse moved to (452, 379)
Screenshot: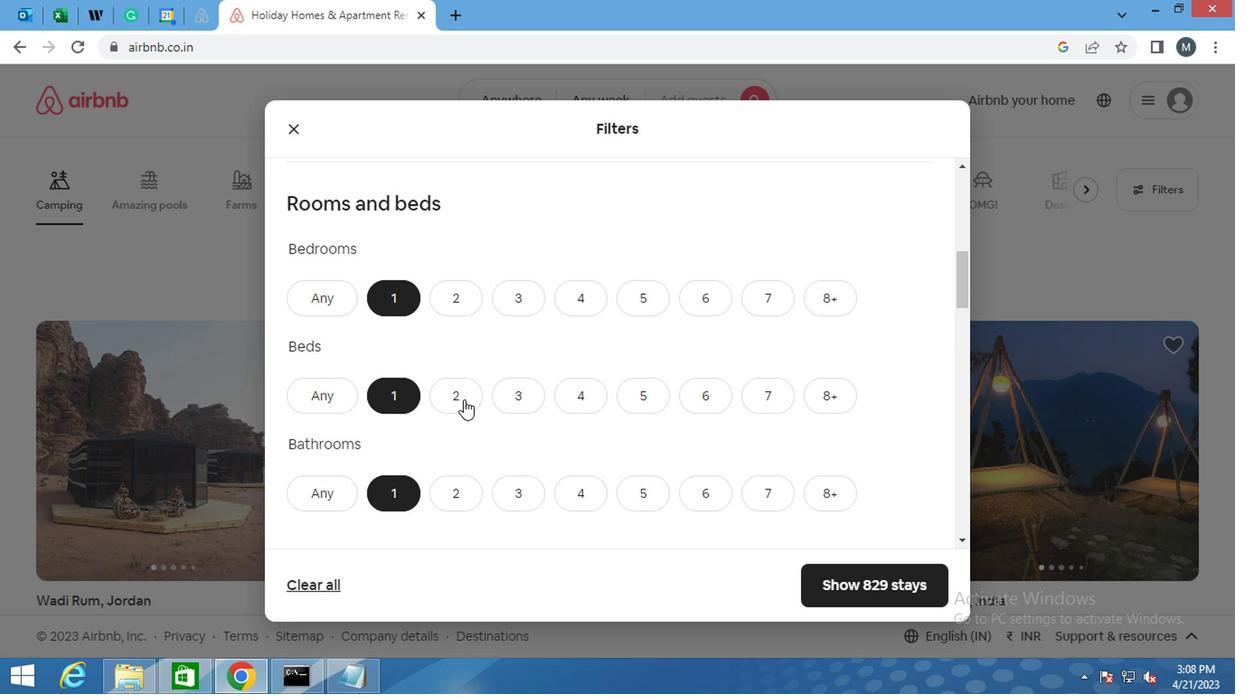 
Action: Mouse scrolled (452, 378) with delta (0, 0)
Screenshot: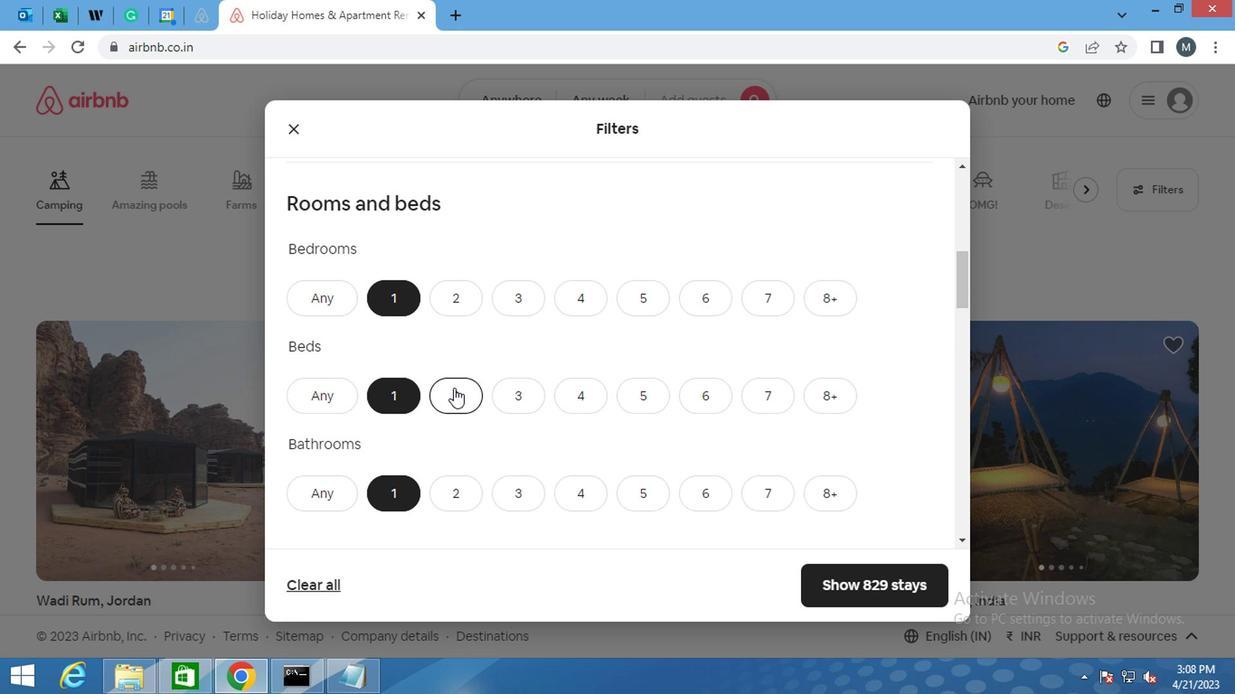 
Action: Mouse scrolled (452, 378) with delta (0, 0)
Screenshot: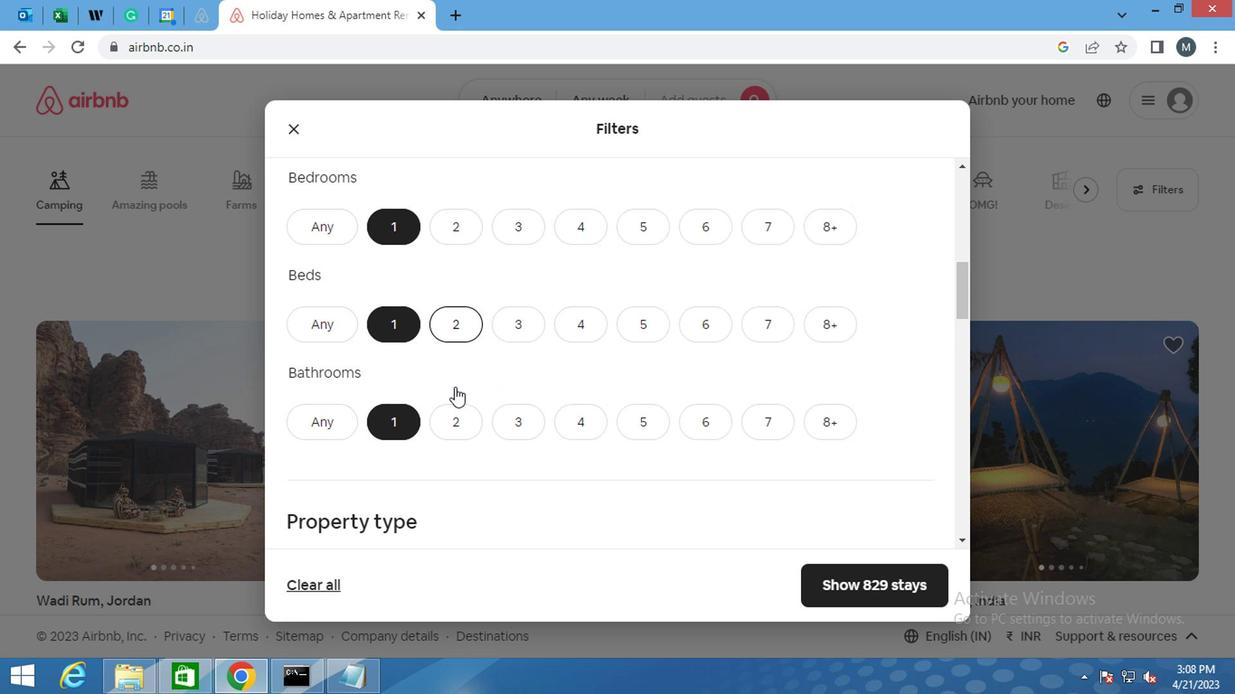 
Action: Mouse moved to (494, 346)
Screenshot: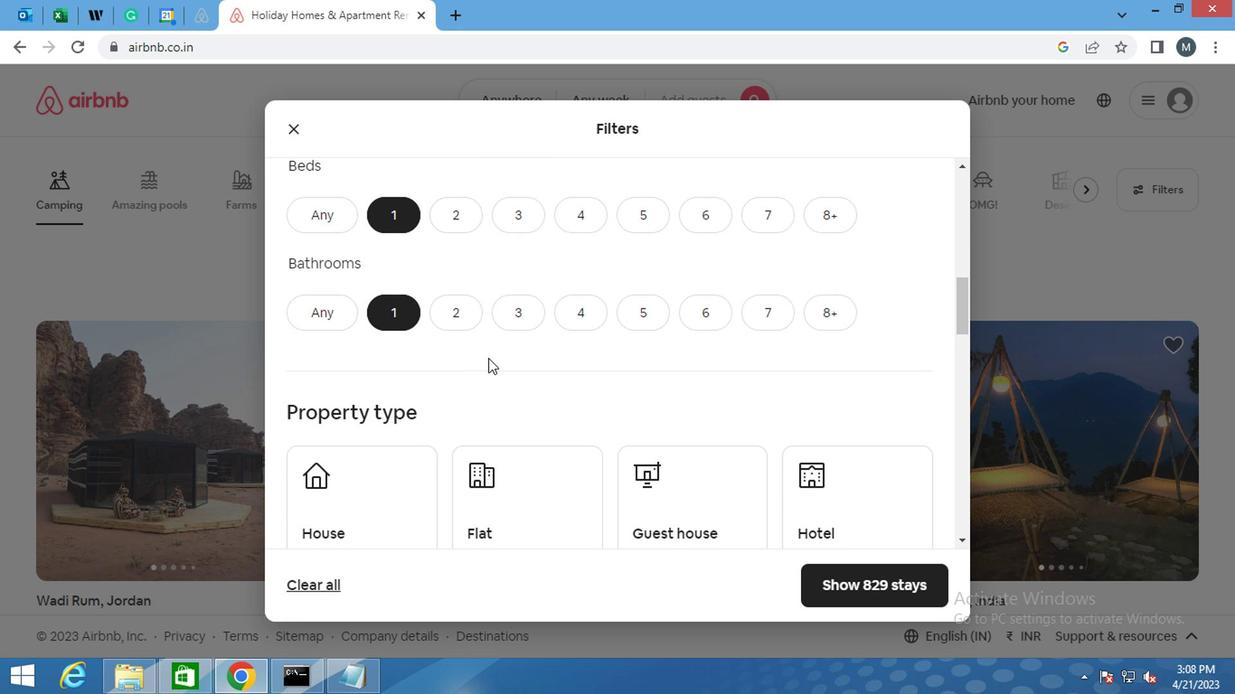 
Action: Mouse scrolled (494, 345) with delta (0, 0)
Screenshot: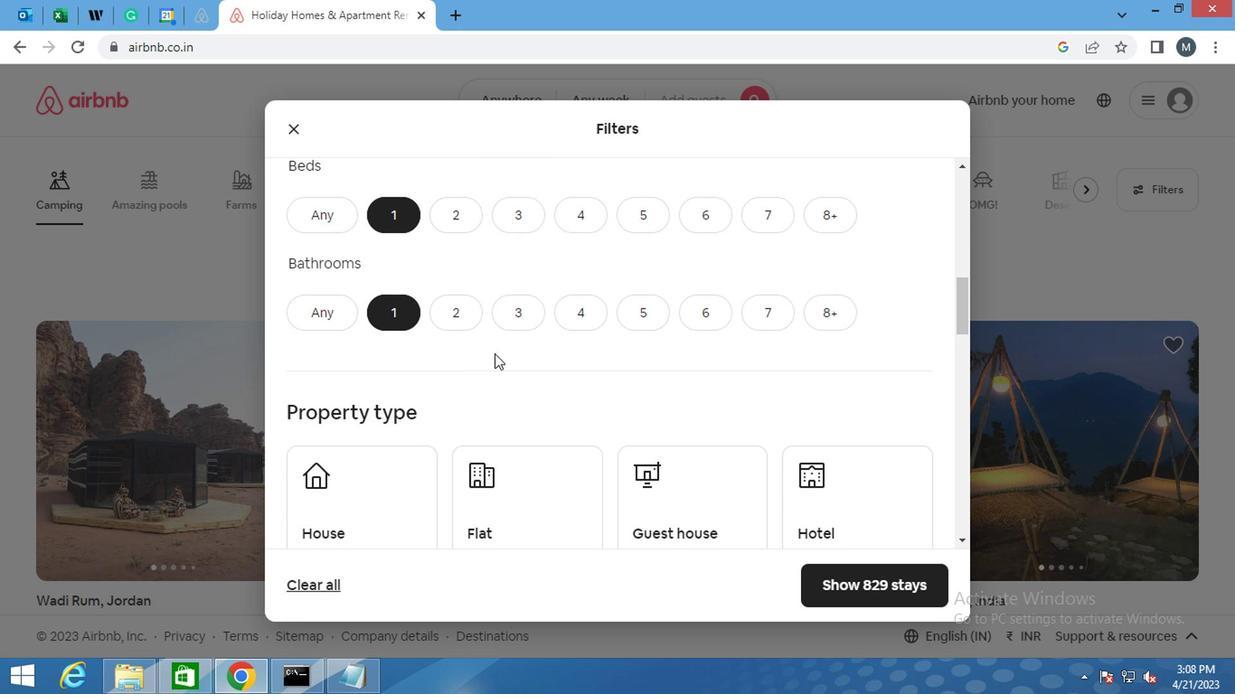 
Action: Mouse moved to (402, 414)
Screenshot: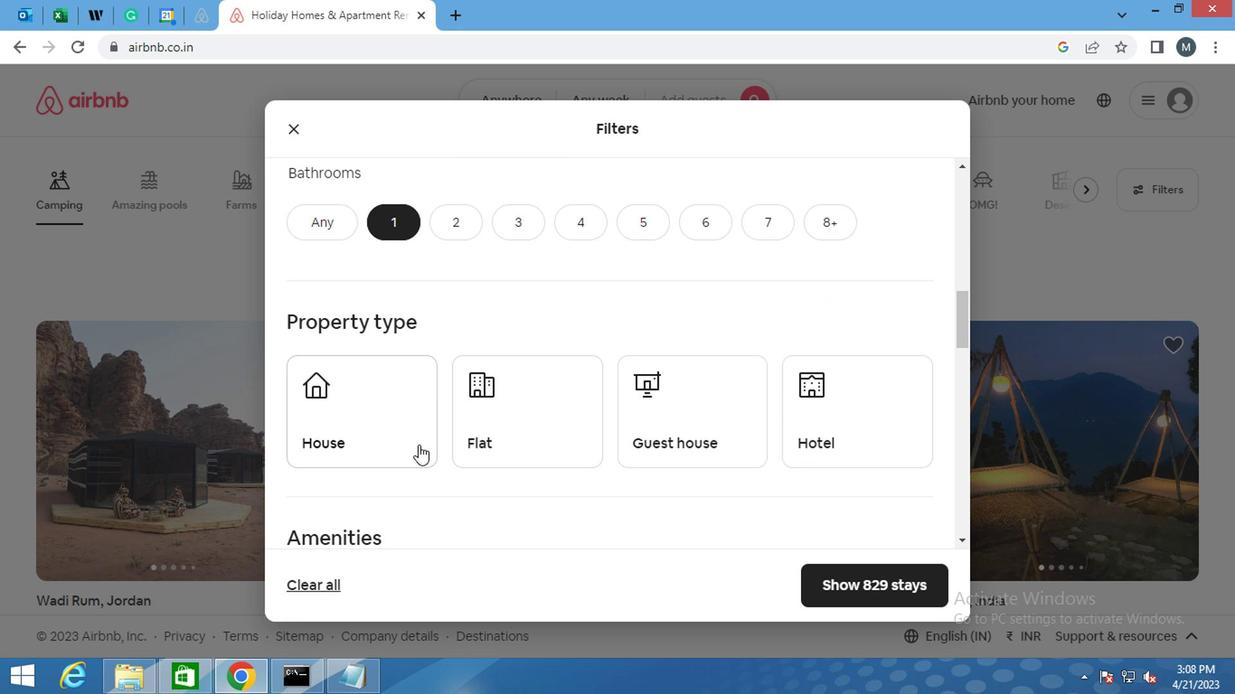 
Action: Mouse pressed left at (402, 414)
Screenshot: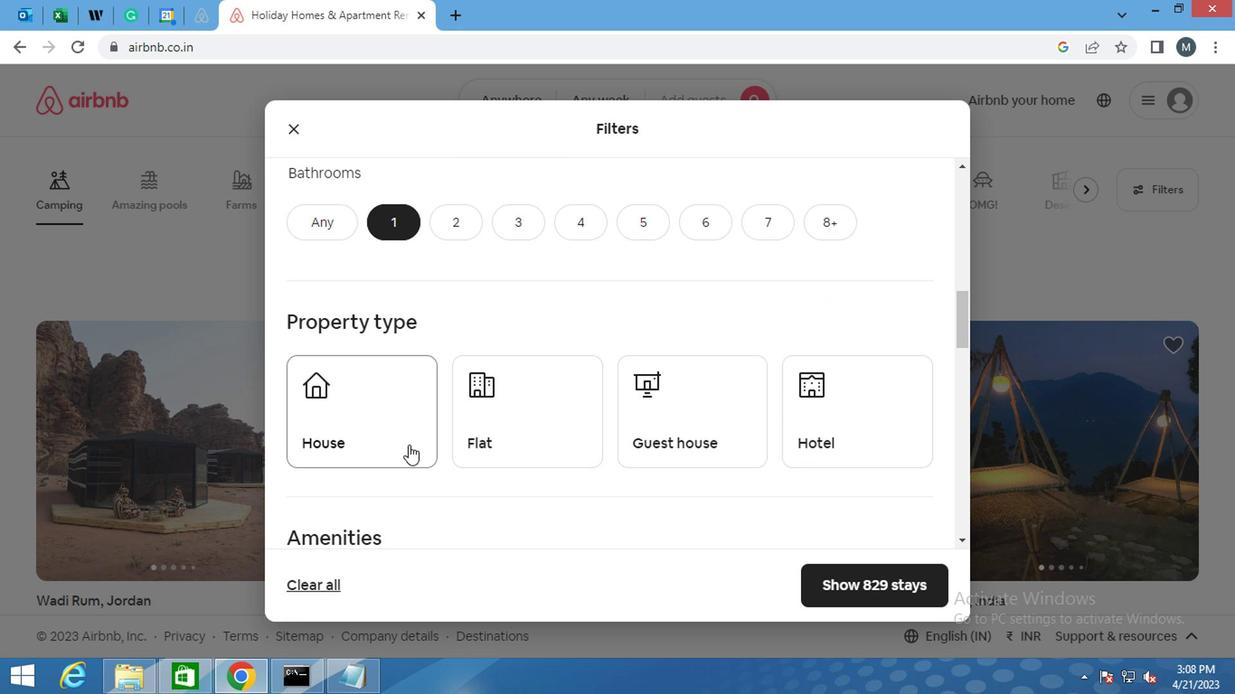 
Action: Mouse moved to (515, 419)
Screenshot: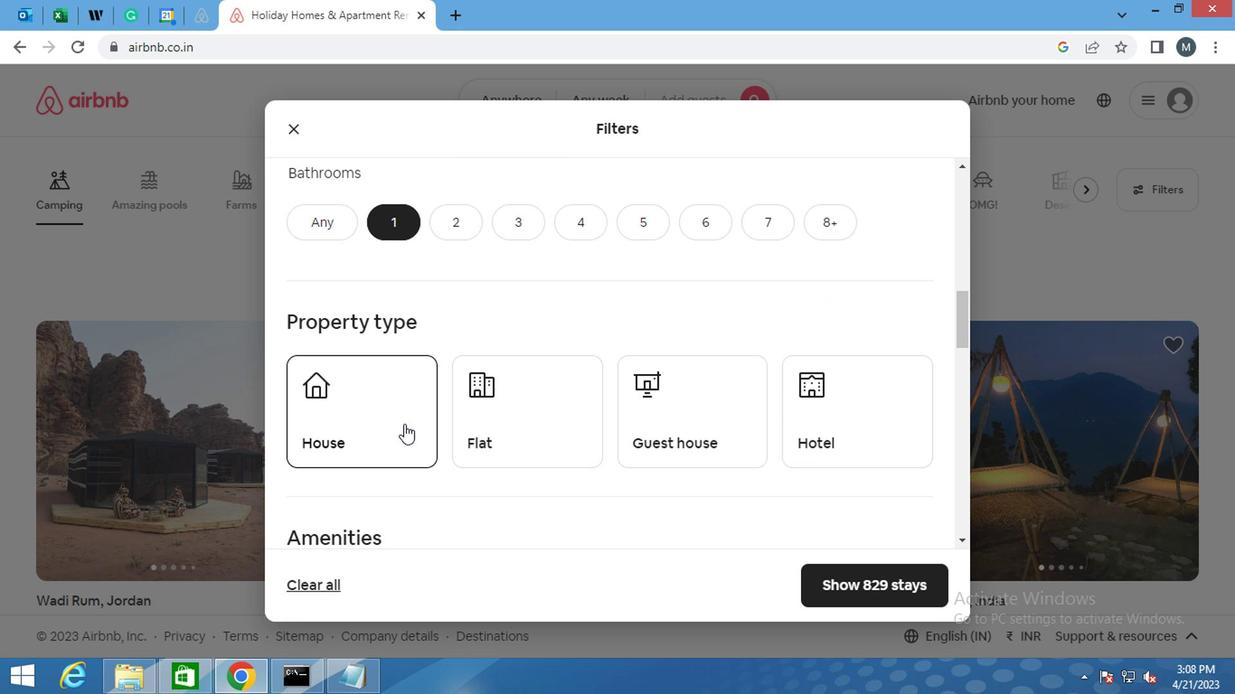 
Action: Mouse pressed left at (515, 419)
Screenshot: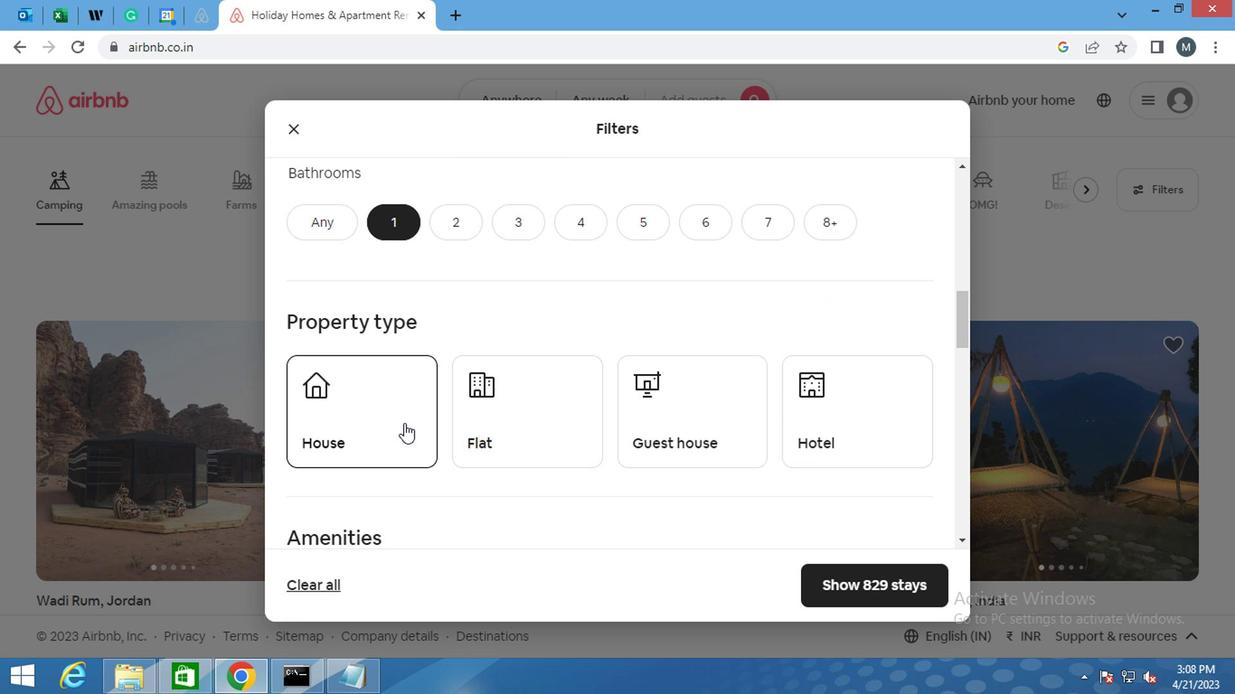 
Action: Mouse moved to (701, 407)
Screenshot: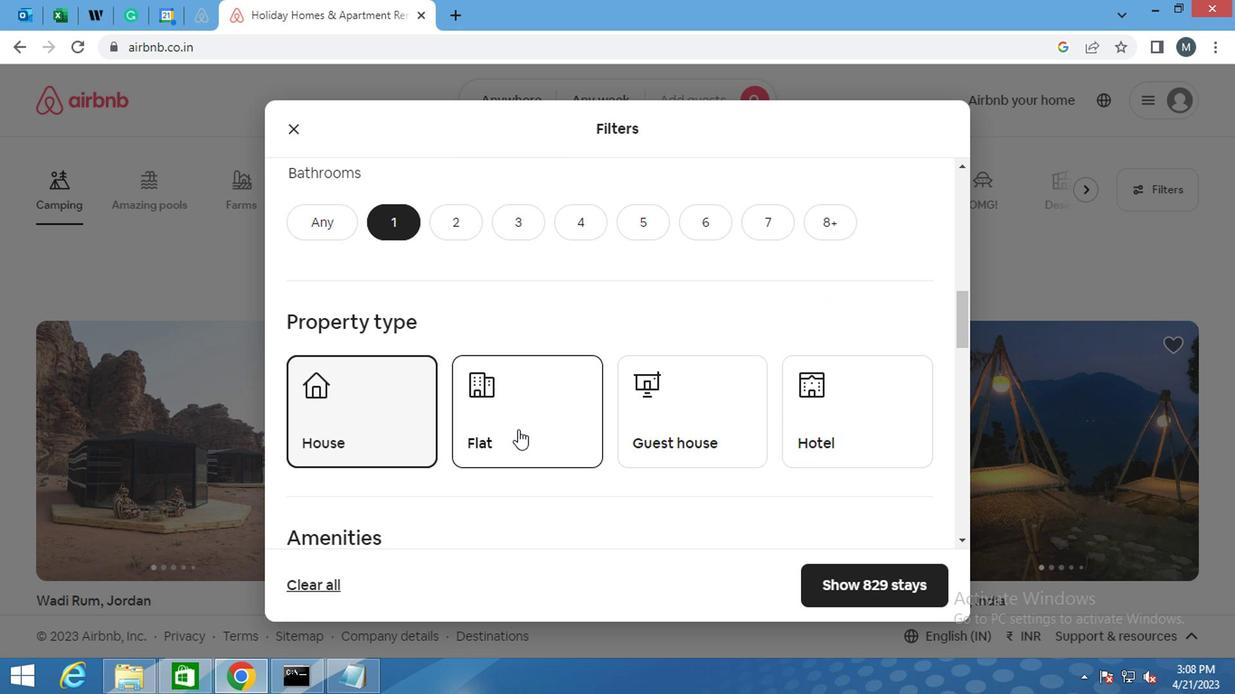 
Action: Mouse pressed left at (701, 407)
Screenshot: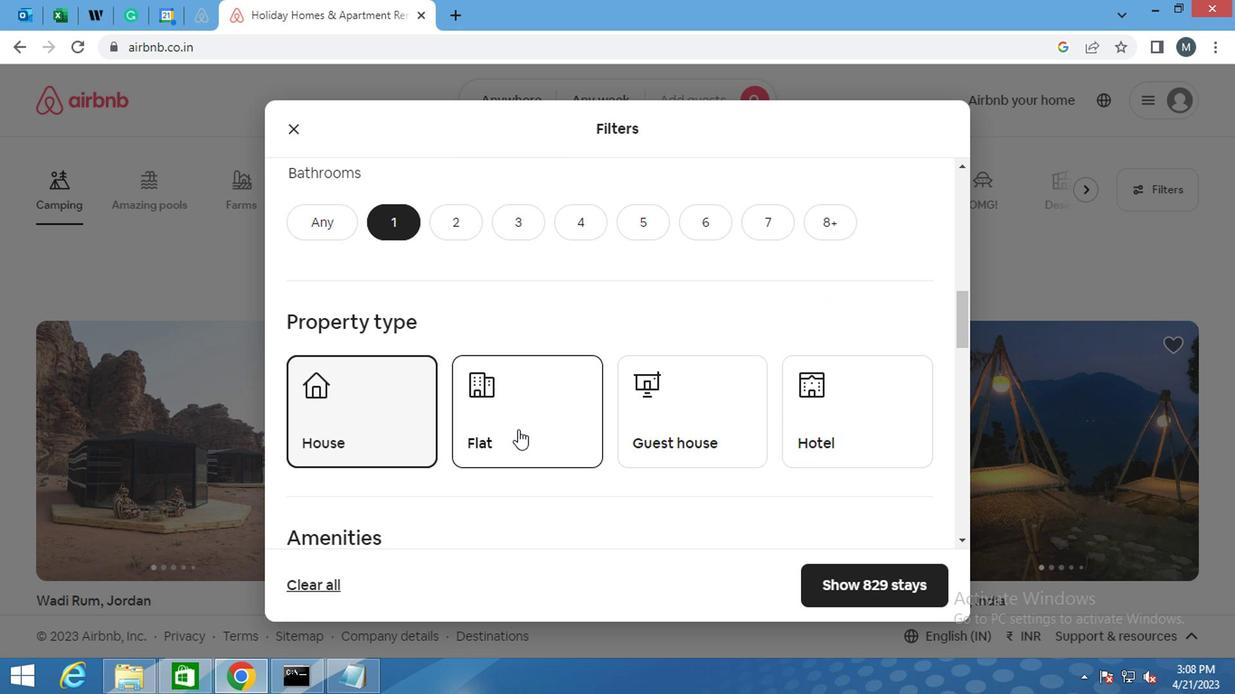 
Action: Mouse moved to (872, 413)
Screenshot: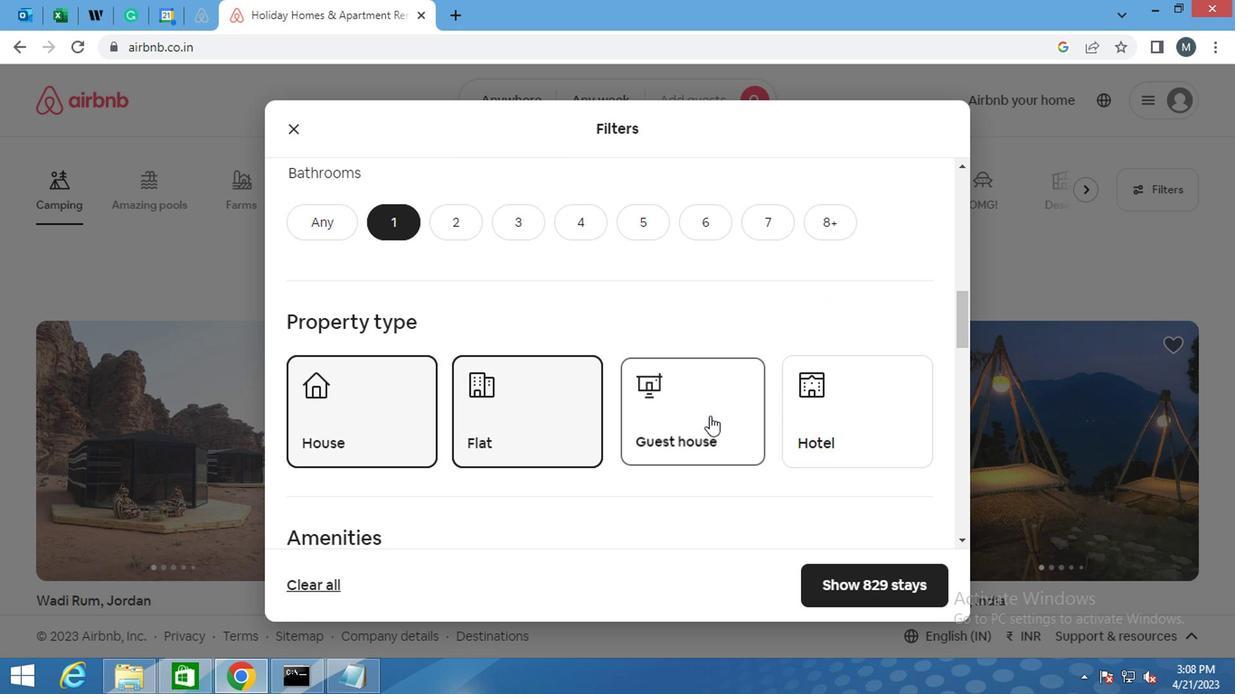 
Action: Mouse pressed left at (872, 413)
Screenshot: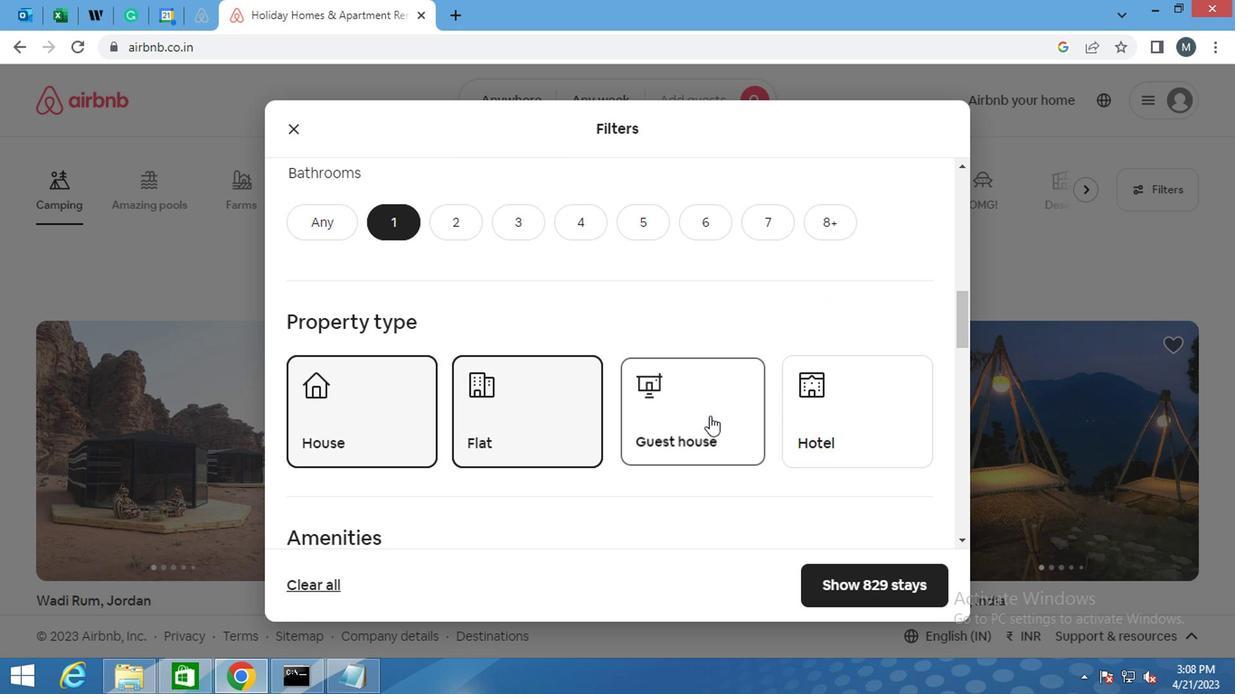 
Action: Mouse moved to (548, 400)
Screenshot: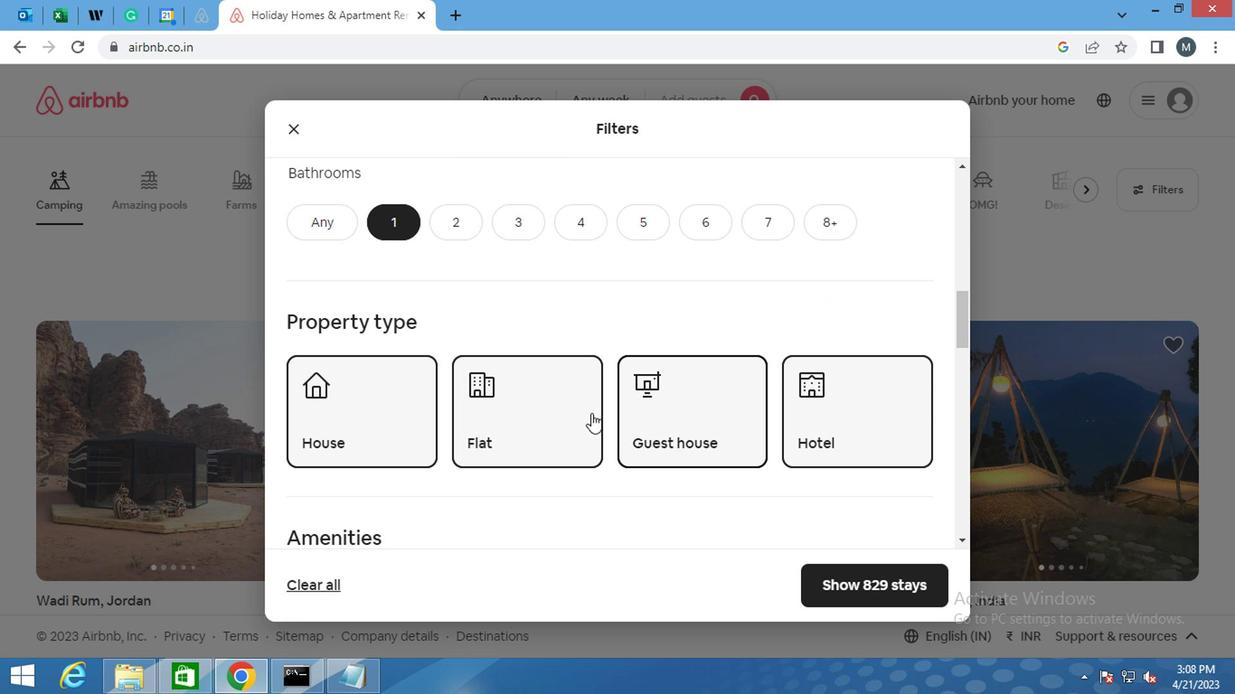
Action: Mouse scrolled (548, 399) with delta (0, 0)
Screenshot: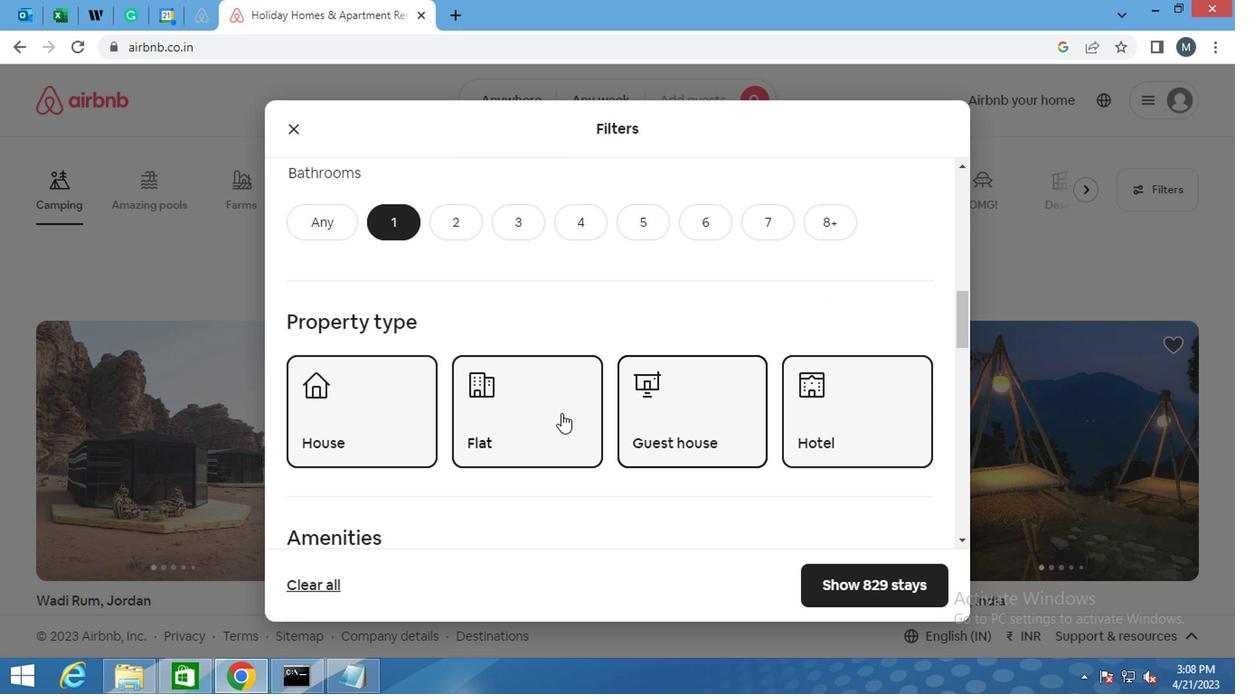 
Action: Mouse scrolled (548, 399) with delta (0, 0)
Screenshot: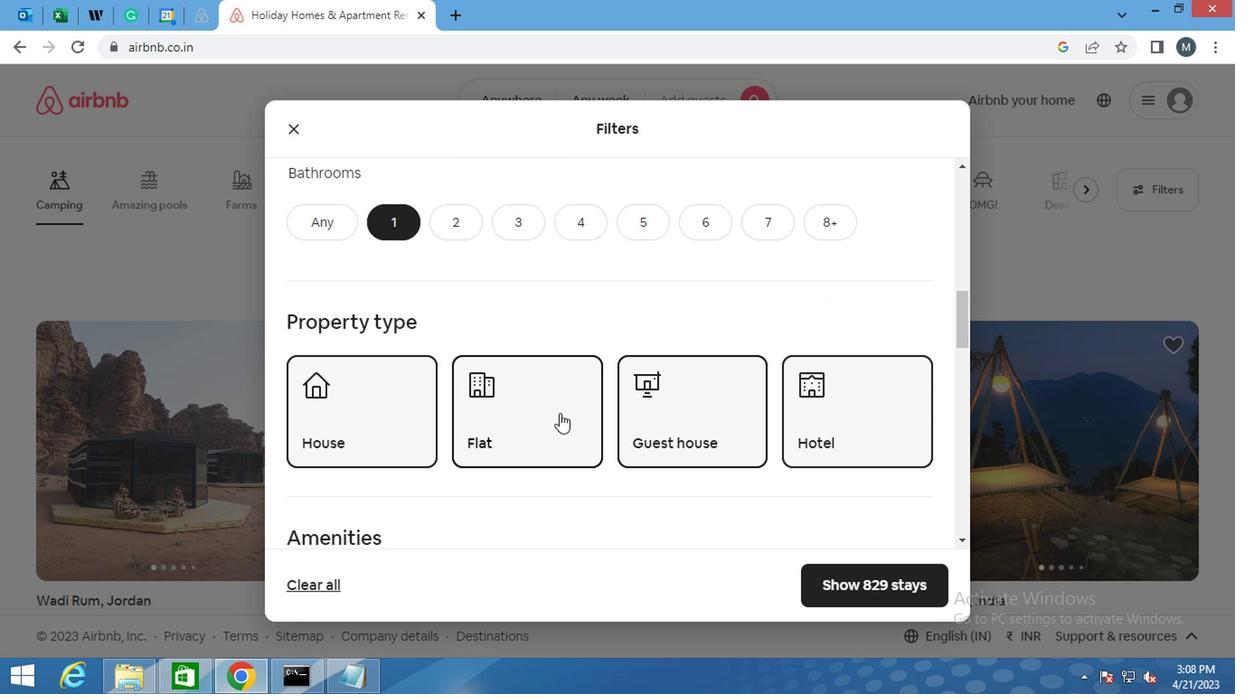 
Action: Mouse moved to (576, 368)
Screenshot: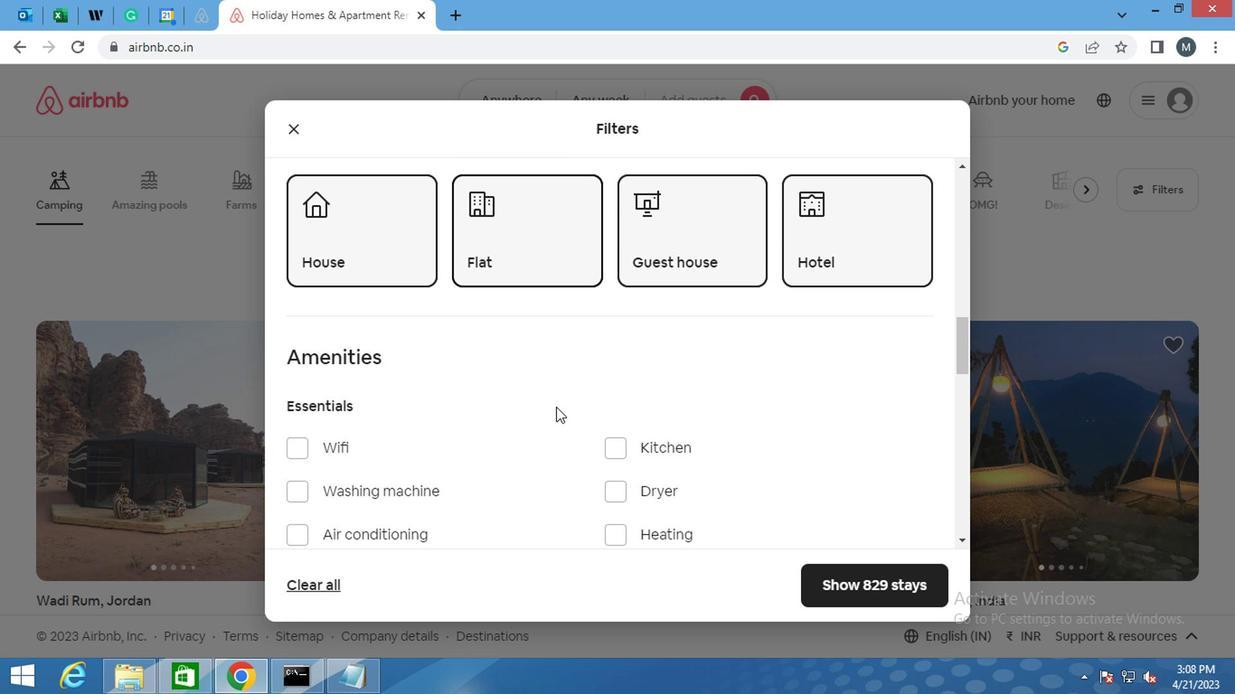 
Action: Mouse scrolled (576, 367) with delta (0, -1)
Screenshot: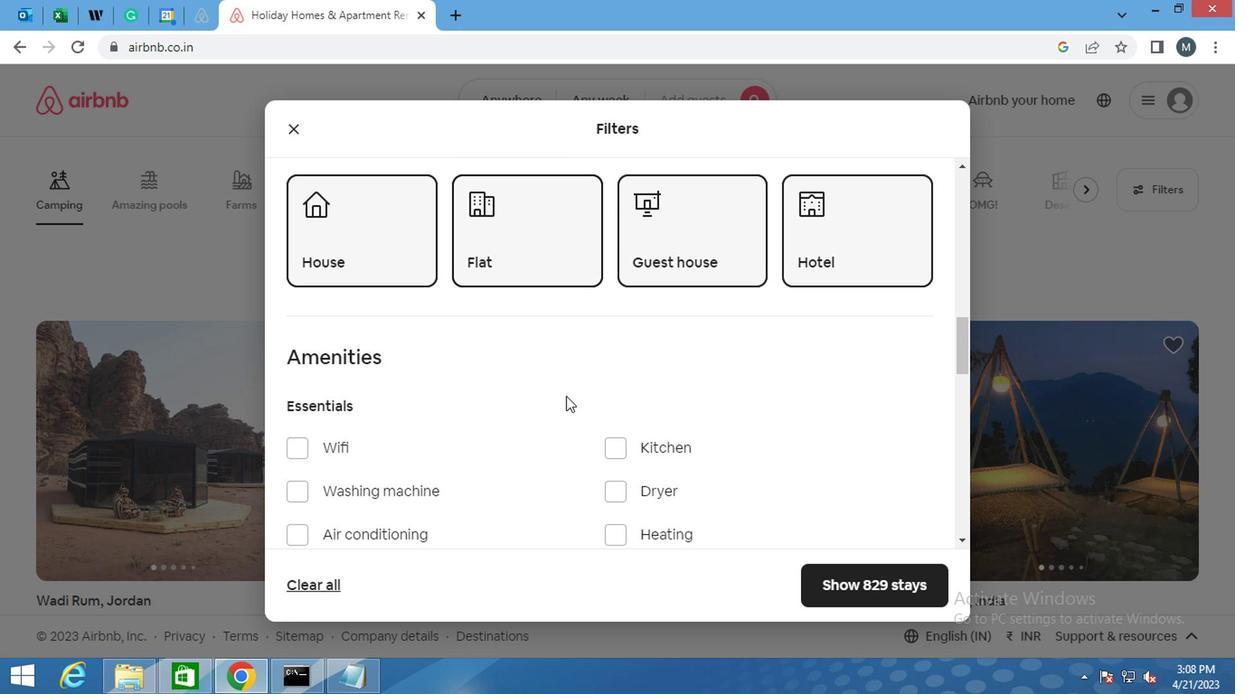 
Action: Mouse moved to (297, 394)
Screenshot: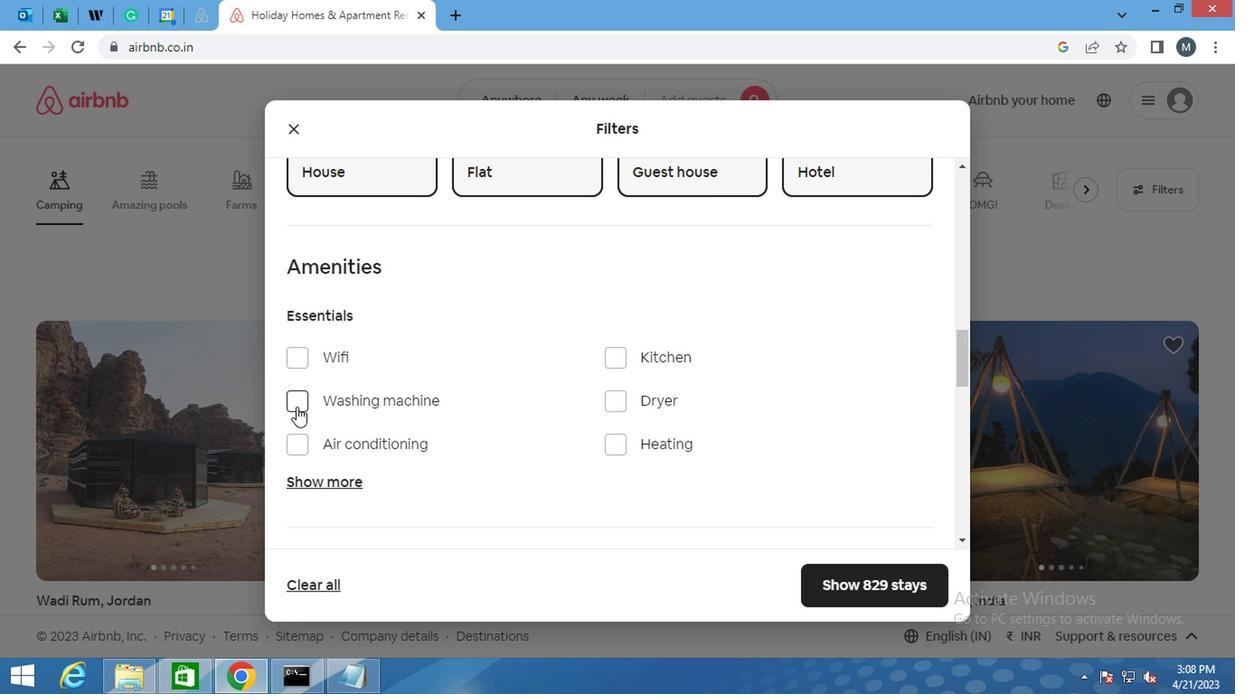 
Action: Mouse pressed left at (297, 394)
Screenshot: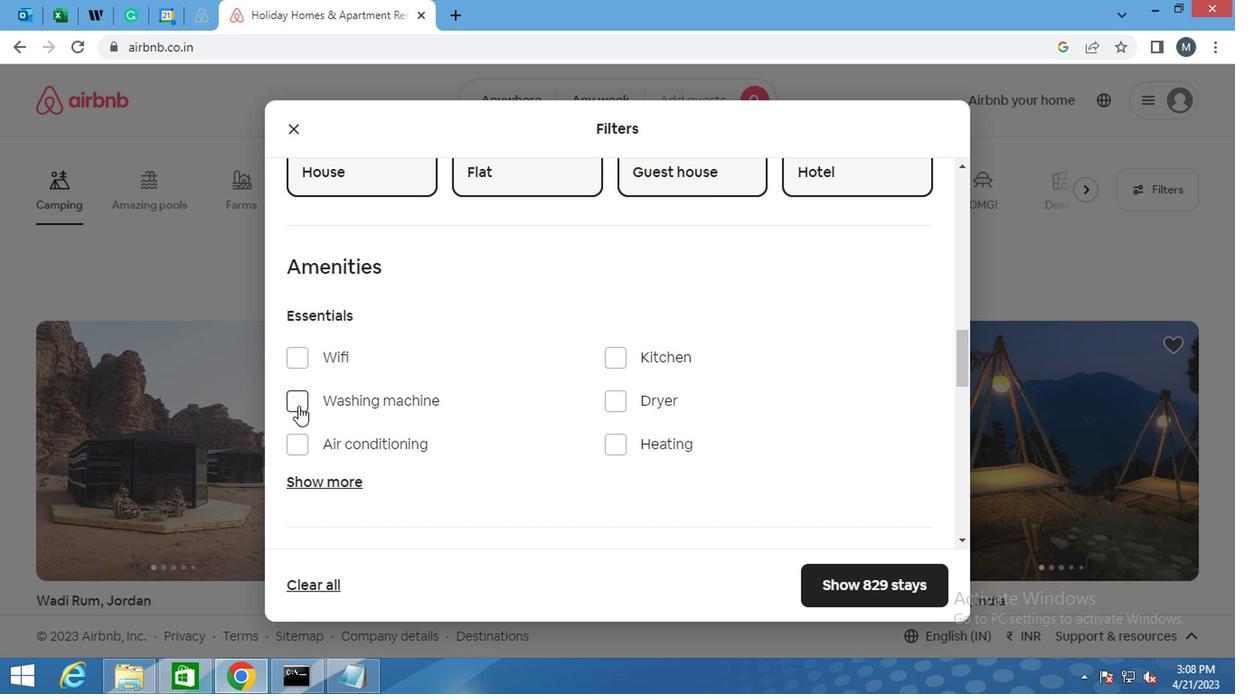 
Action: Mouse moved to (621, 358)
Screenshot: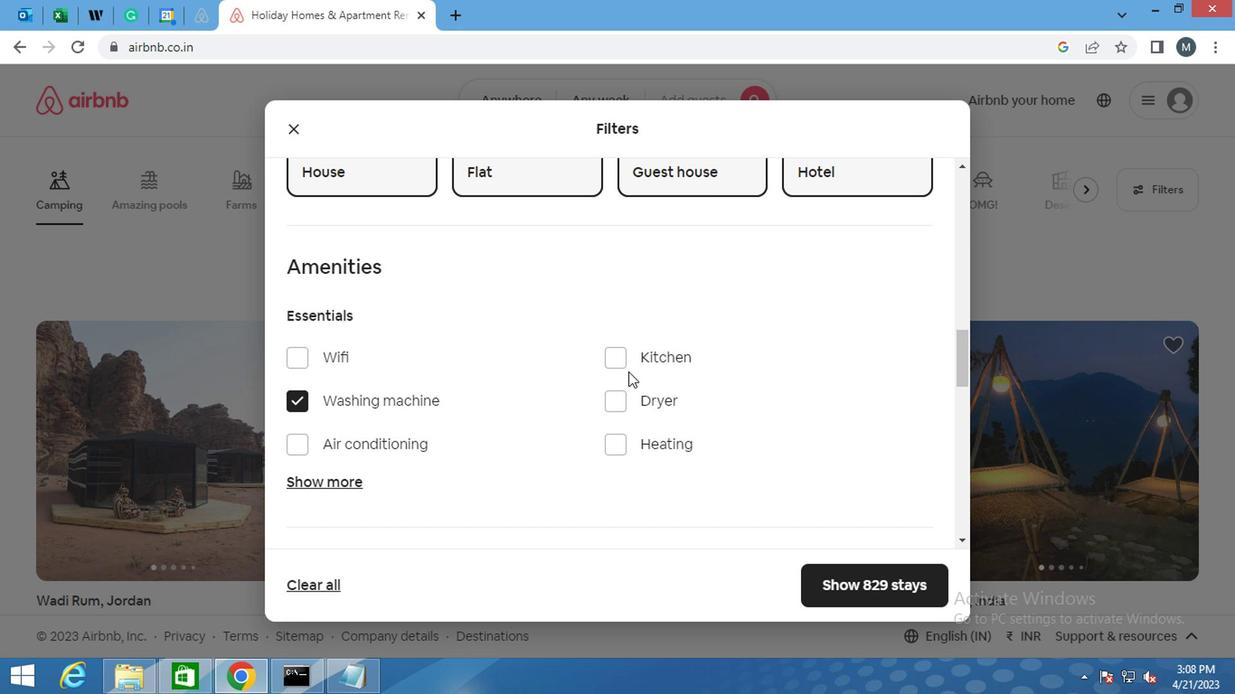
Action: Mouse pressed left at (621, 358)
Screenshot: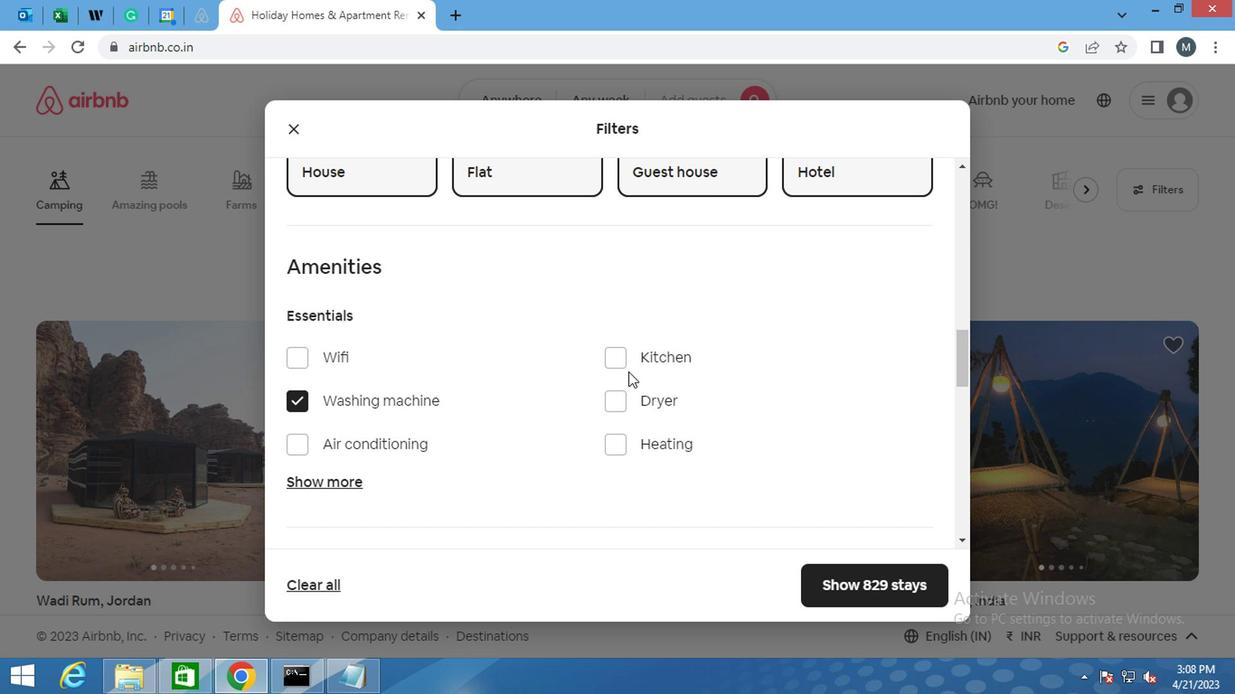 
Action: Mouse moved to (574, 366)
Screenshot: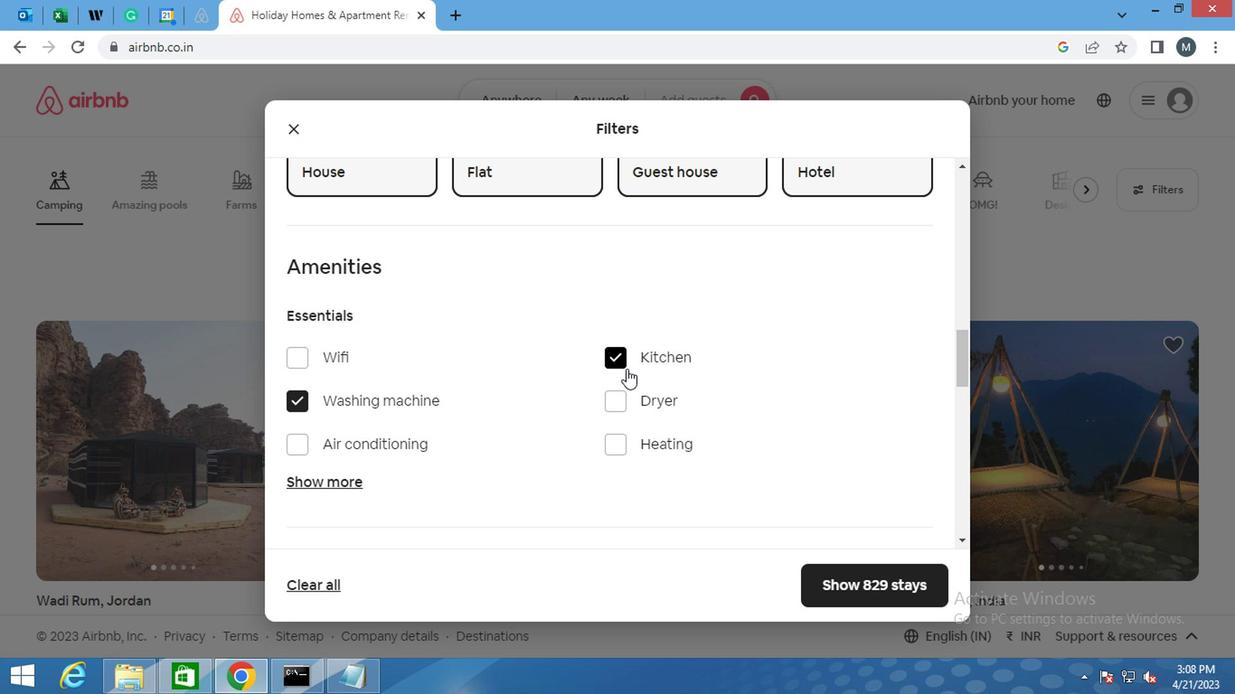 
Action: Mouse scrolled (574, 366) with delta (0, 0)
Screenshot: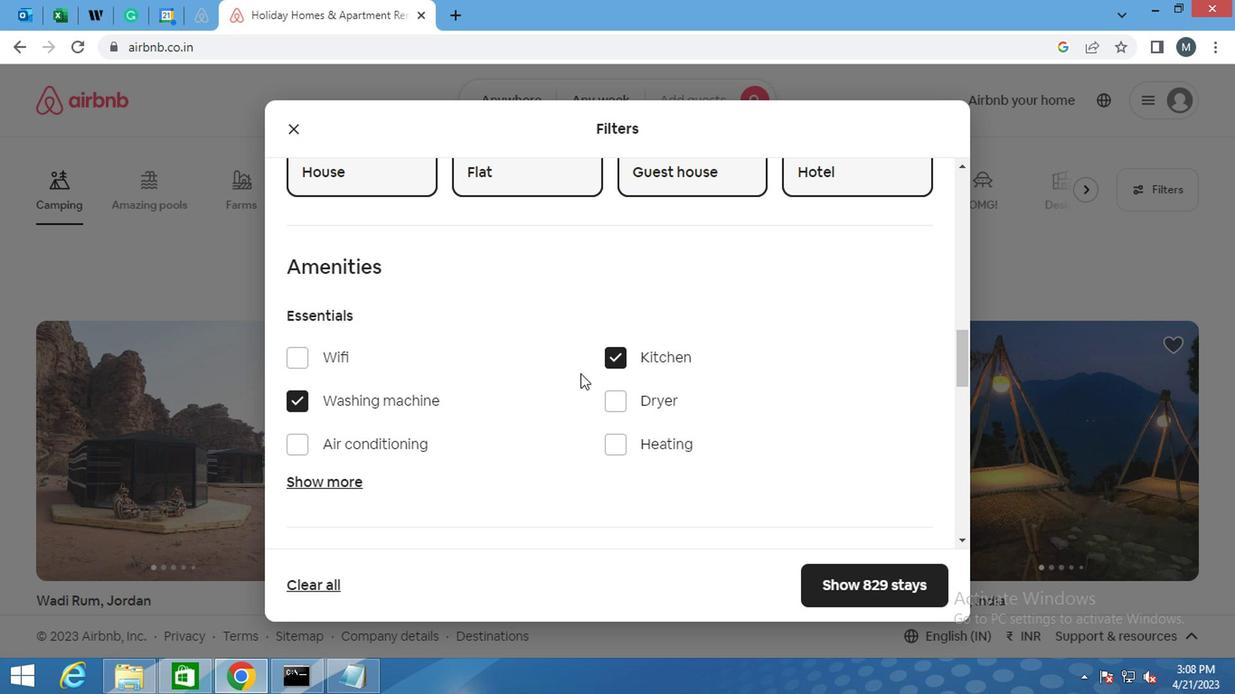 
Action: Mouse scrolled (574, 366) with delta (0, 0)
Screenshot: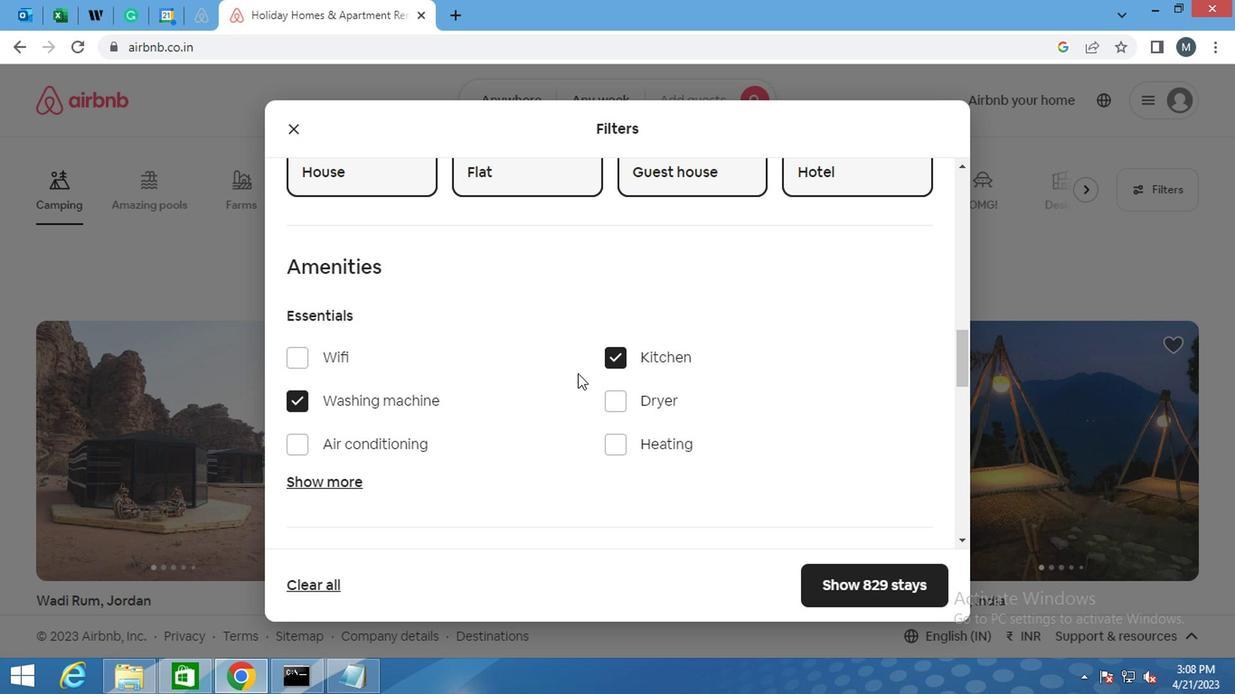 
Action: Mouse scrolled (574, 366) with delta (0, 0)
Screenshot: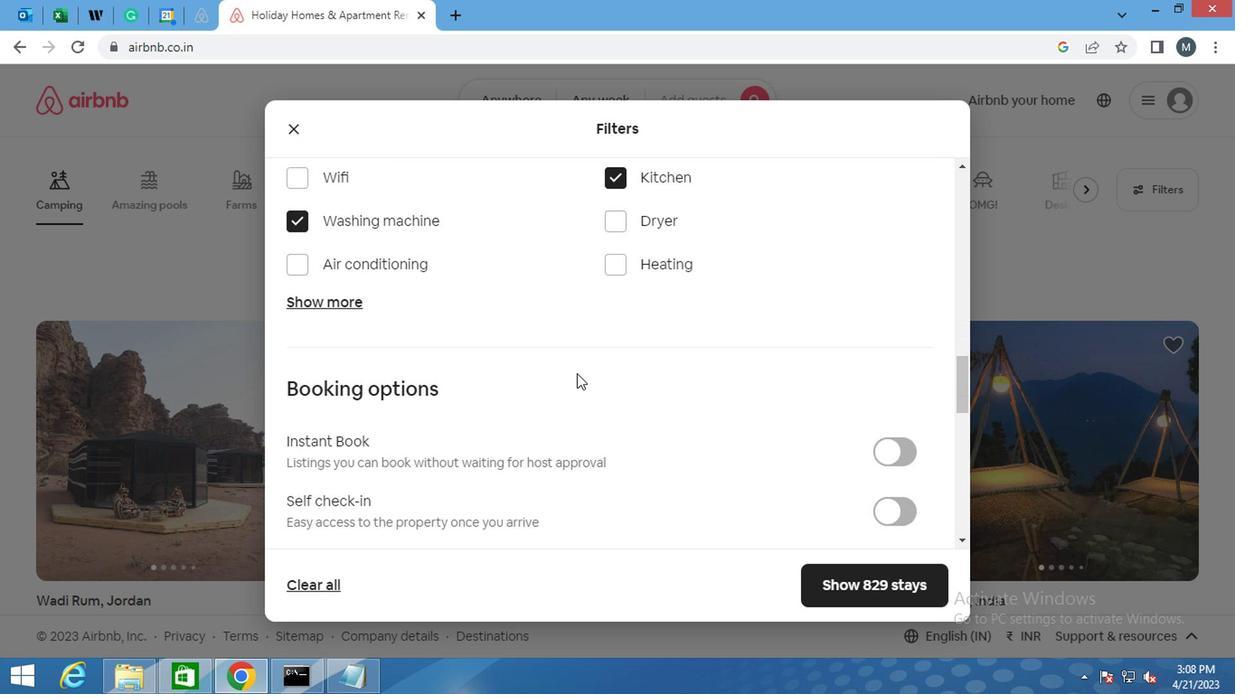 
Action: Mouse moved to (548, 340)
Screenshot: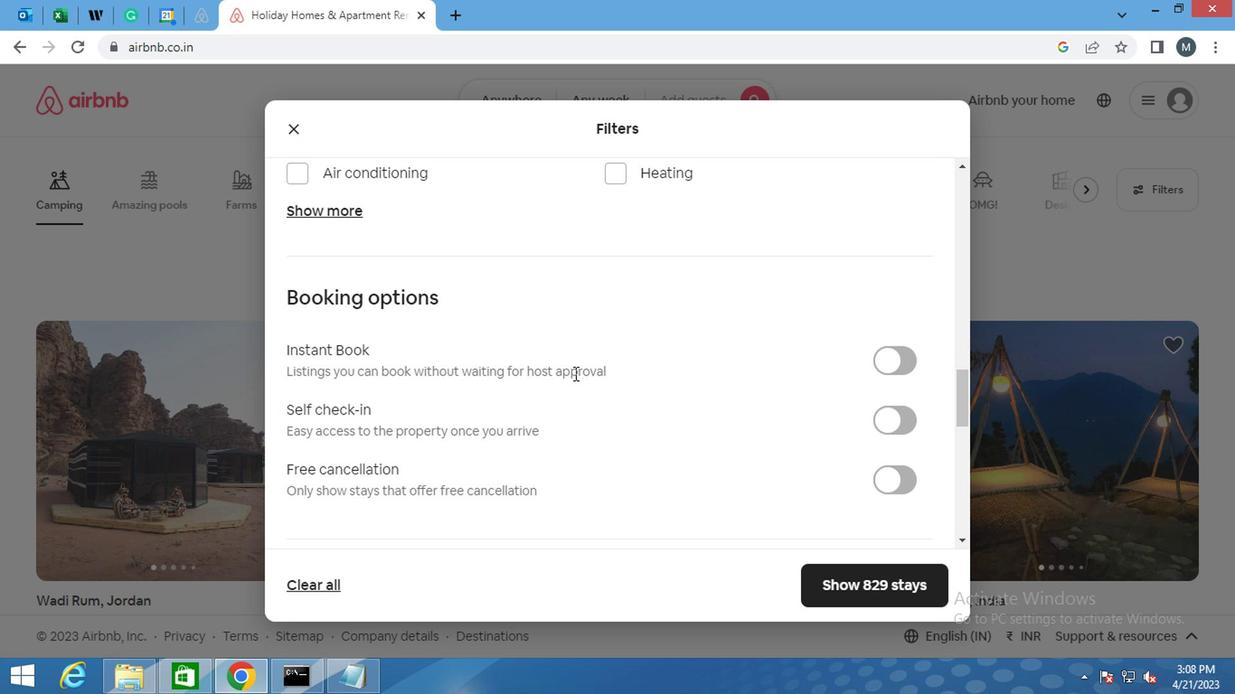 
Action: Mouse scrolled (548, 340) with delta (0, 0)
Screenshot: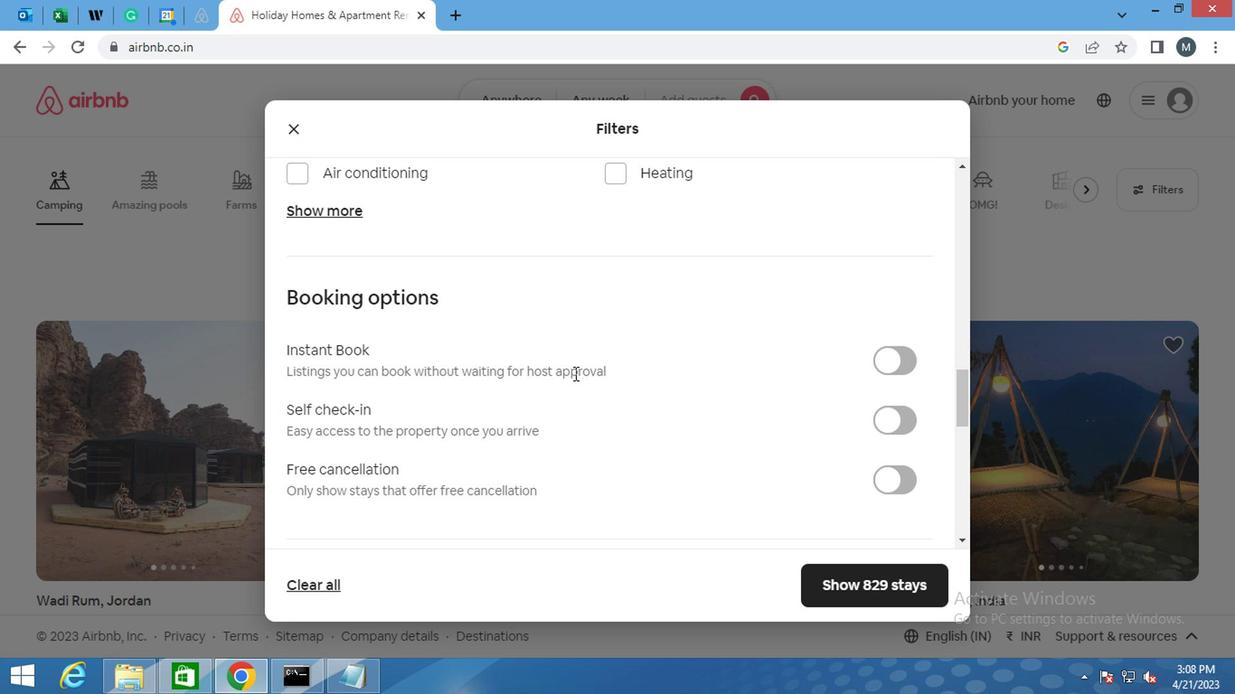 
Action: Mouse moved to (907, 327)
Screenshot: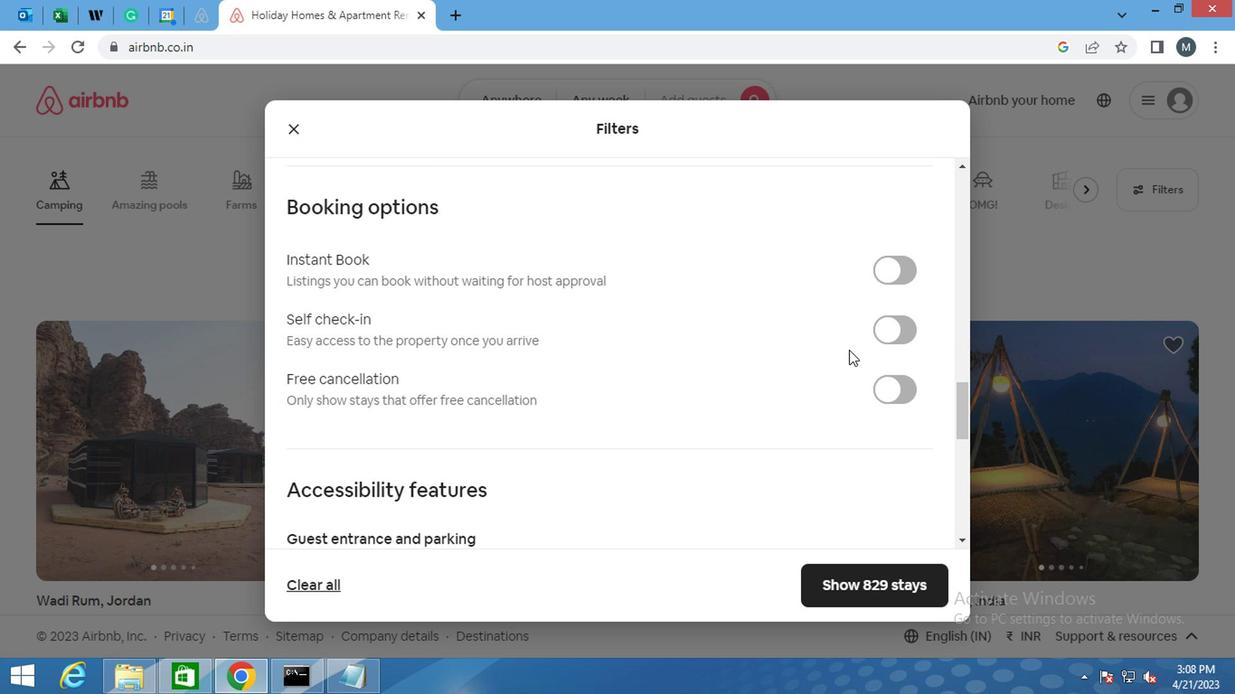 
Action: Mouse pressed left at (907, 327)
Screenshot: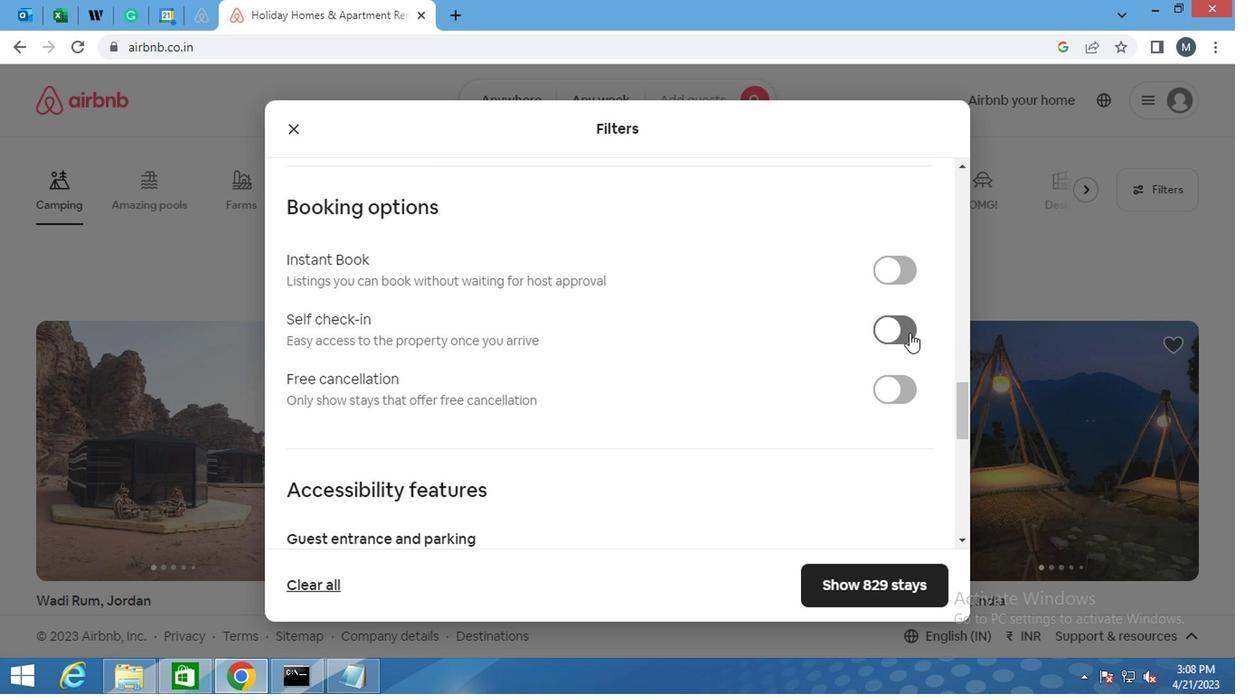 
Action: Mouse moved to (652, 328)
Screenshot: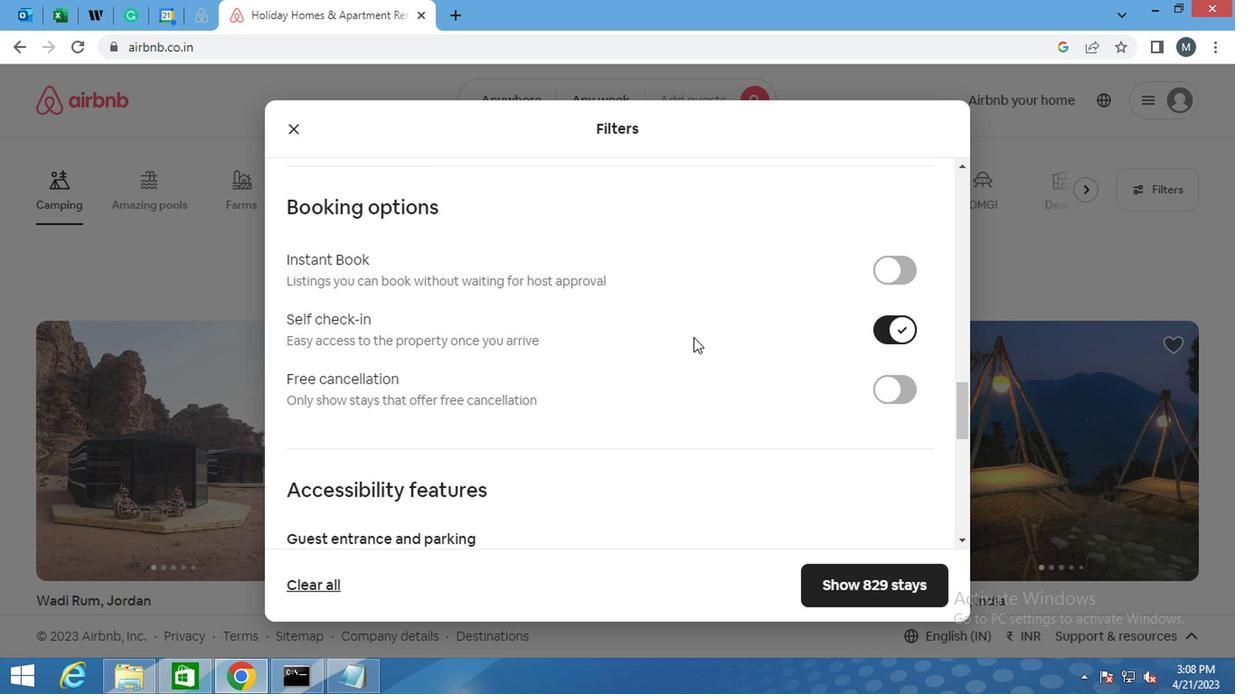 
Action: Mouse scrolled (652, 328) with delta (0, 0)
Screenshot: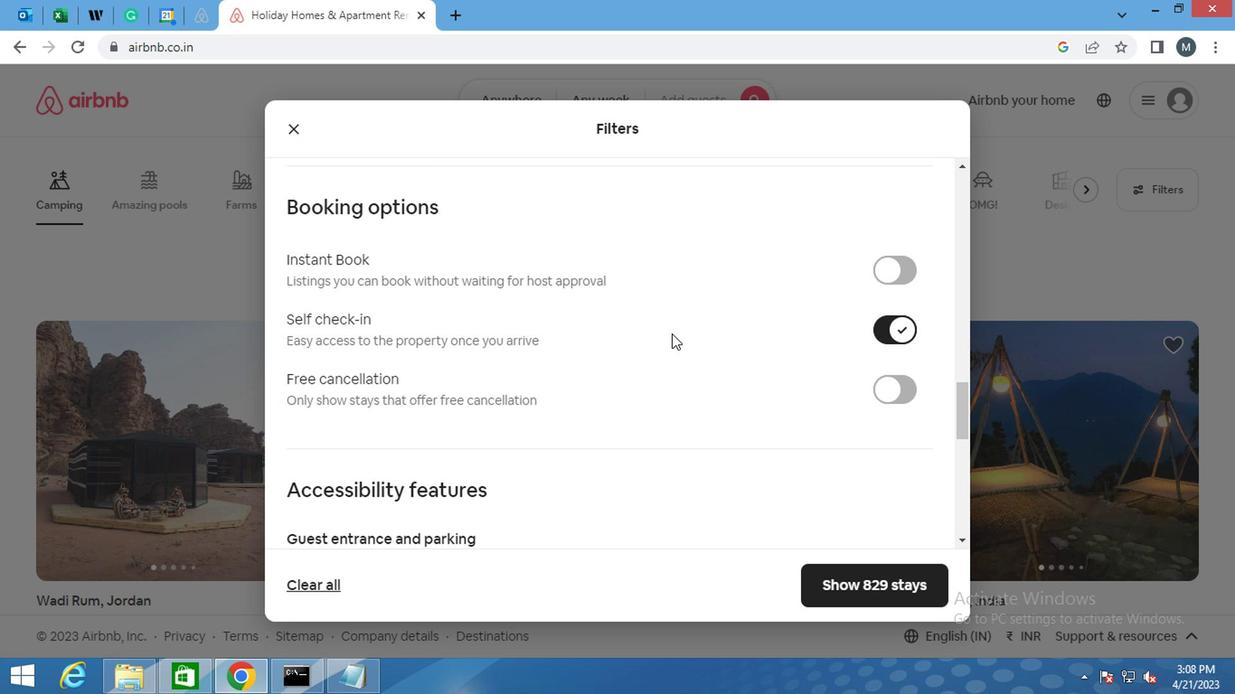
Action: Mouse scrolled (652, 328) with delta (0, 0)
Screenshot: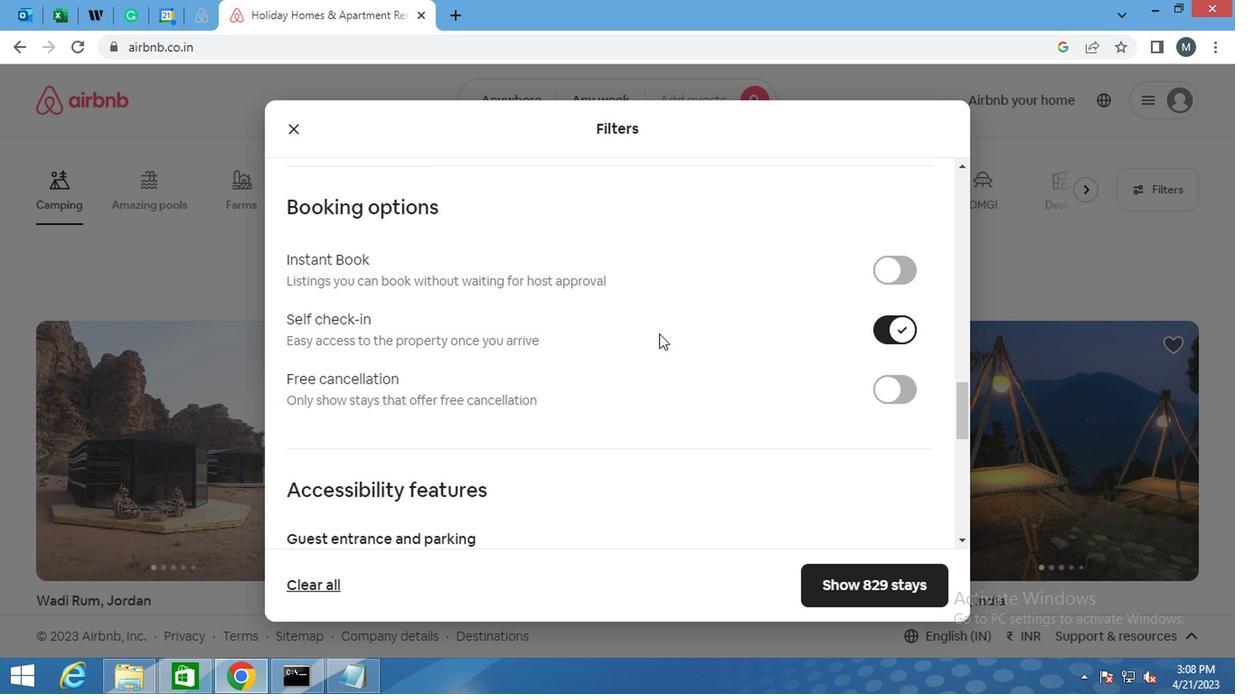 
Action: Mouse scrolled (652, 328) with delta (0, 0)
Screenshot: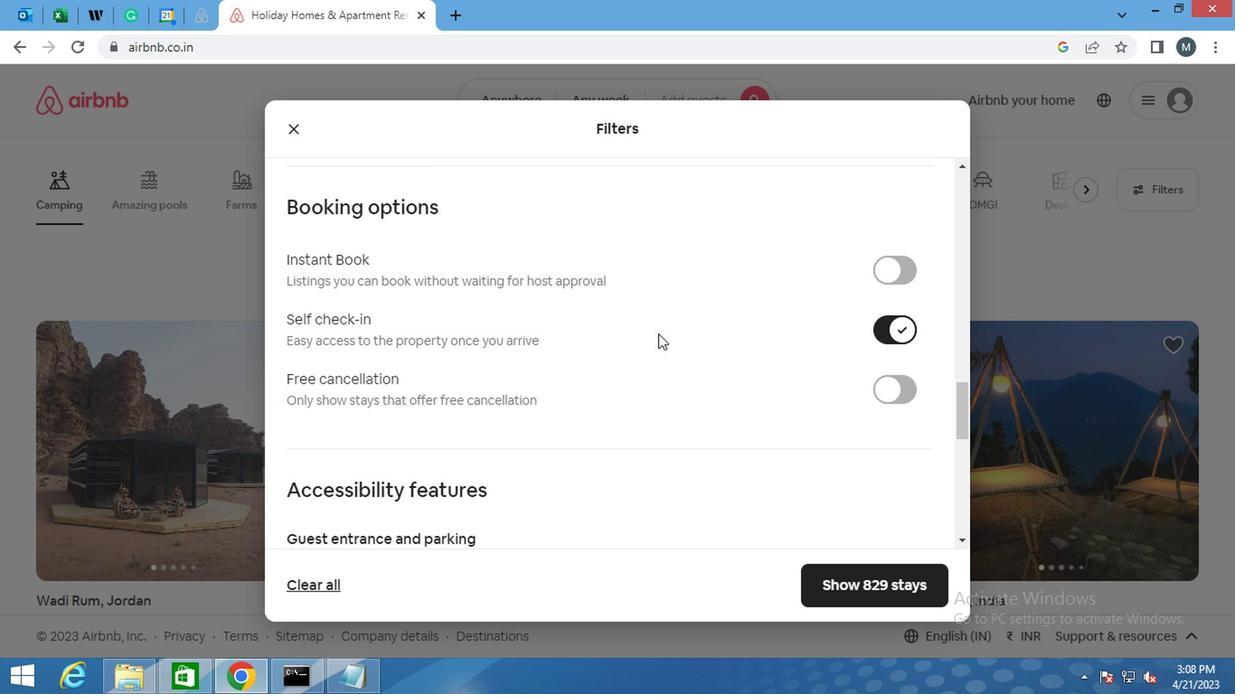 
Action: Mouse moved to (638, 333)
Screenshot: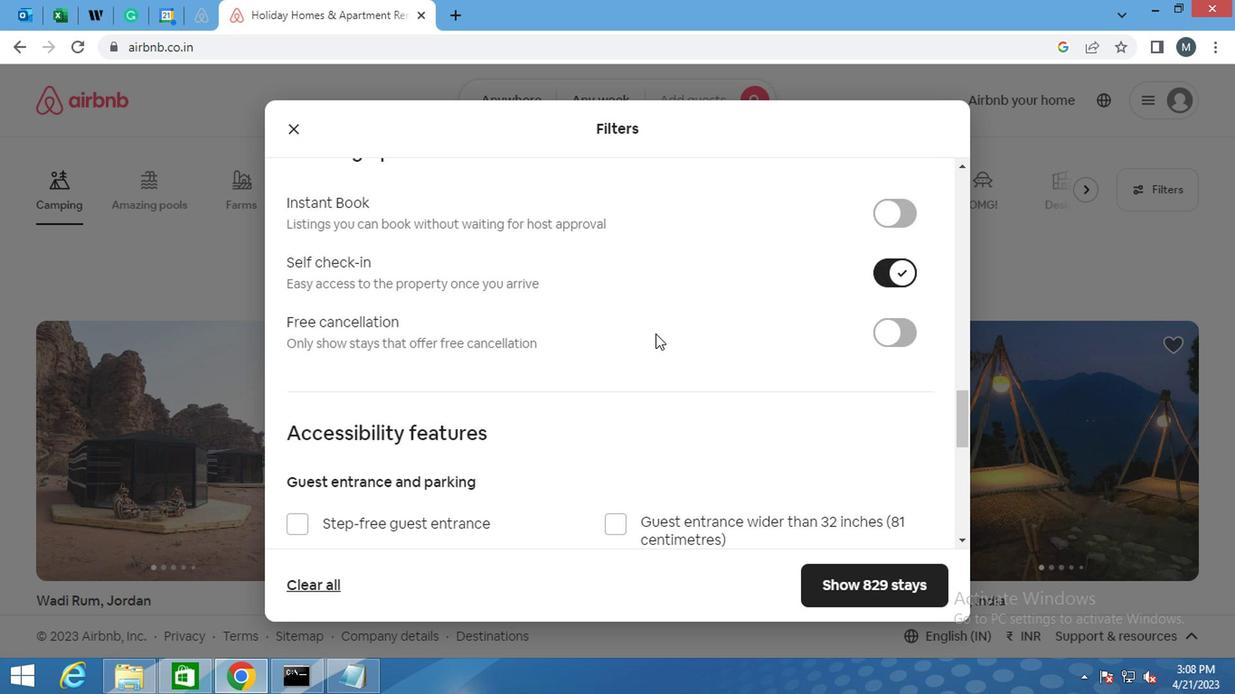 
Action: Mouse scrolled (638, 332) with delta (0, 0)
Screenshot: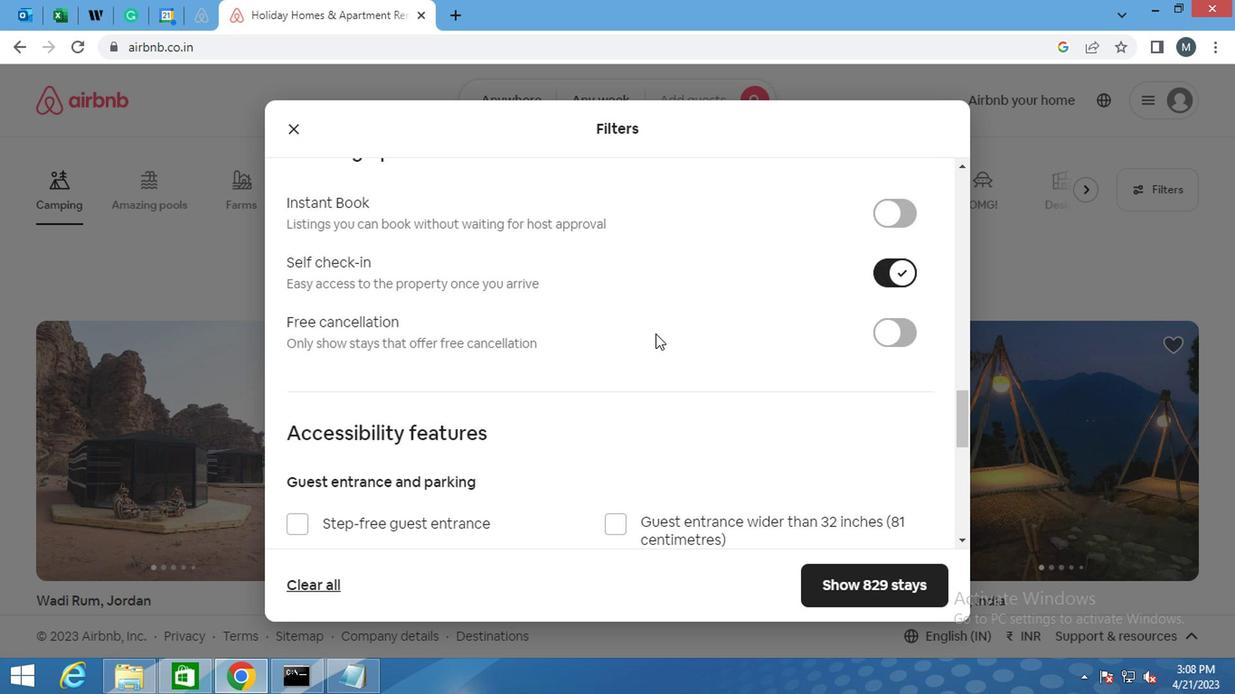 
Action: Mouse moved to (402, 437)
Screenshot: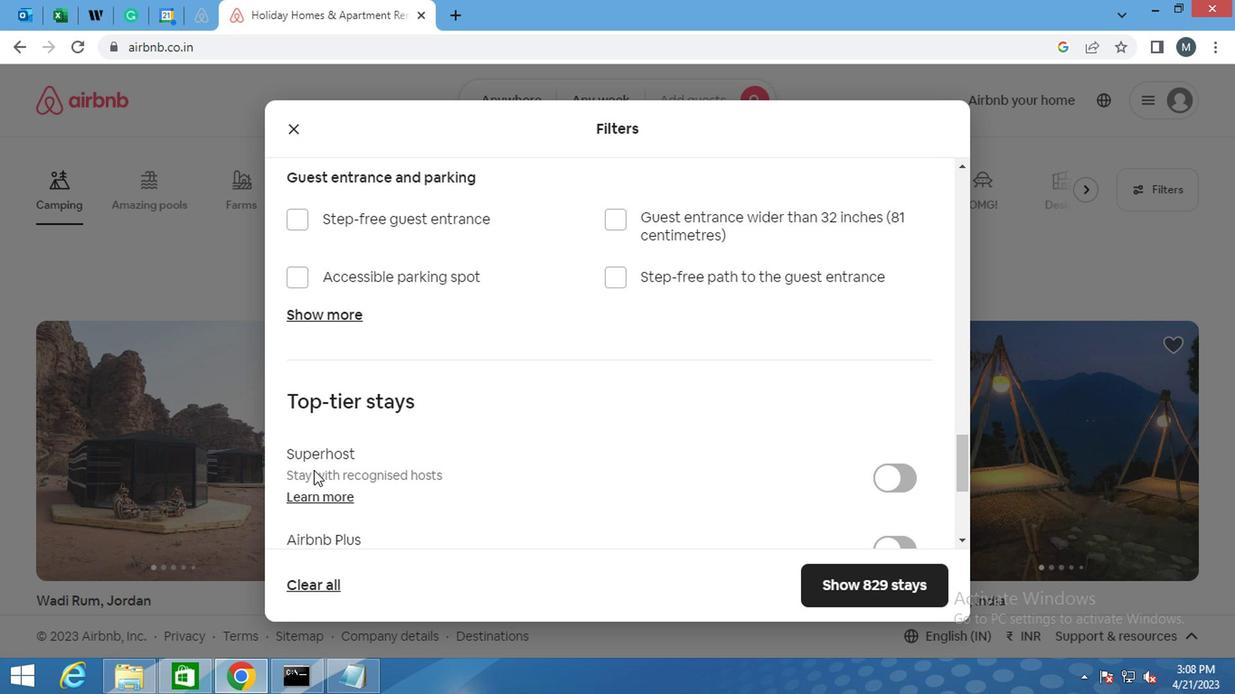 
Action: Mouse scrolled (402, 436) with delta (0, 0)
Screenshot: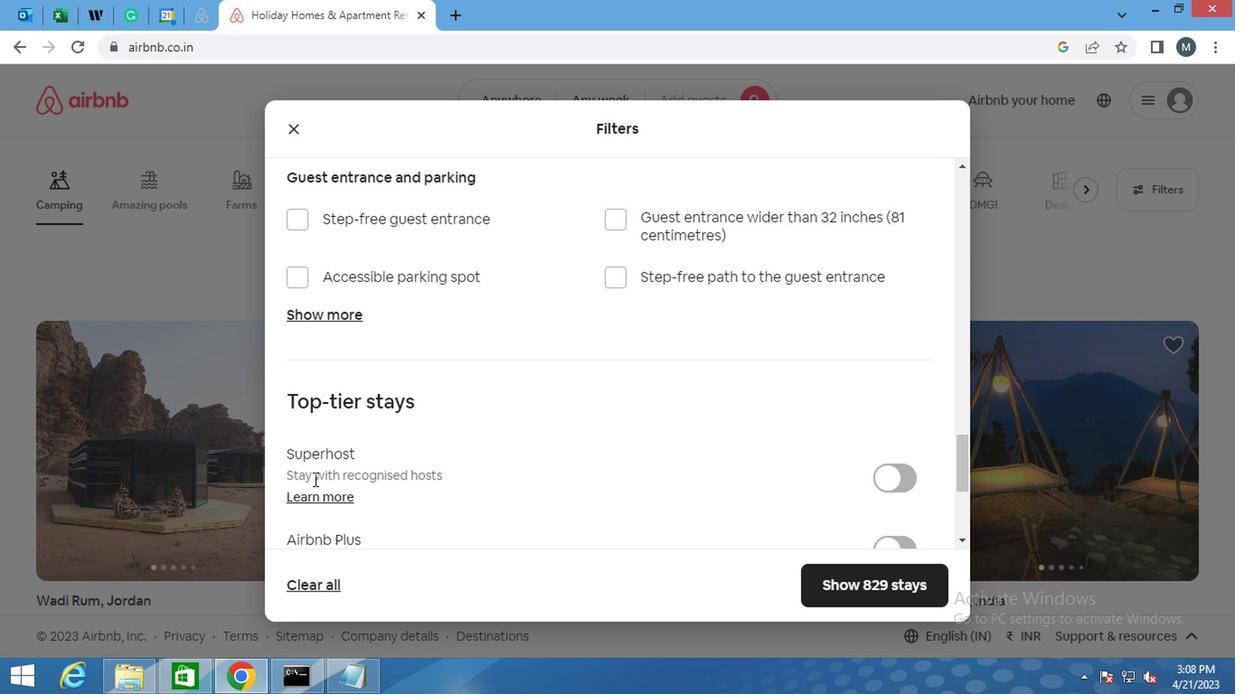 
Action: Mouse moved to (402, 437)
Screenshot: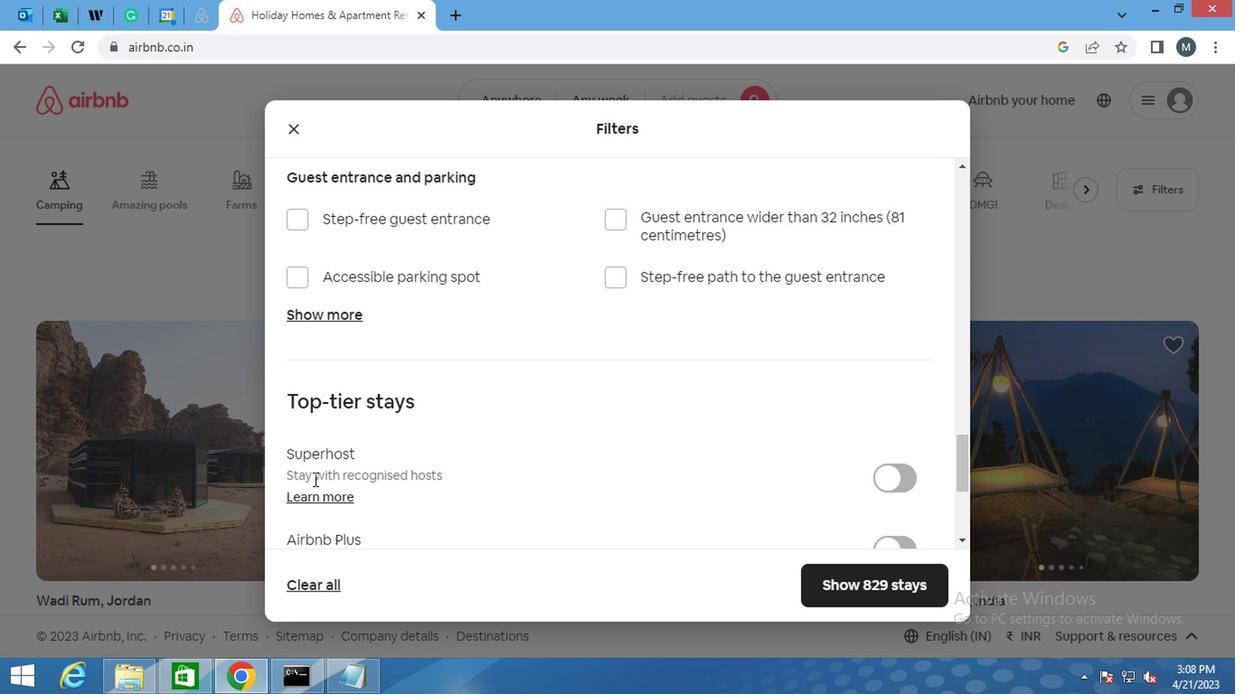 
Action: Mouse scrolled (402, 436) with delta (0, 0)
Screenshot: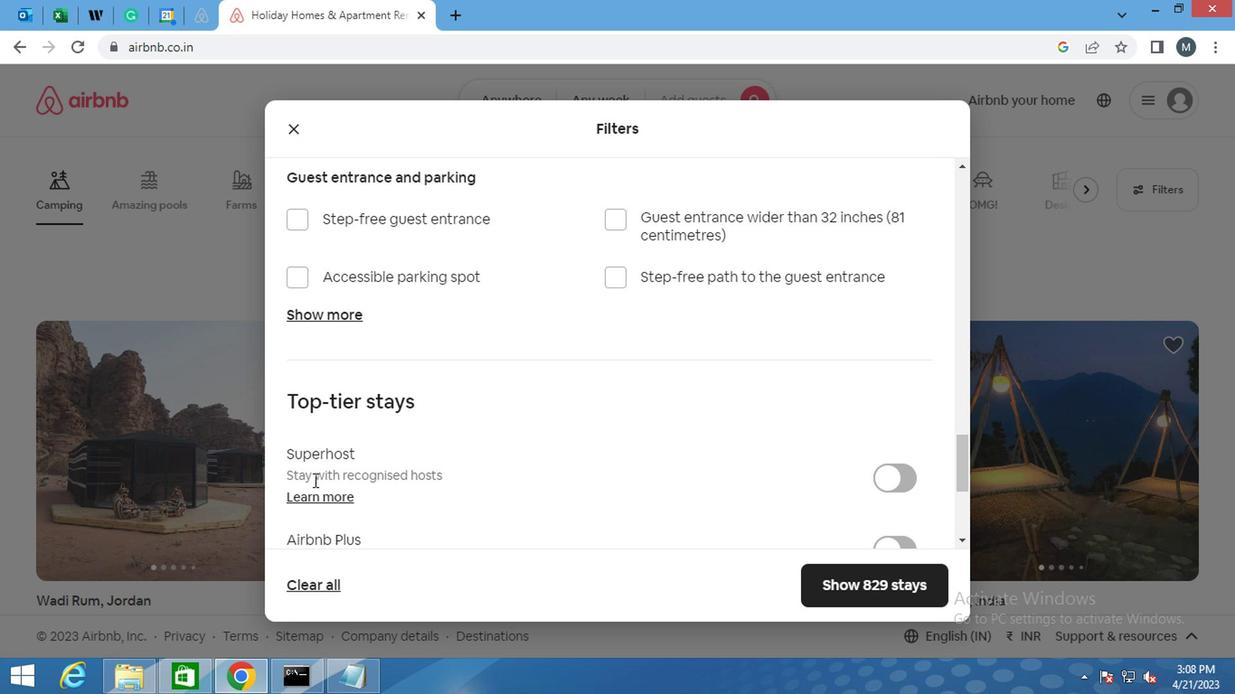 
Action: Mouse moved to (335, 443)
Screenshot: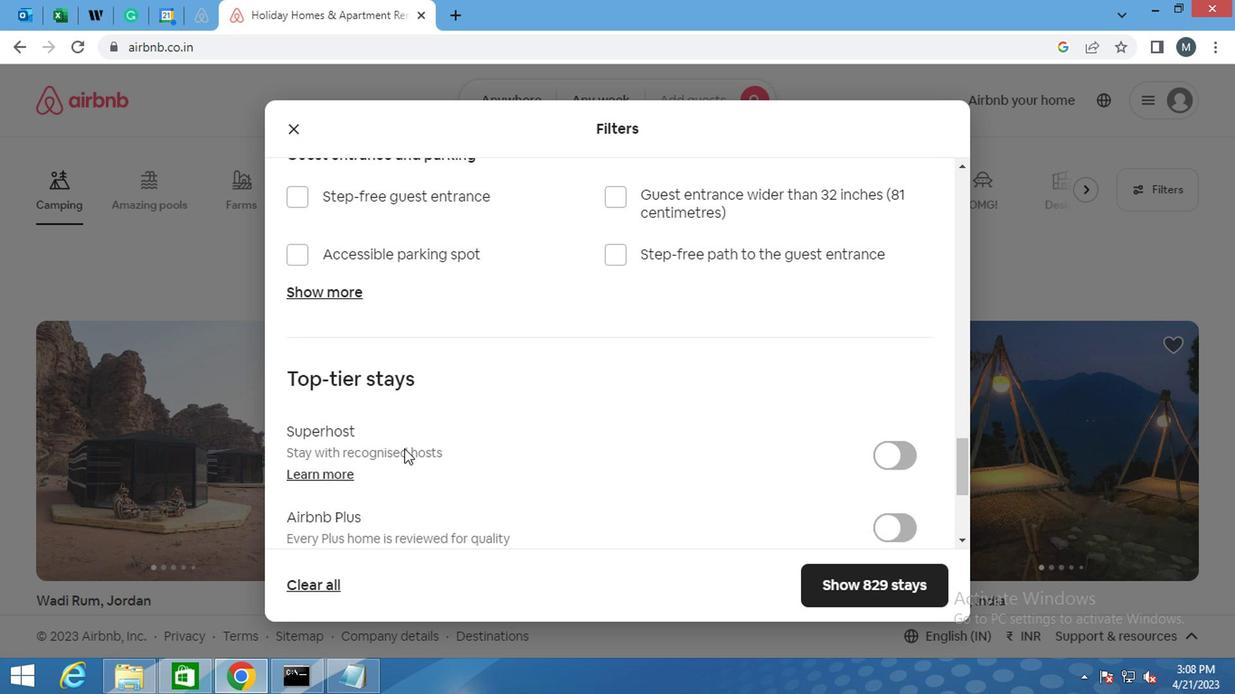 
Action: Mouse scrolled (335, 442) with delta (0, -1)
Screenshot: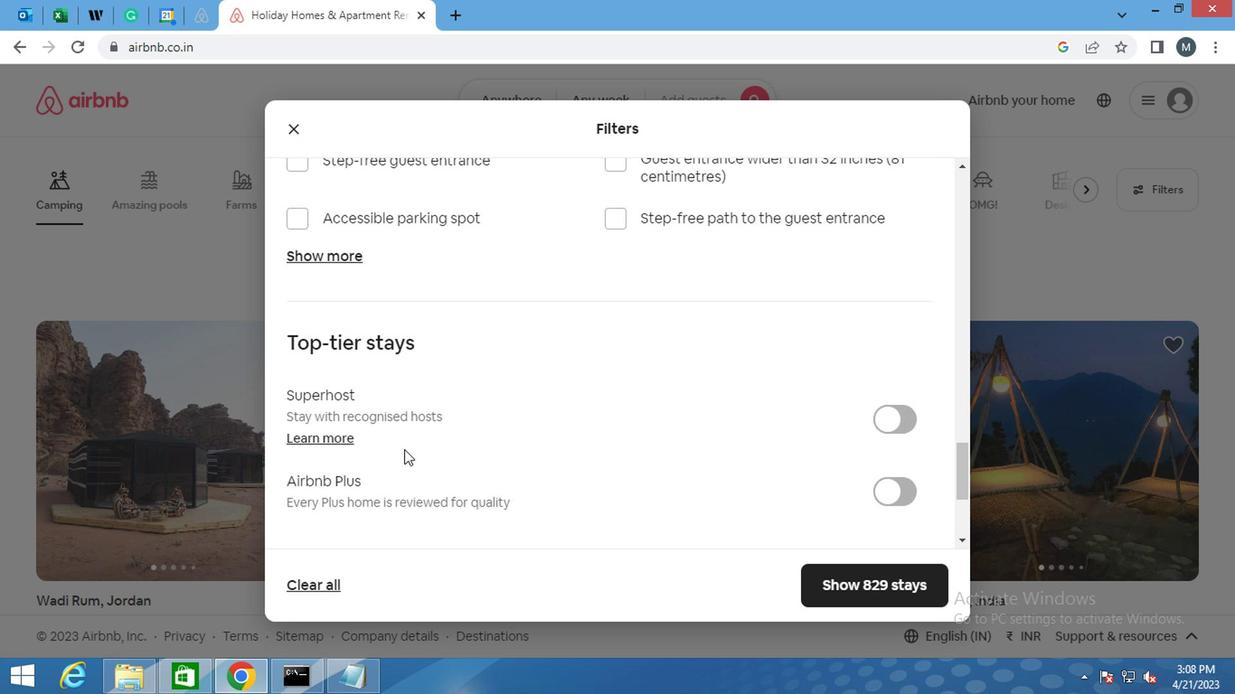 
Action: Mouse scrolled (335, 442) with delta (0, -1)
Screenshot: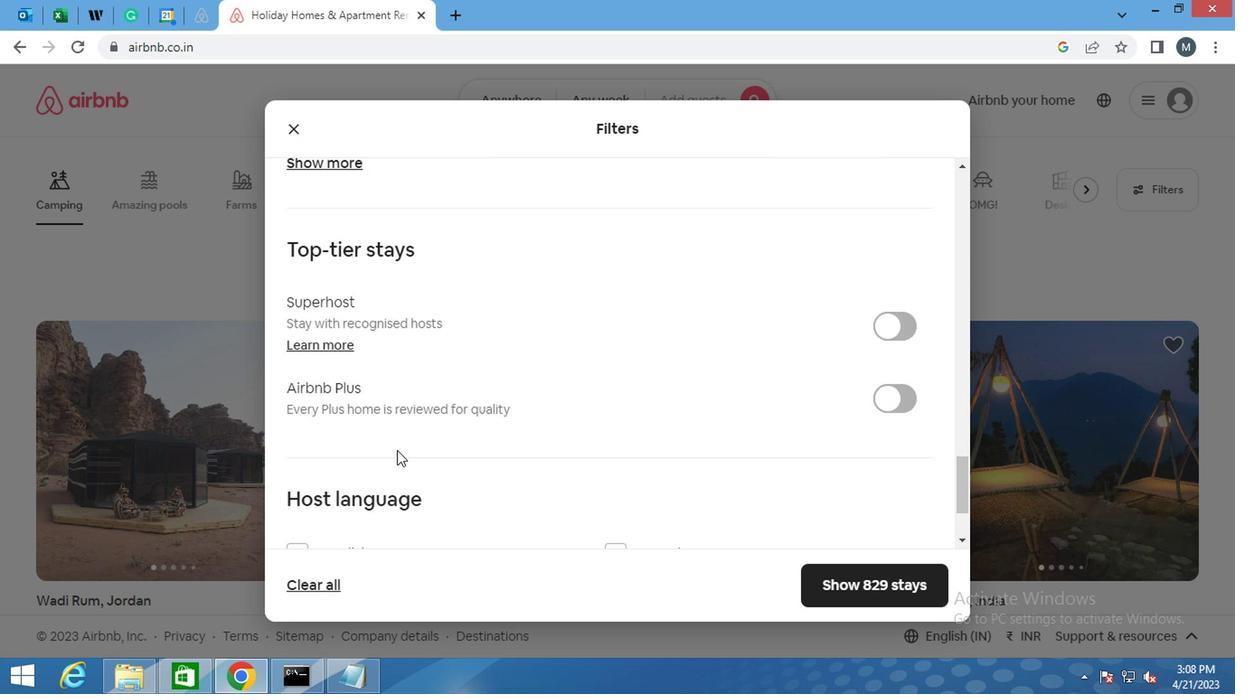 
Action: Mouse scrolled (335, 442) with delta (0, -1)
Screenshot: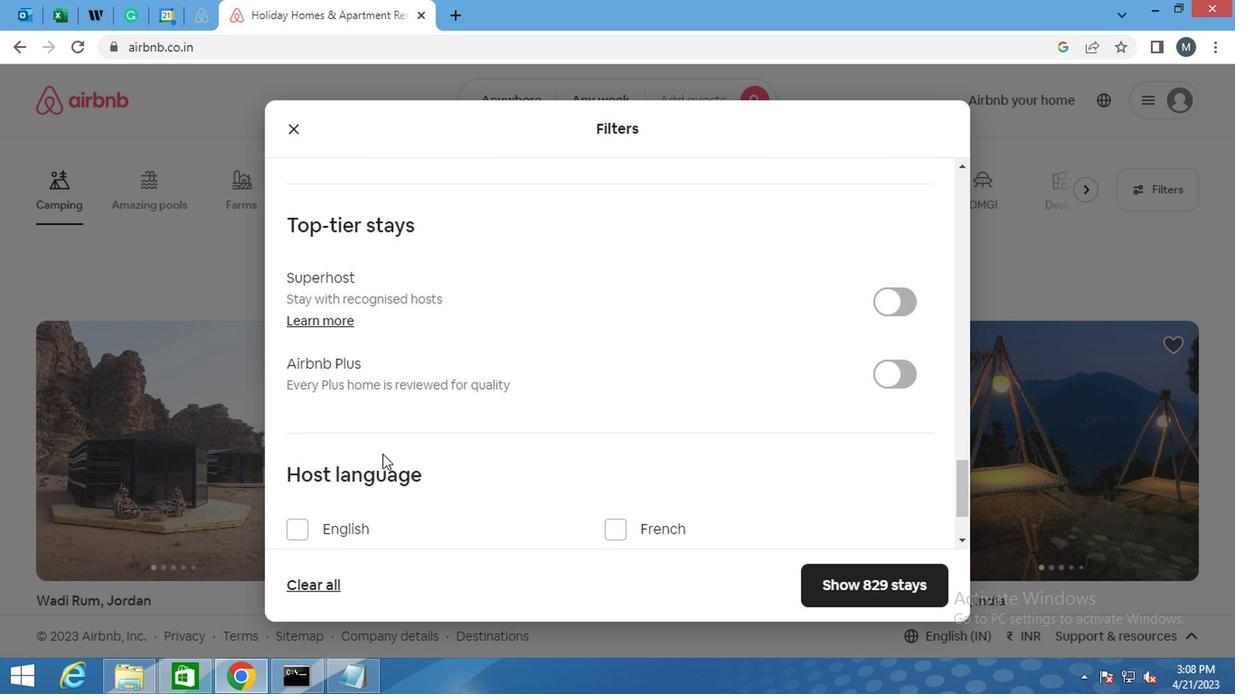 
Action: Mouse moved to (309, 418)
Screenshot: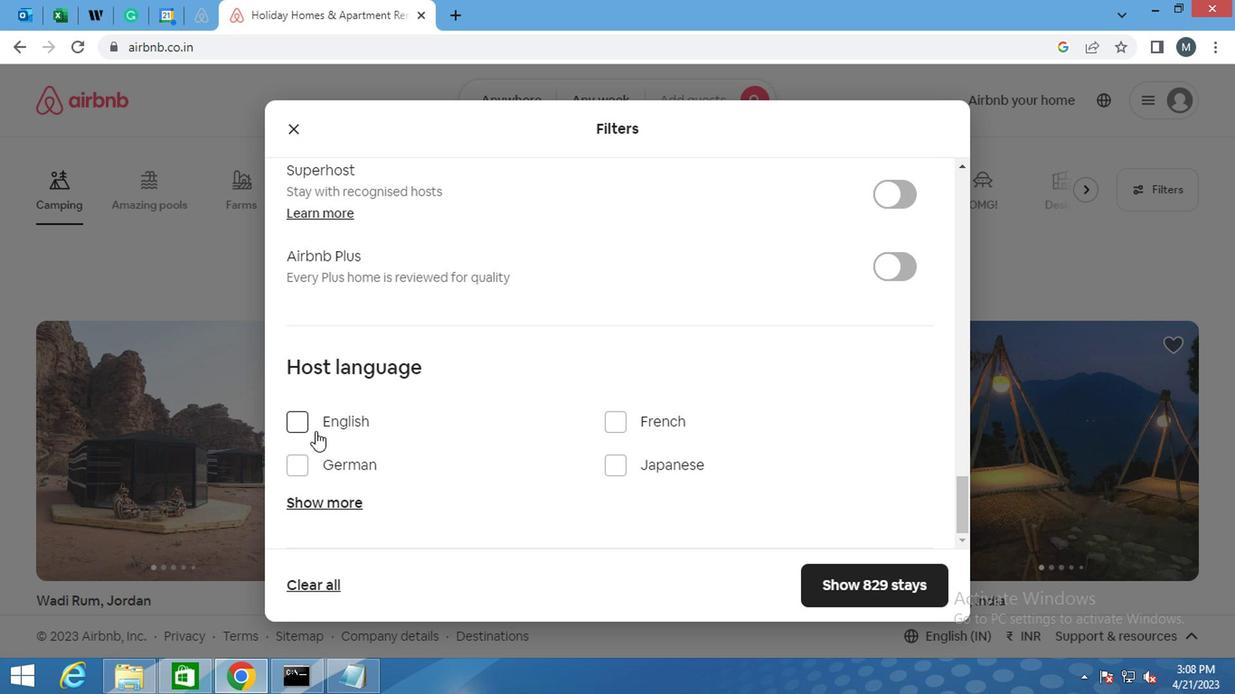 
Action: Mouse pressed left at (309, 418)
Screenshot: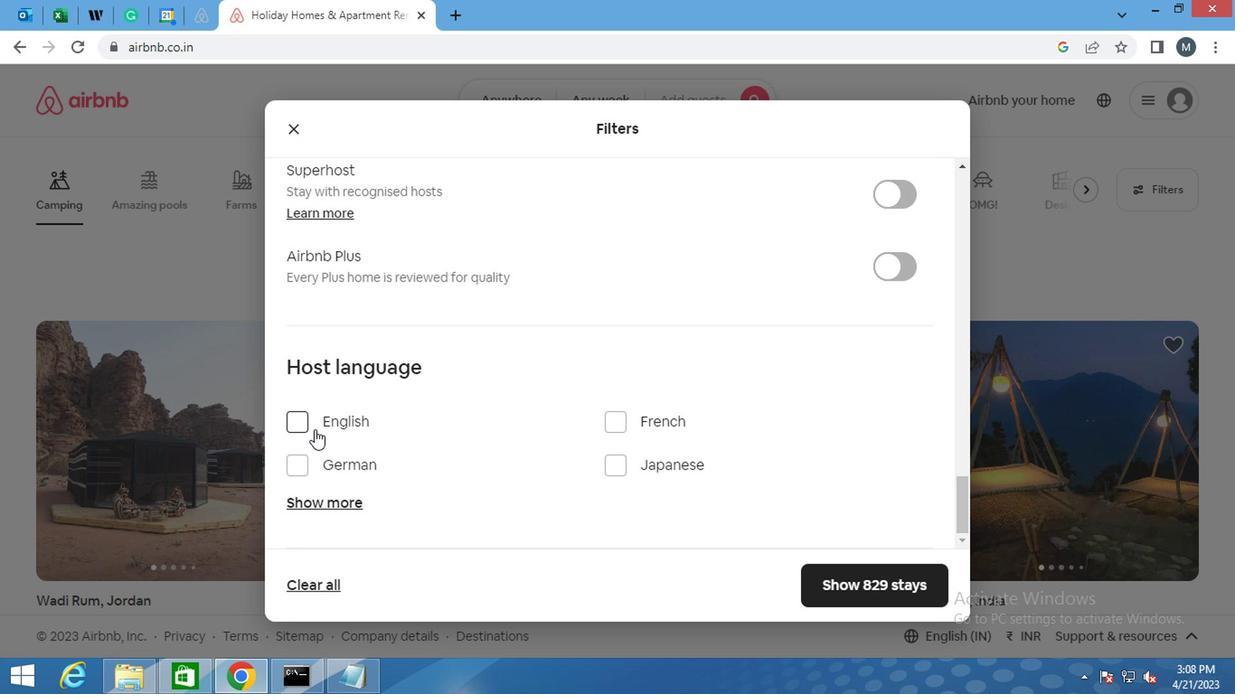 
Action: Mouse moved to (883, 557)
Screenshot: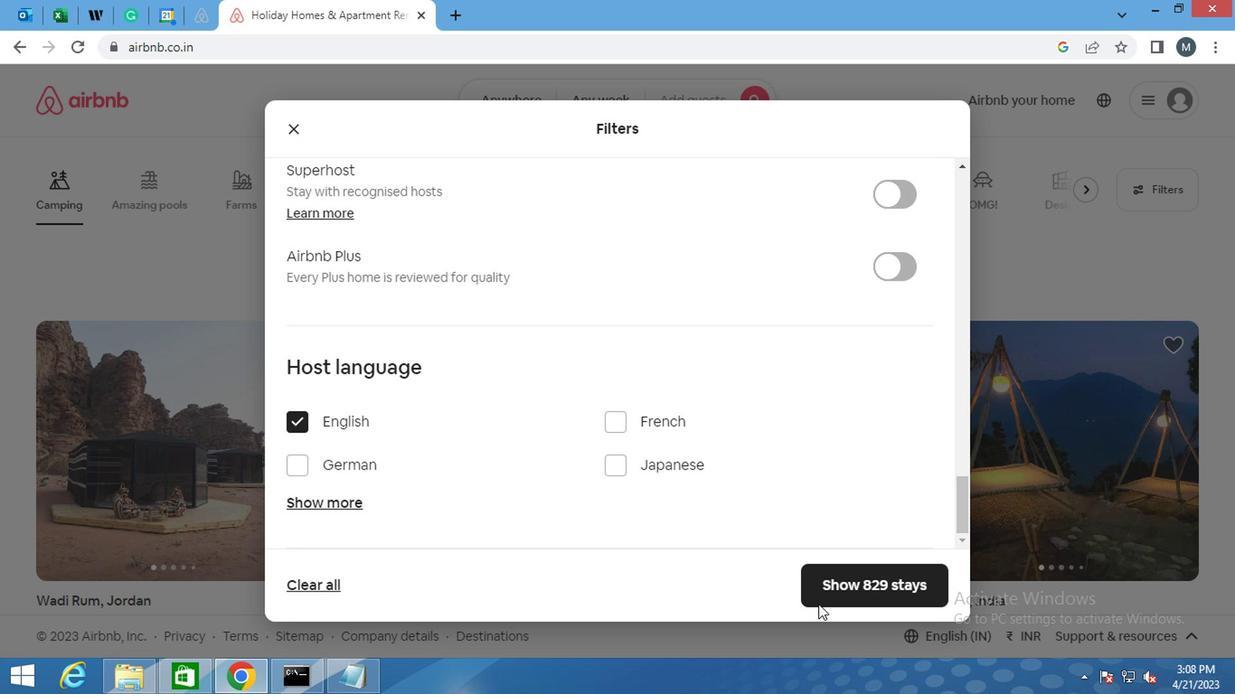 
Action: Mouse pressed left at (883, 557)
Screenshot: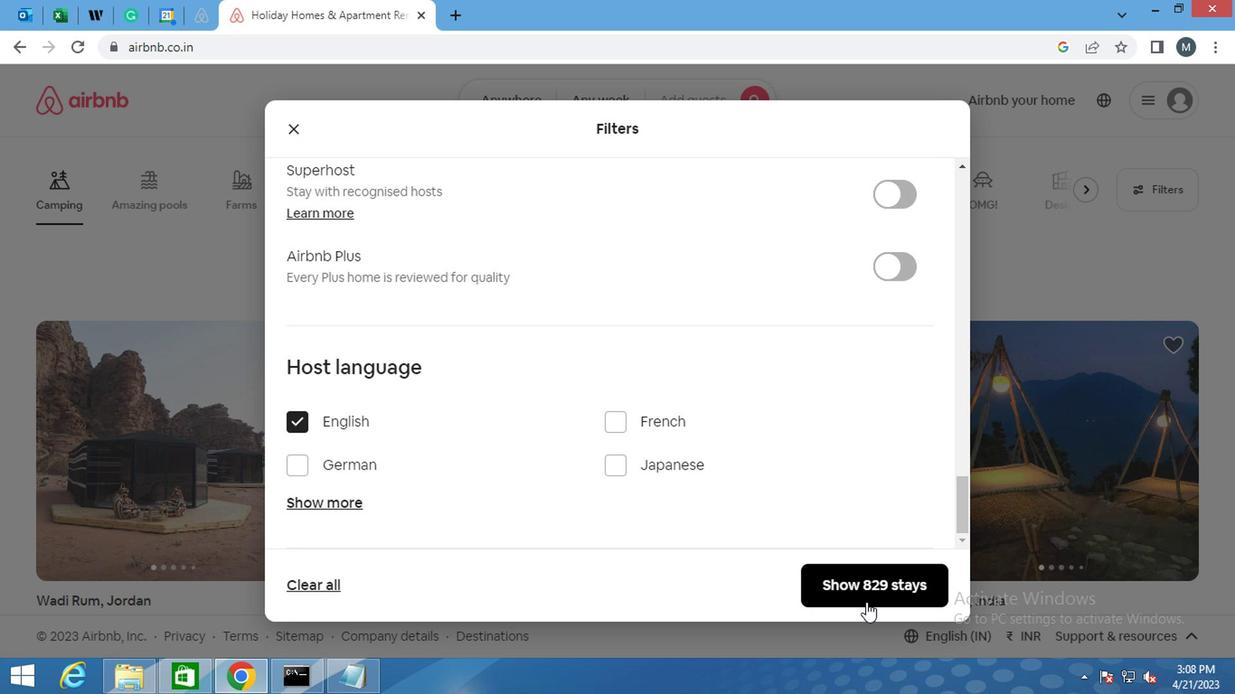 
Action: Mouse moved to (883, 558)
Screenshot: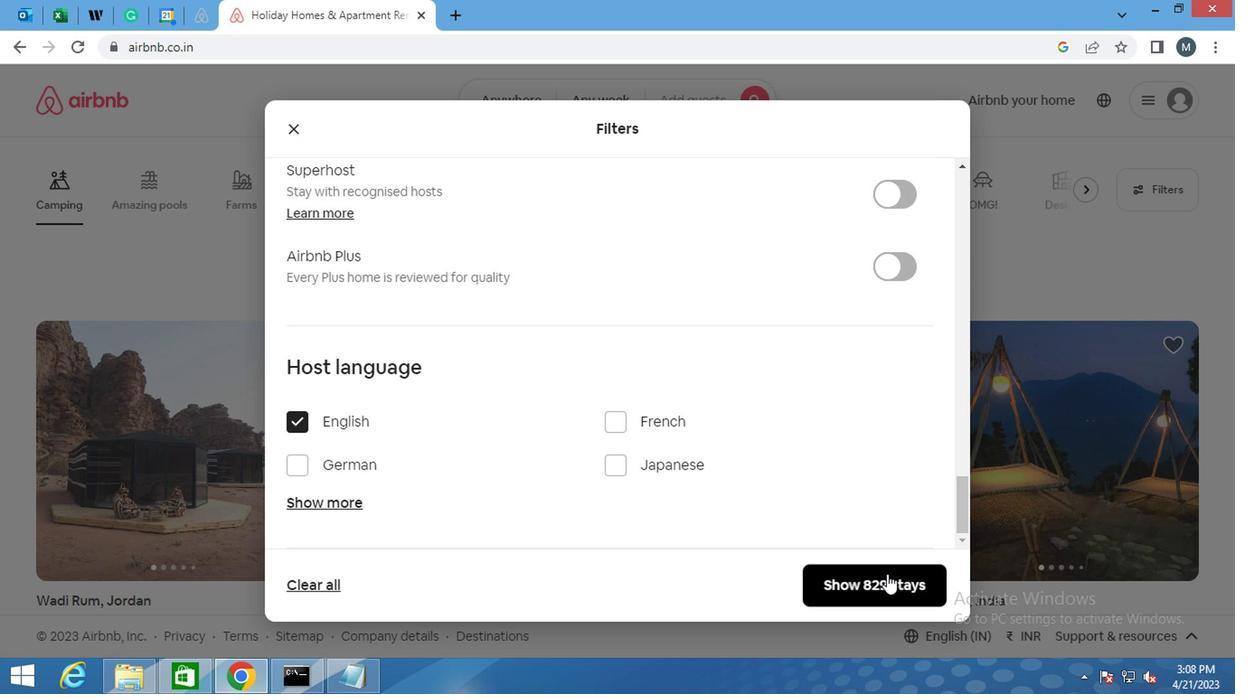 
